 Task: Look for space in Jingzhou, China from 3rd August, 2023 to 17th August, 2023 for 3 adults, 1 child in price range Rs.3000 to Rs.15000. Place can be entire place with 3 bedrooms having 4 beds and 2 bathrooms. Property type can be house, flat, guest house. Booking option can be shelf check-in. Required host language is Chinese (Simplified).
Action: Mouse moved to (622, 183)
Screenshot: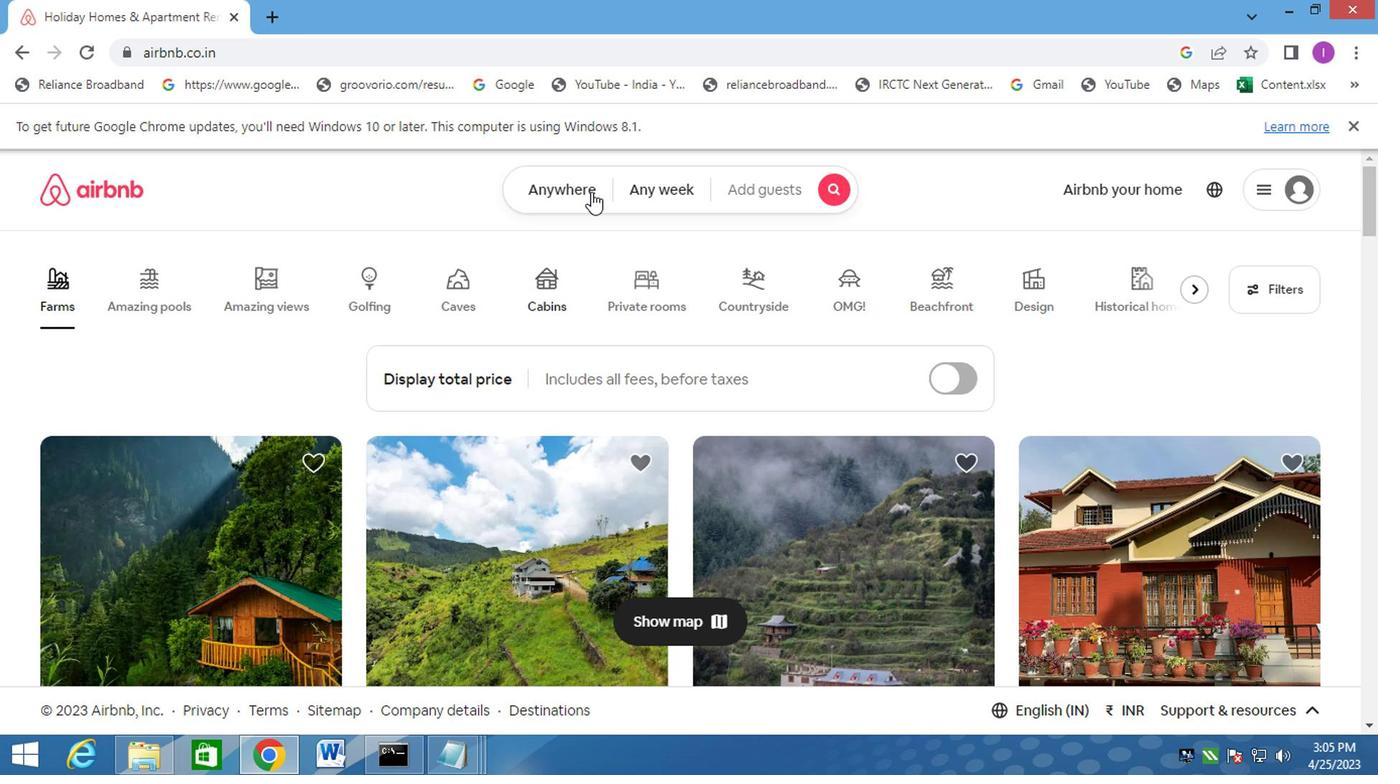 
Action: Mouse pressed left at (622, 183)
Screenshot: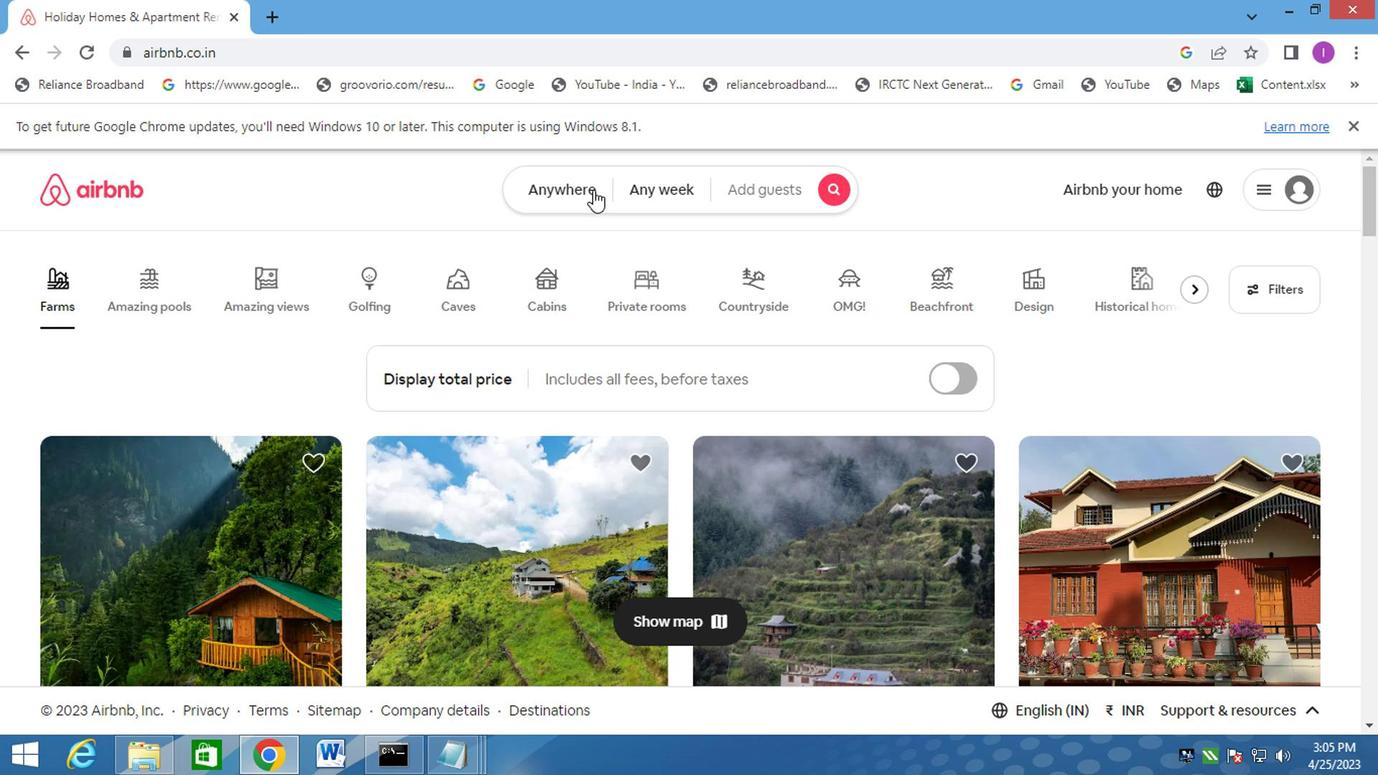 
Action: Mouse moved to (381, 241)
Screenshot: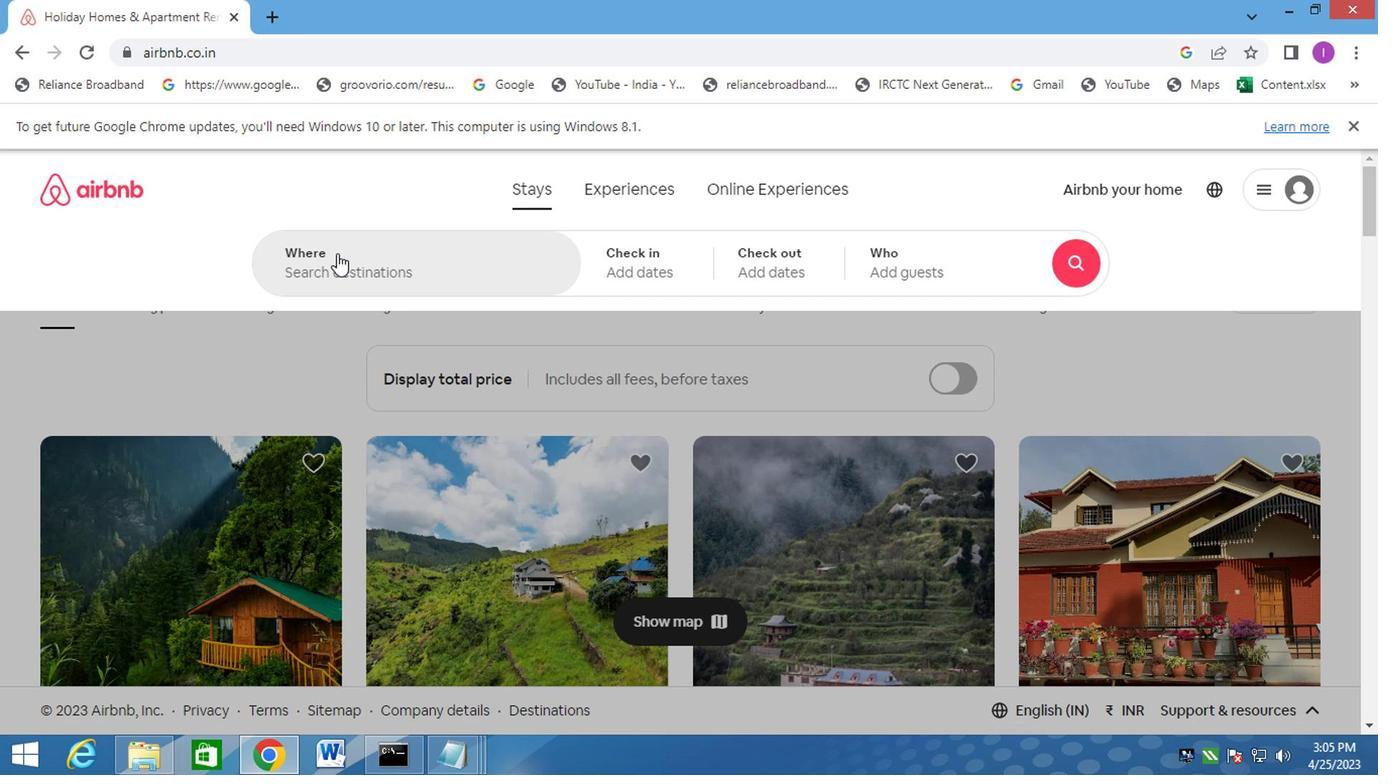 
Action: Mouse pressed left at (381, 241)
Screenshot: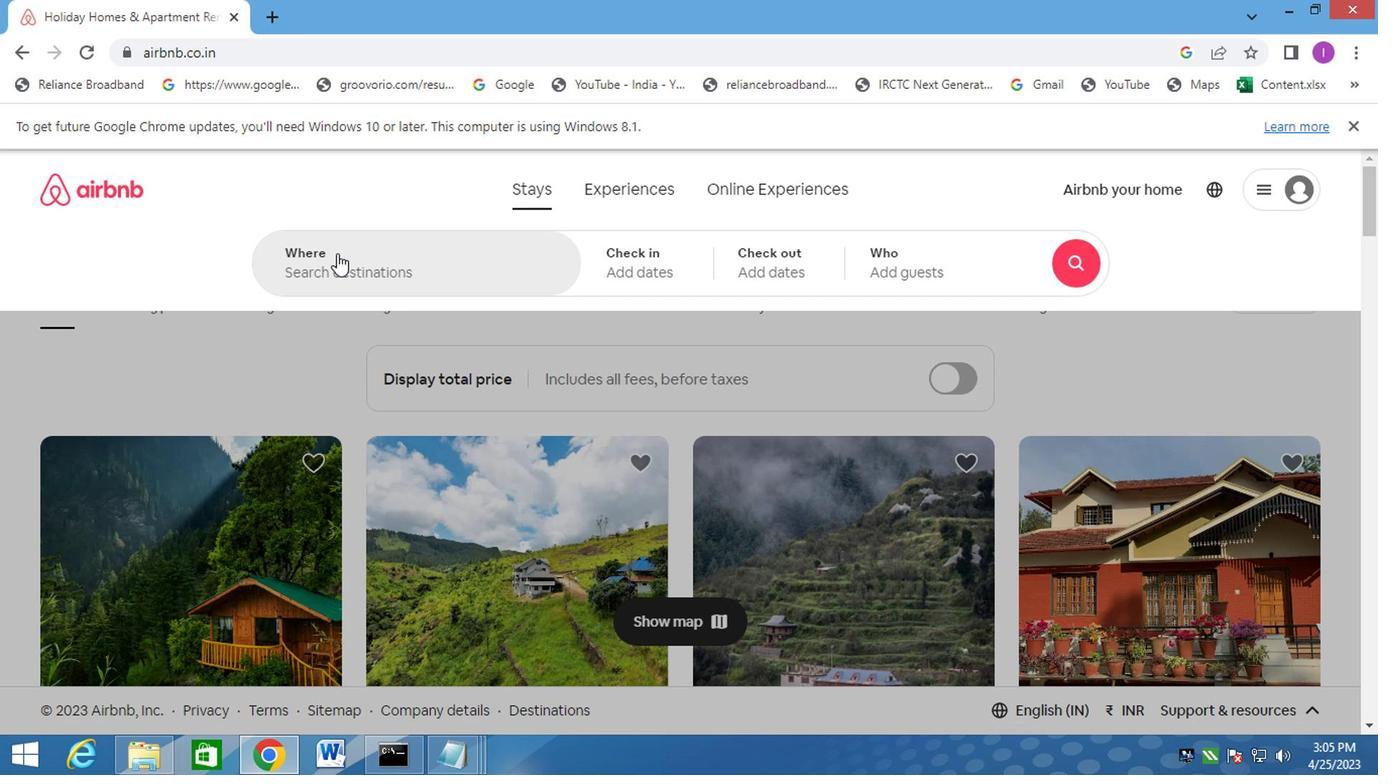 
Action: Mouse moved to (531, 344)
Screenshot: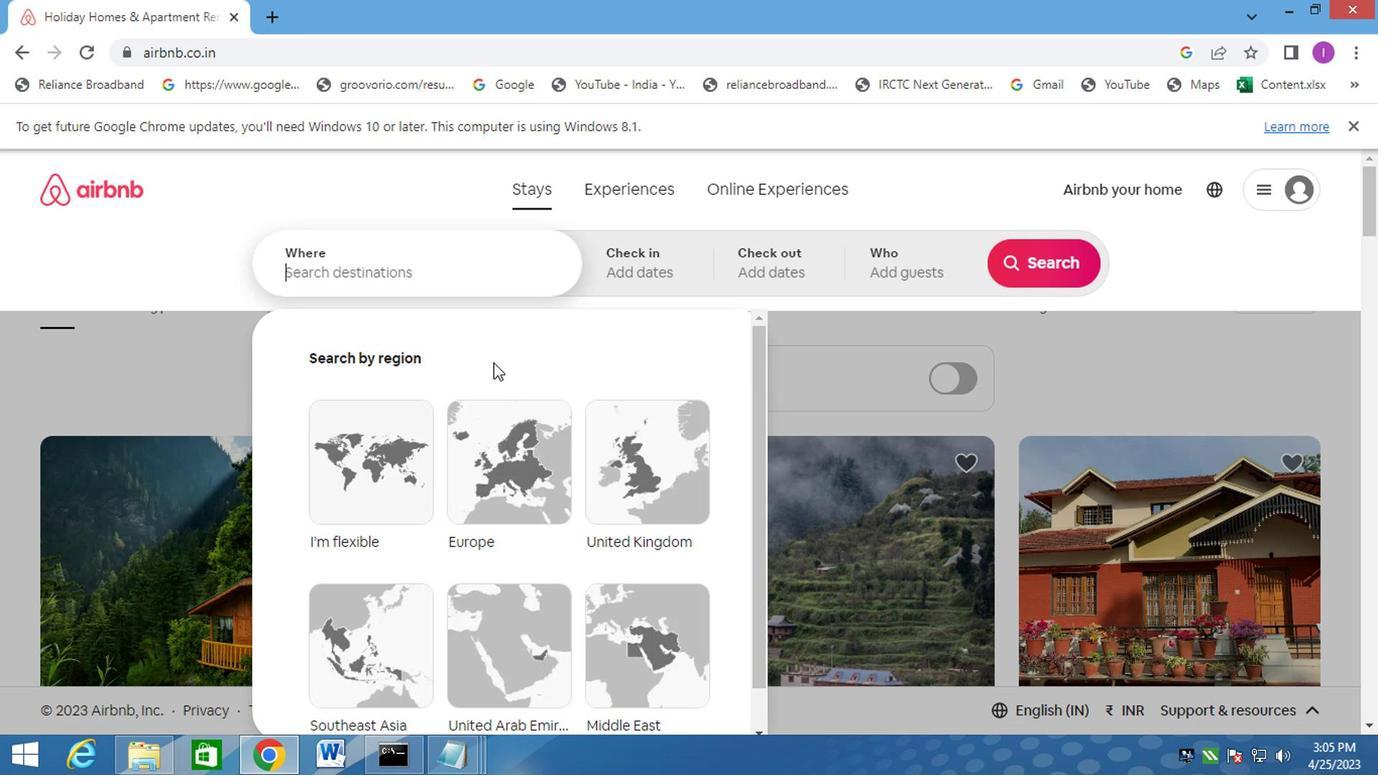 
Action: Key pressed j<Key.shift>INGZHOU,CHINA
Screenshot: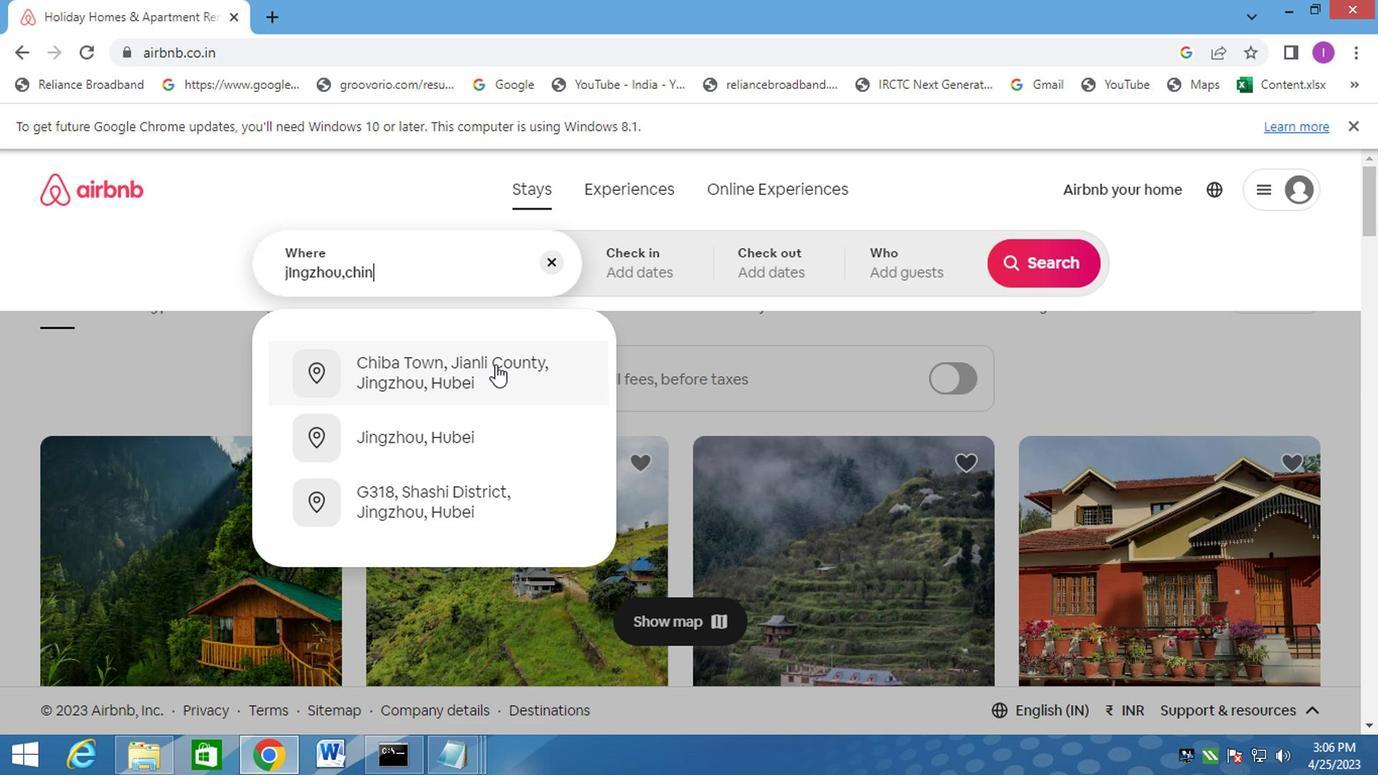 
Action: Mouse moved to (683, 231)
Screenshot: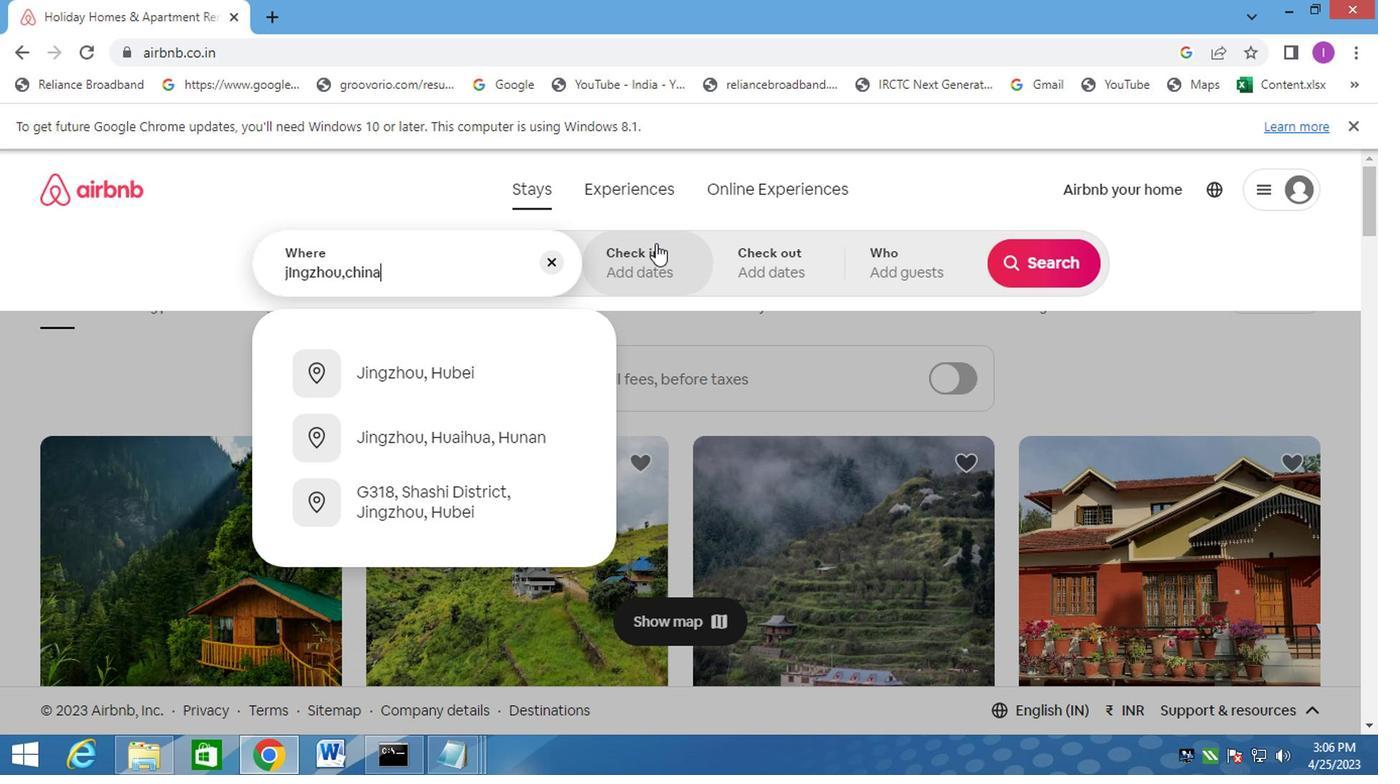 
Action: Mouse pressed left at (683, 231)
Screenshot: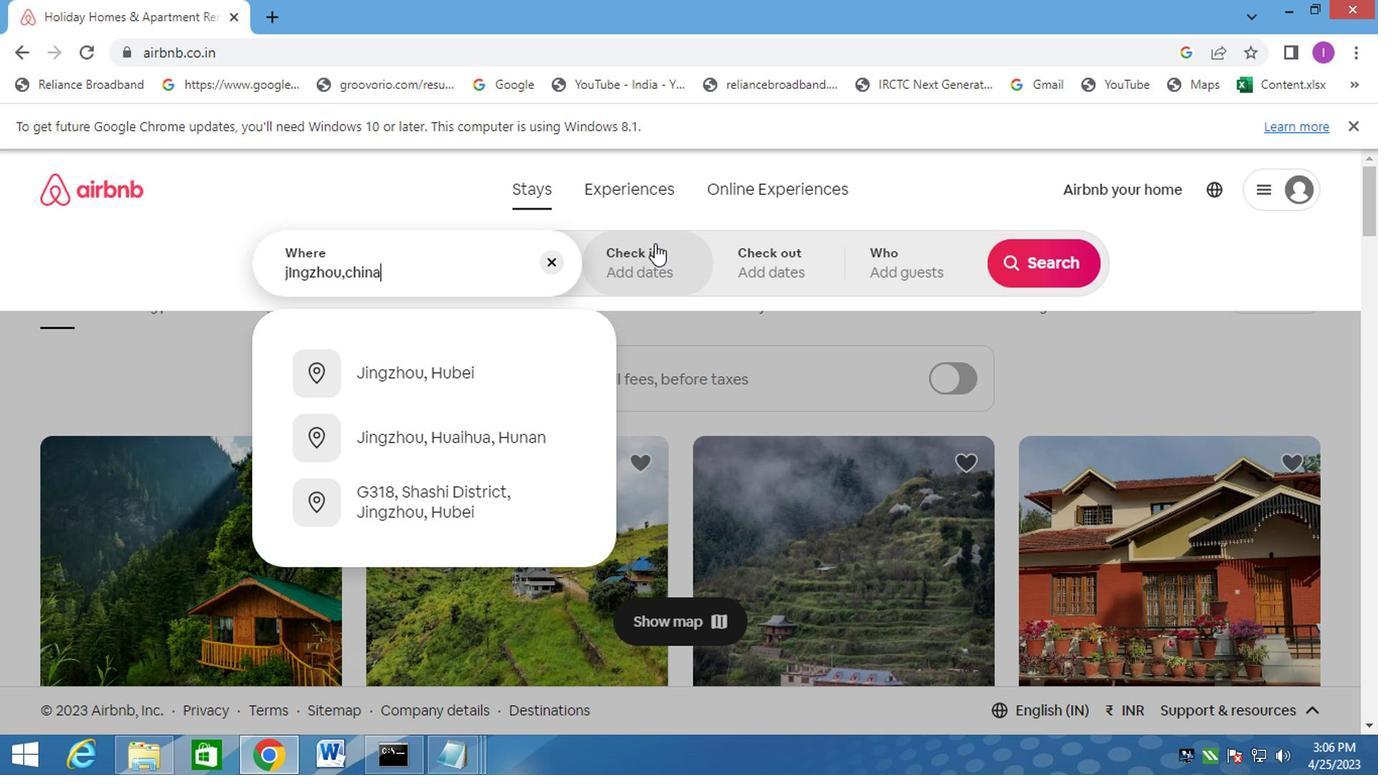 
Action: Mouse moved to (1043, 404)
Screenshot: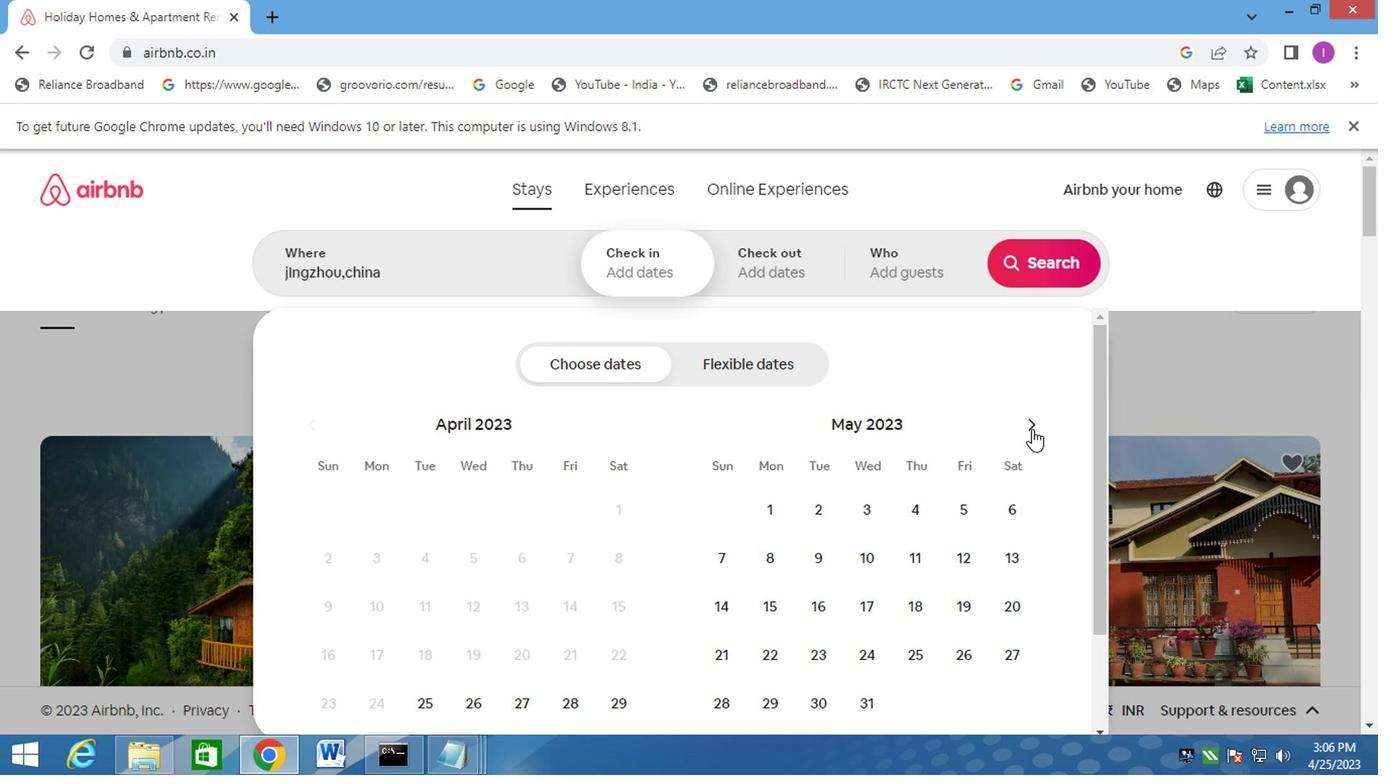 
Action: Mouse pressed left at (1043, 404)
Screenshot: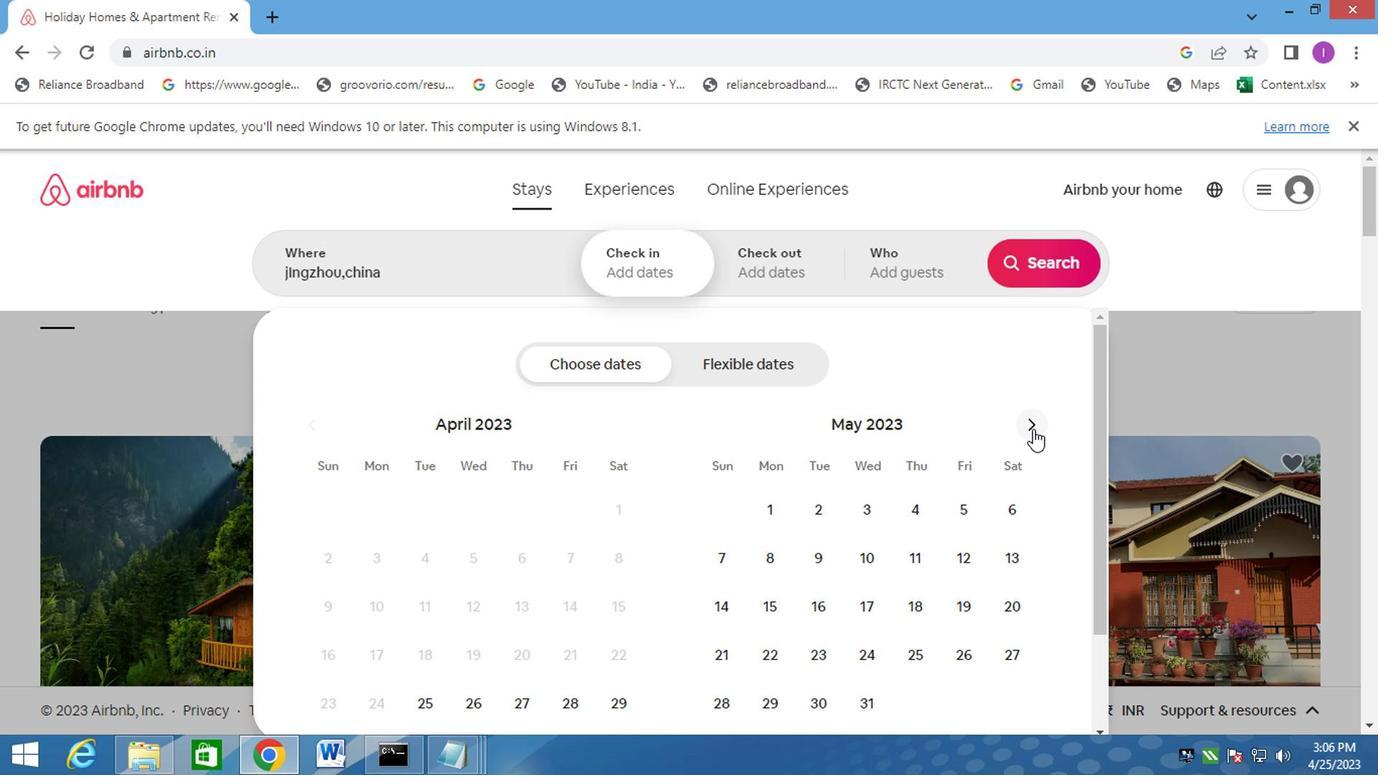 
Action: Mouse pressed left at (1043, 404)
Screenshot: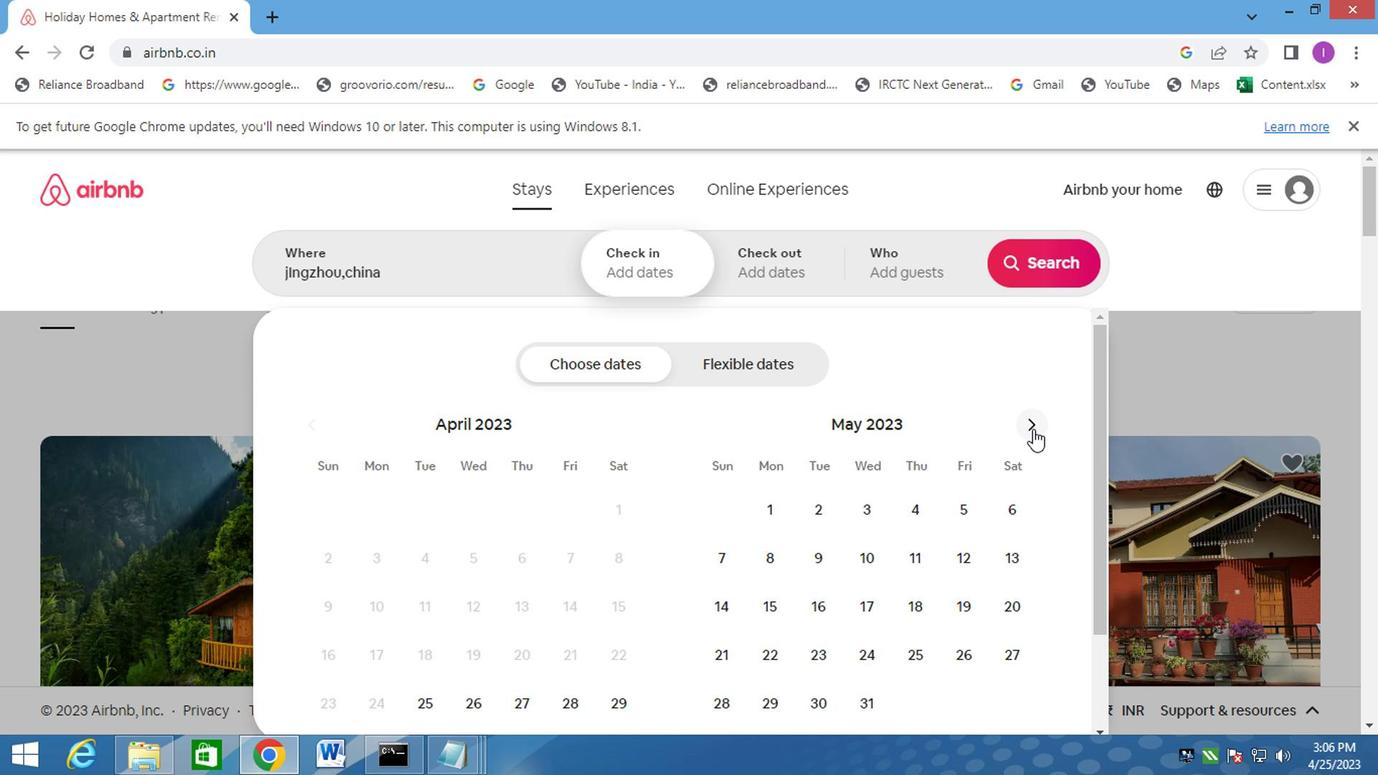 
Action: Mouse pressed left at (1043, 404)
Screenshot: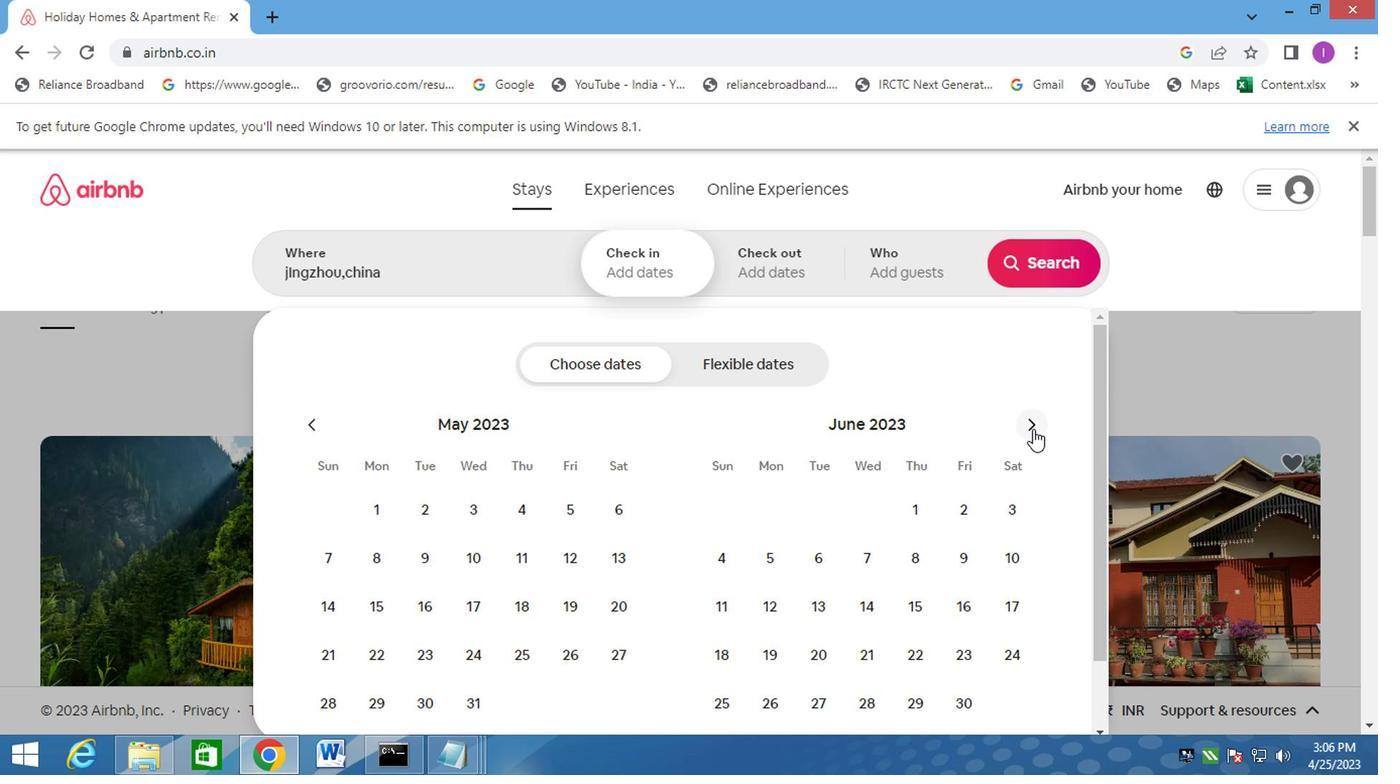 
Action: Mouse moved to (1036, 405)
Screenshot: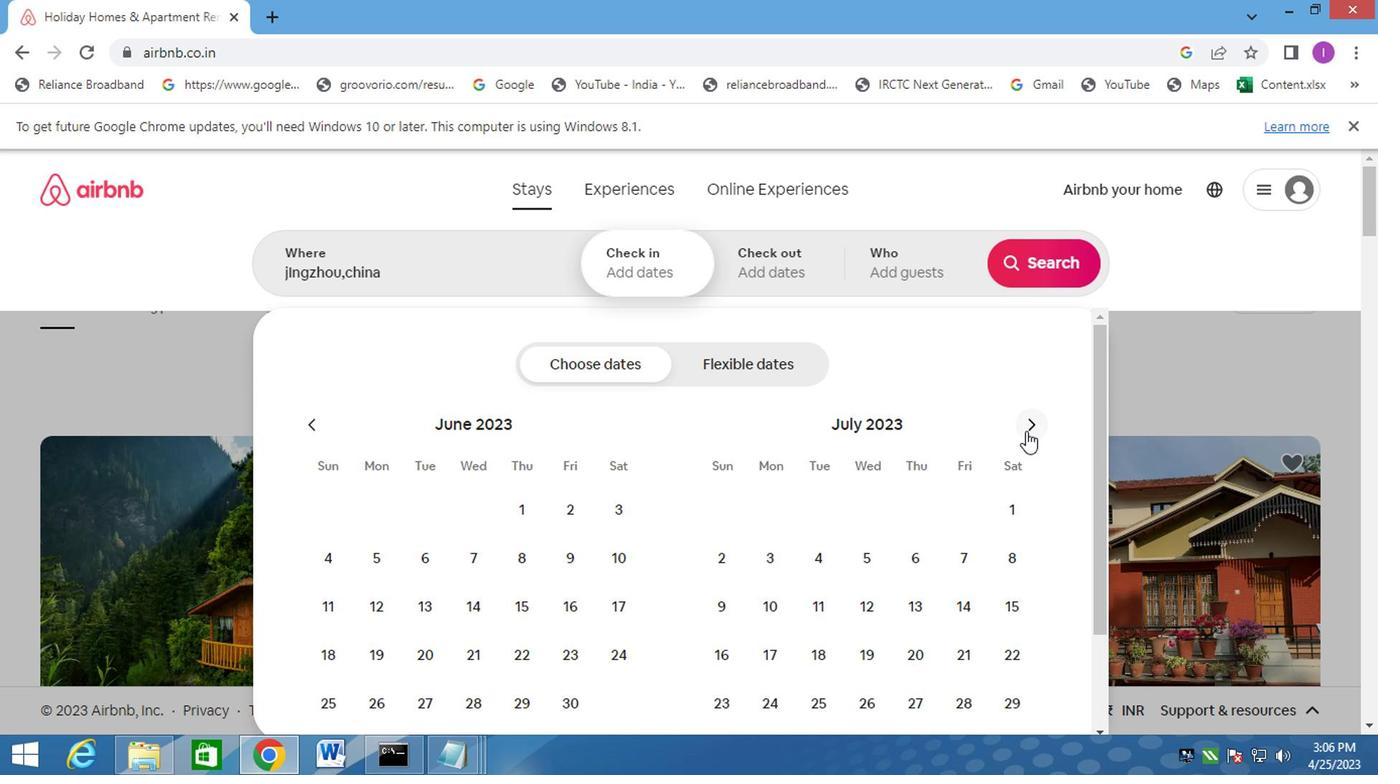 
Action: Mouse pressed left at (1036, 405)
Screenshot: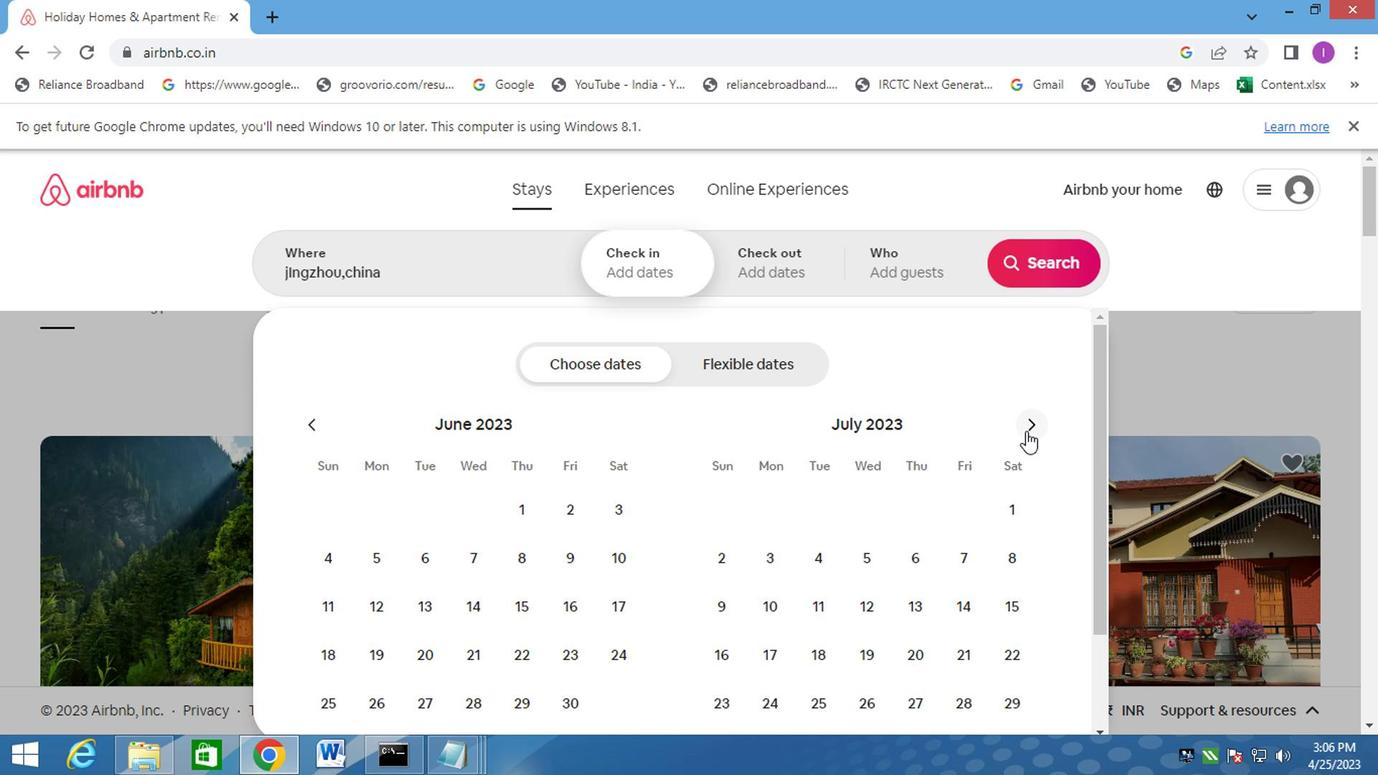 
Action: Mouse moved to (935, 472)
Screenshot: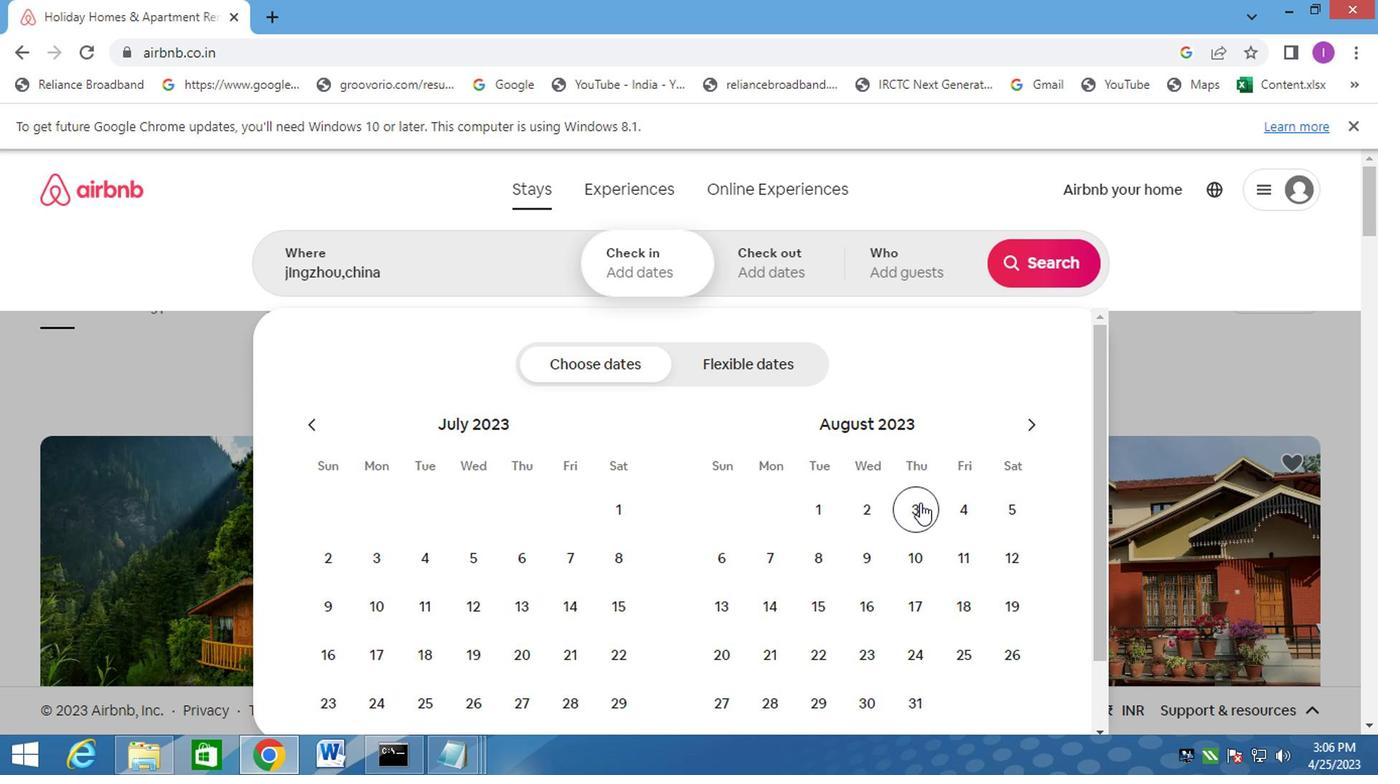 
Action: Mouse pressed left at (935, 472)
Screenshot: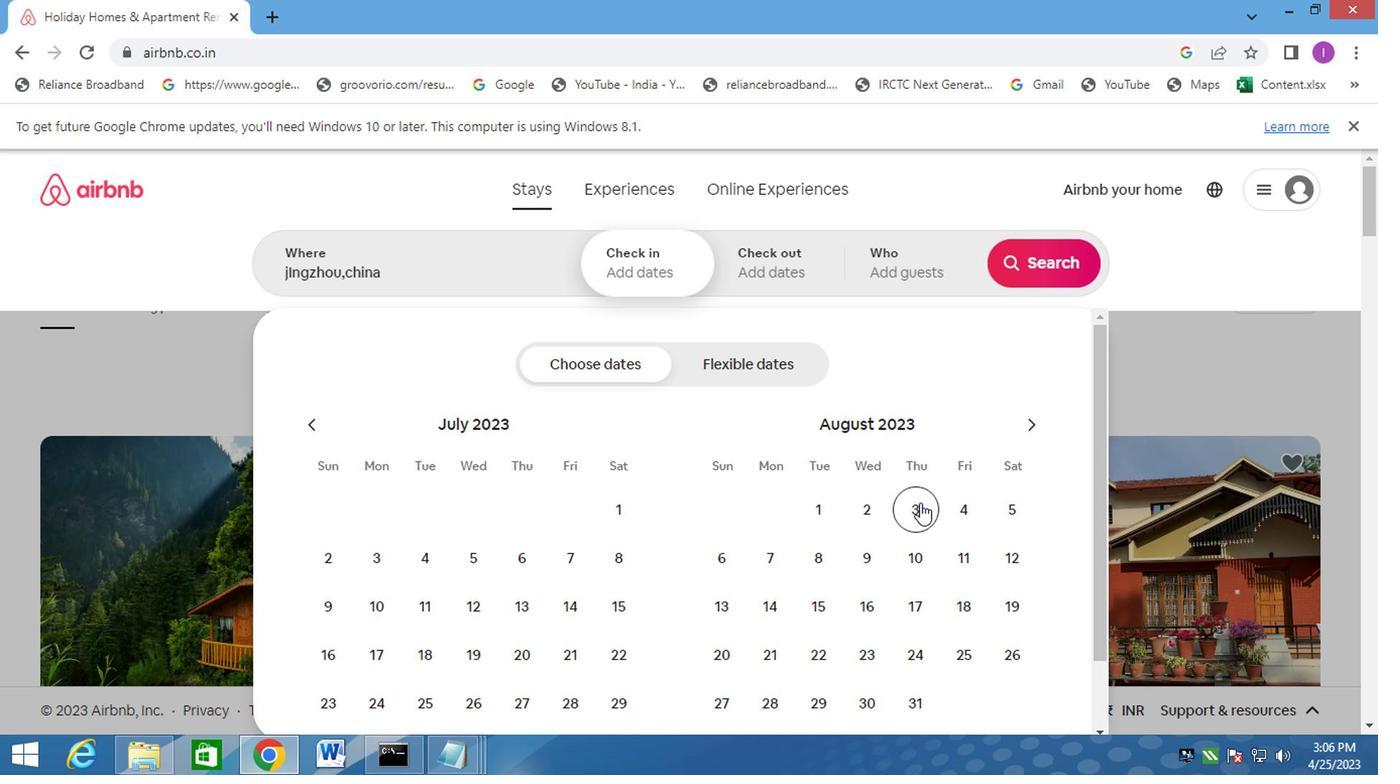 
Action: Mouse moved to (930, 560)
Screenshot: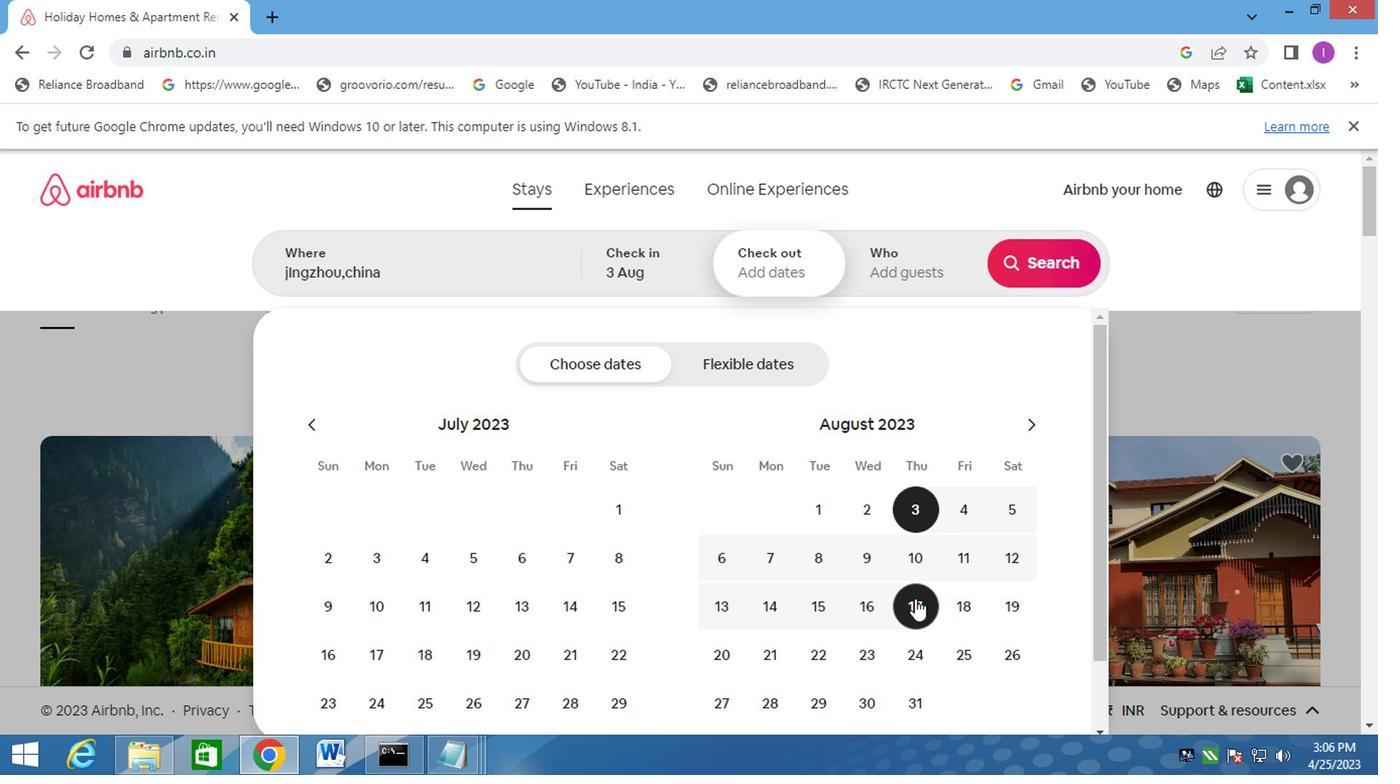 
Action: Mouse pressed left at (930, 560)
Screenshot: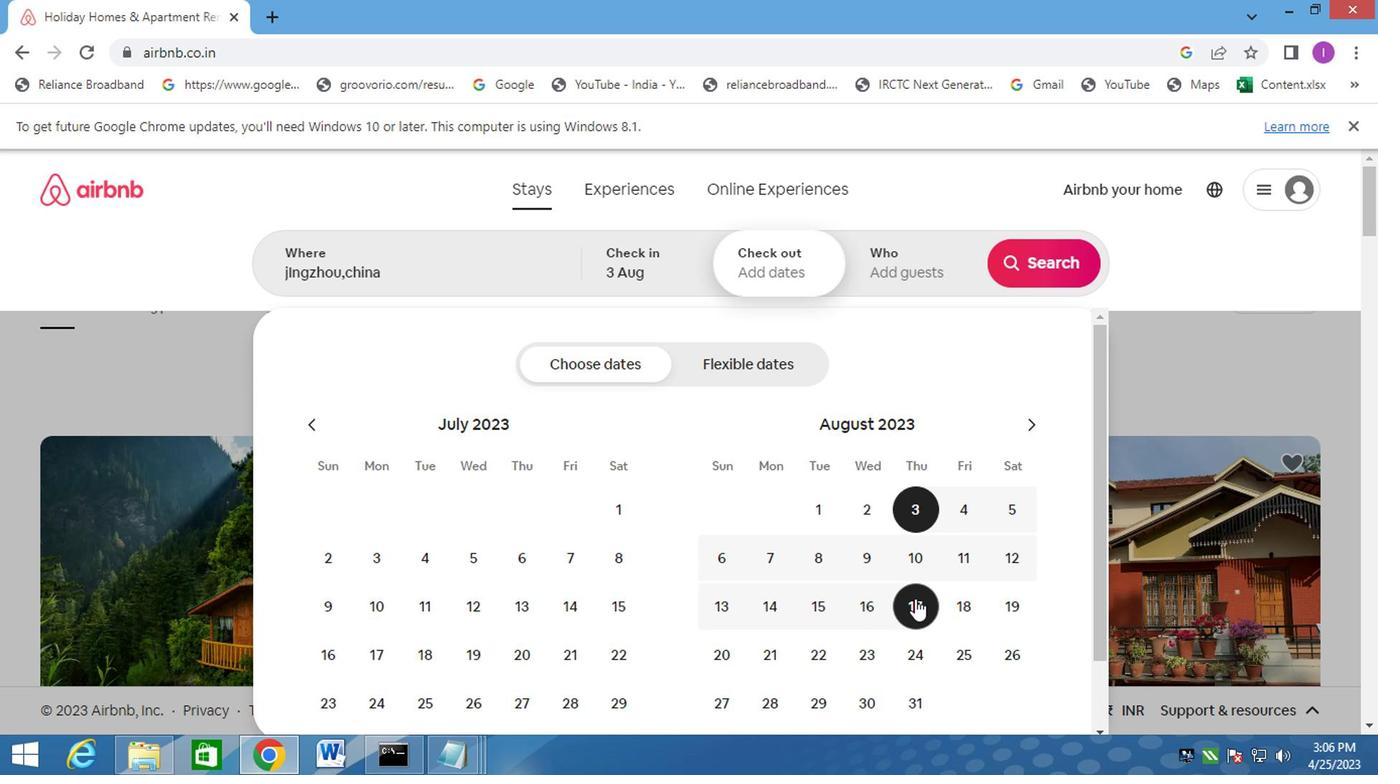 
Action: Mouse moved to (963, 257)
Screenshot: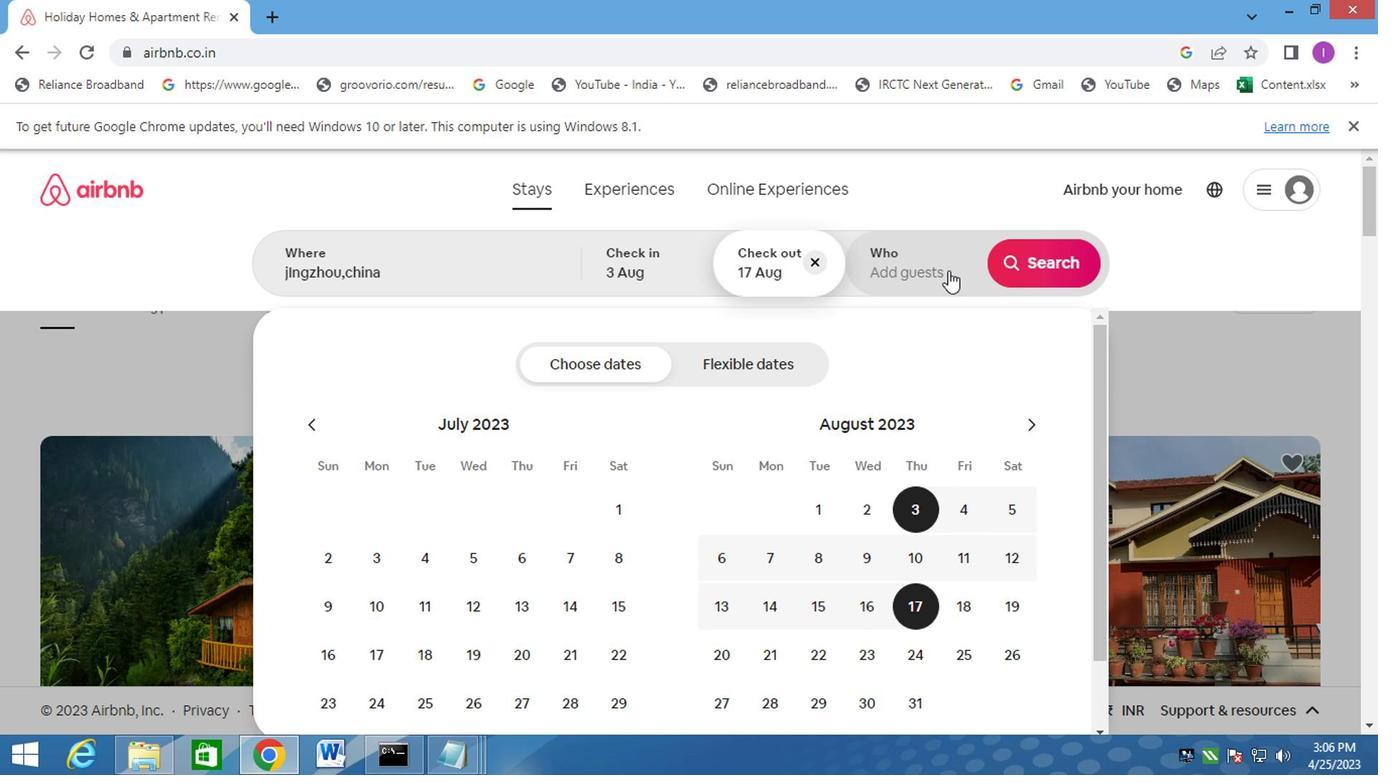 
Action: Mouse pressed left at (963, 257)
Screenshot: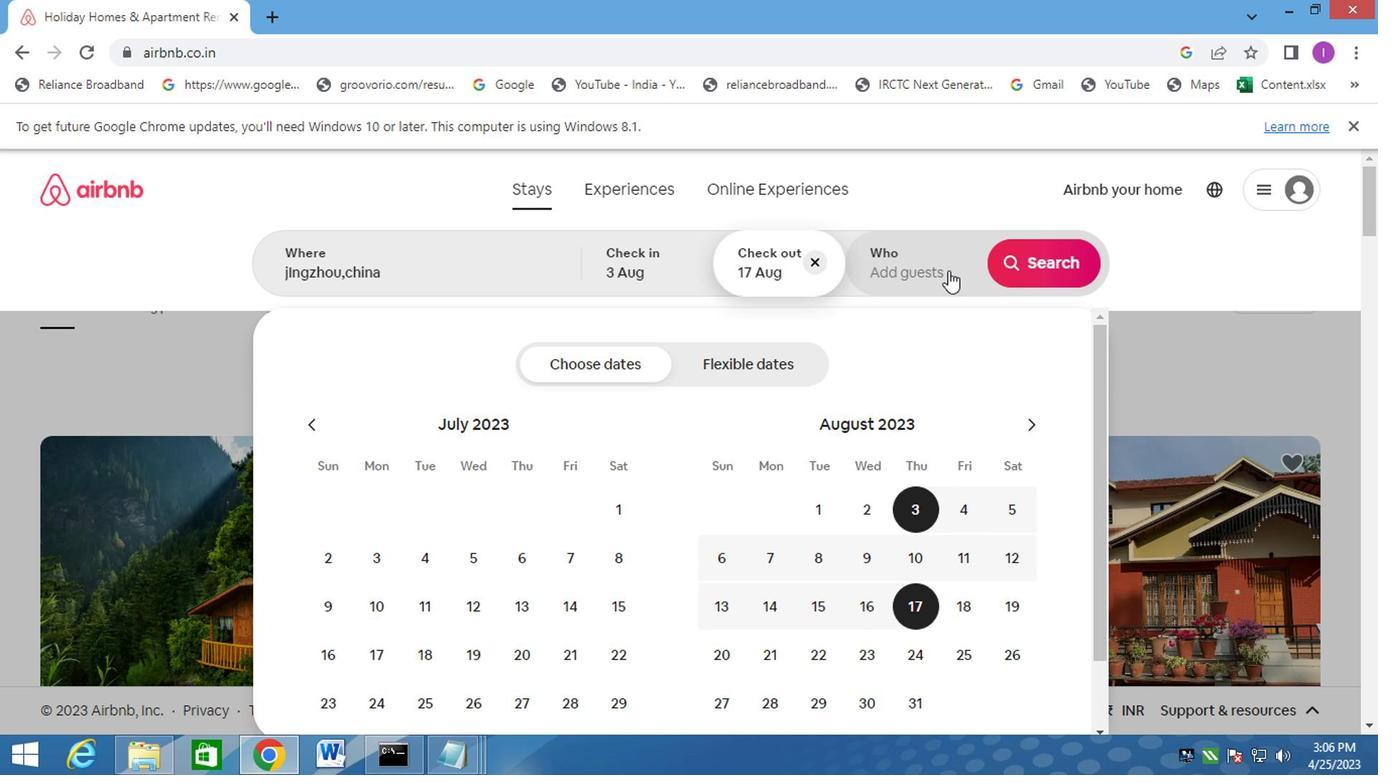 
Action: Mouse moved to (1055, 356)
Screenshot: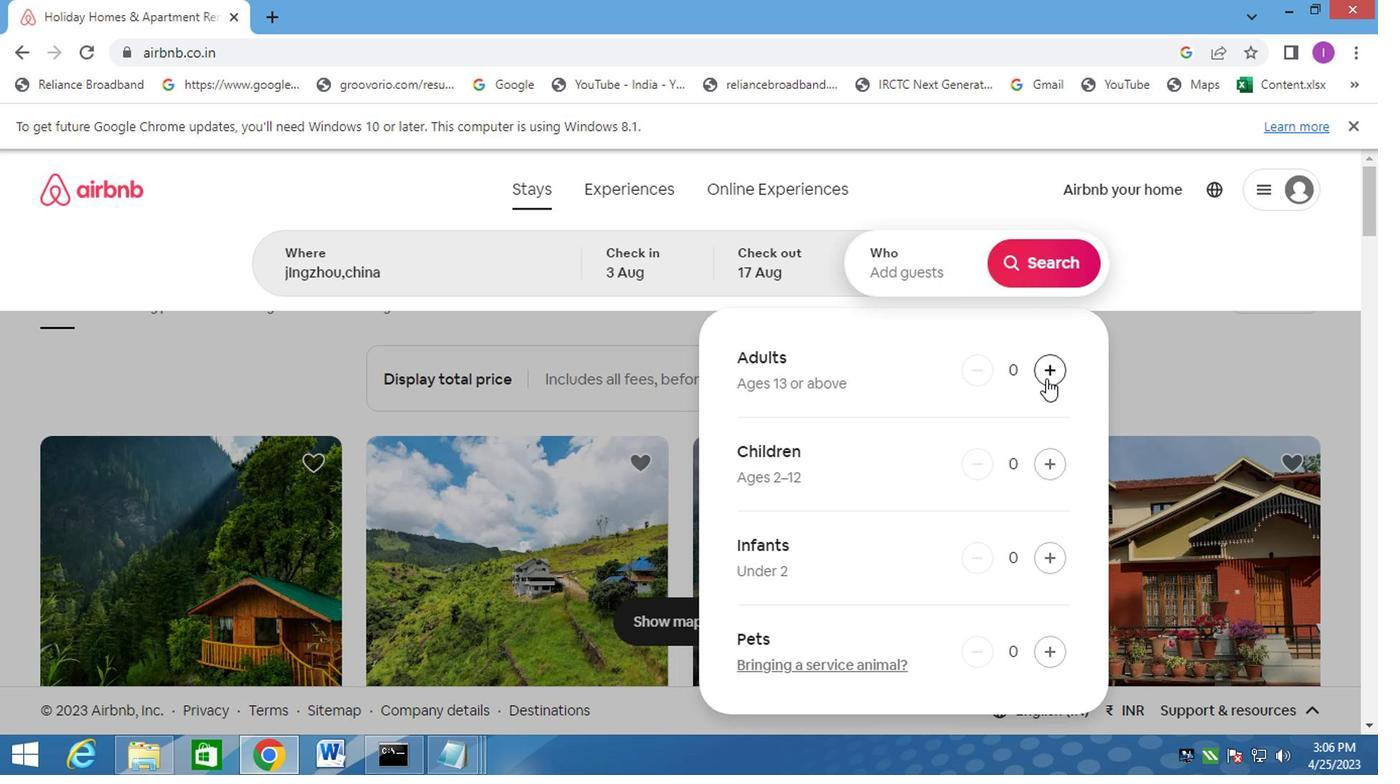 
Action: Mouse pressed left at (1055, 356)
Screenshot: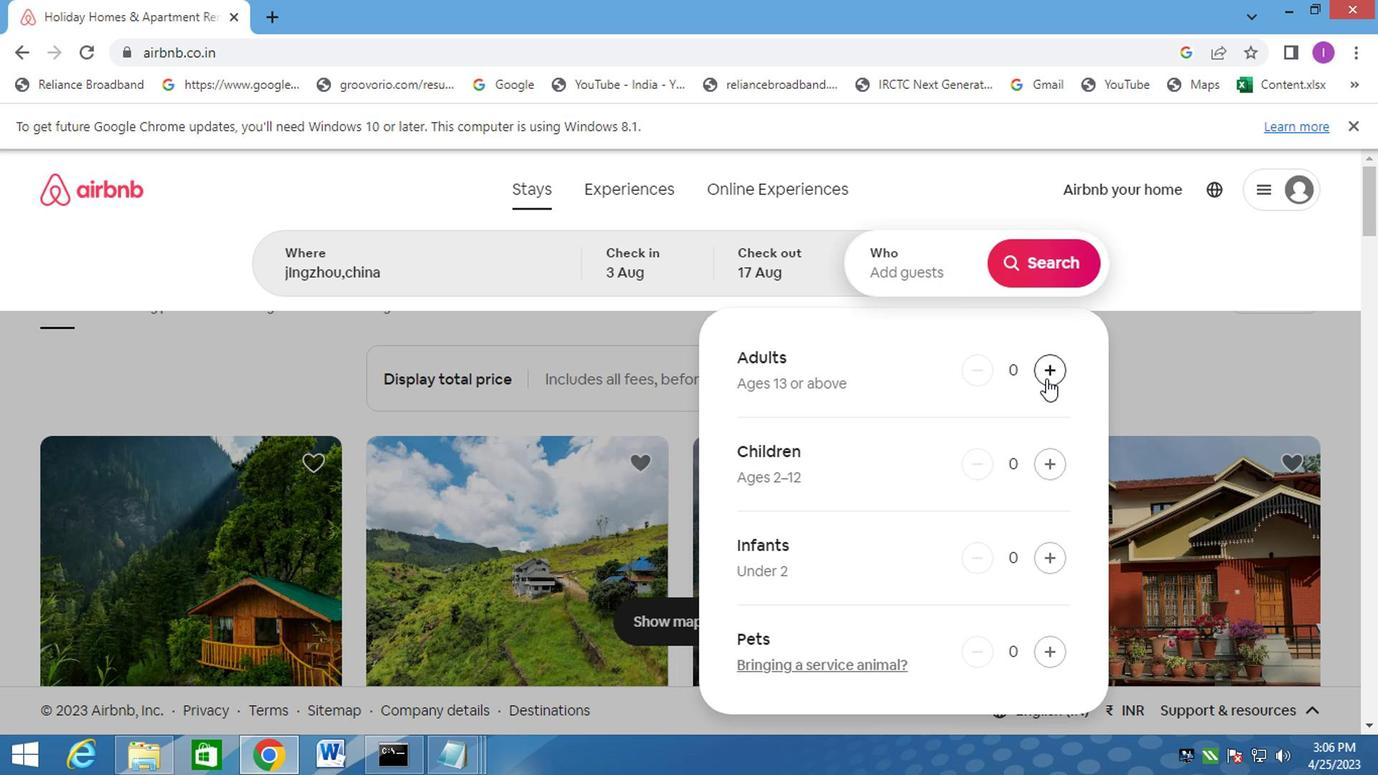 
Action: Mouse pressed left at (1055, 356)
Screenshot: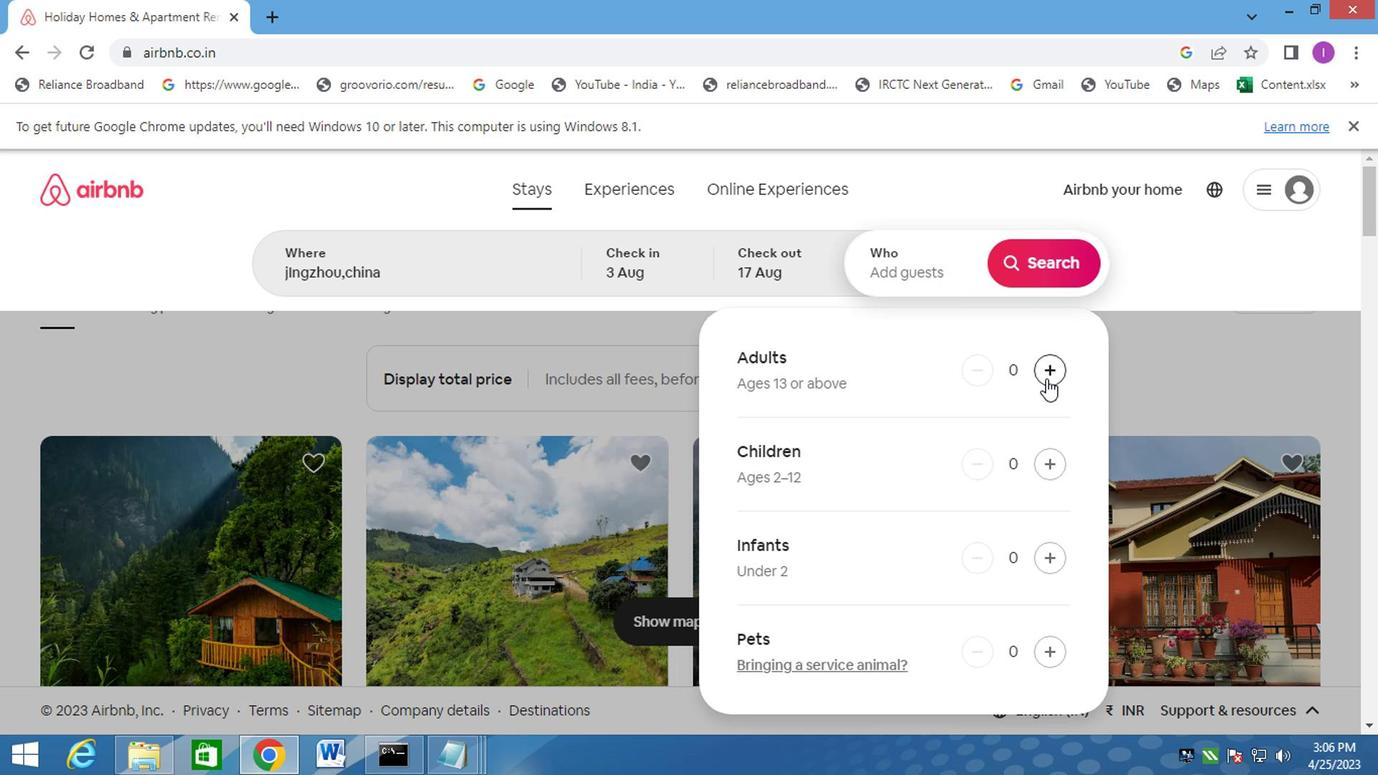 
Action: Mouse moved to (1057, 356)
Screenshot: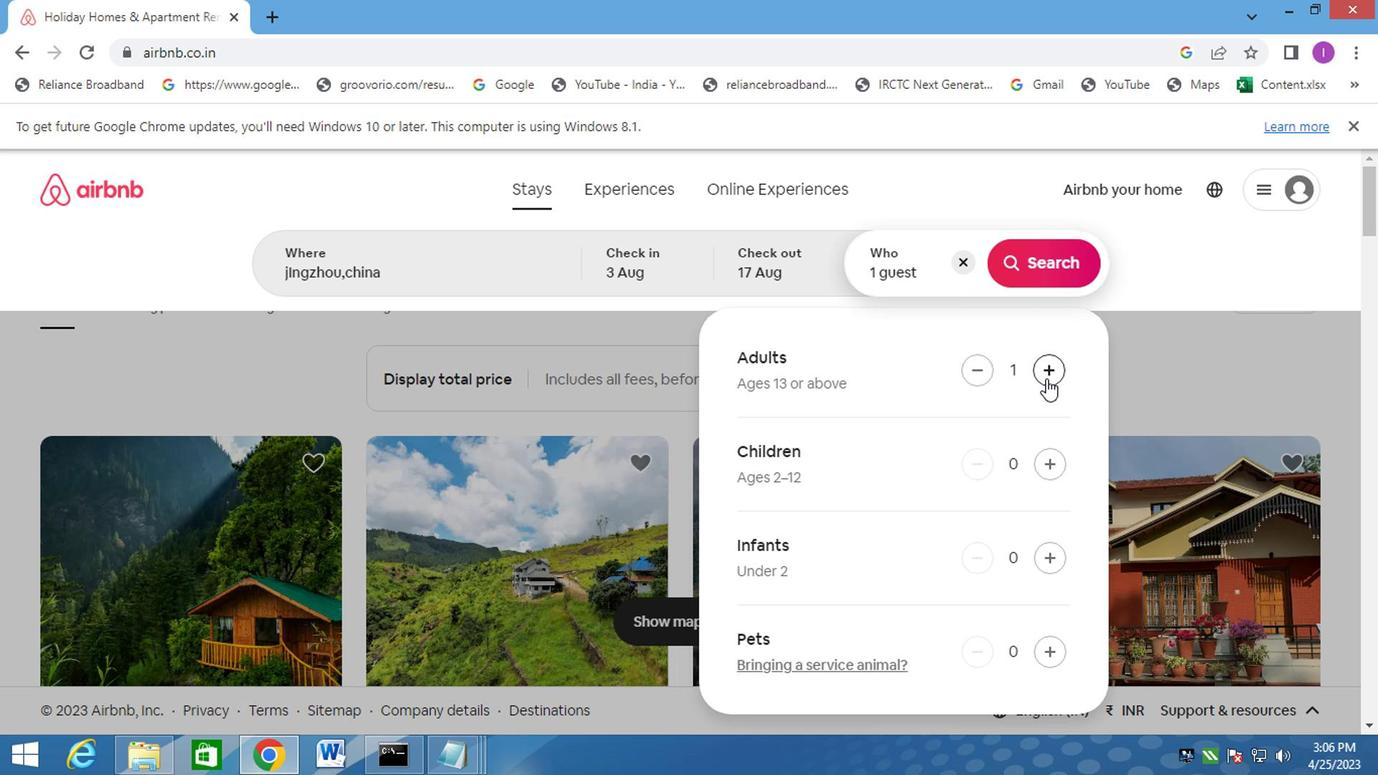 
Action: Mouse pressed left at (1057, 356)
Screenshot: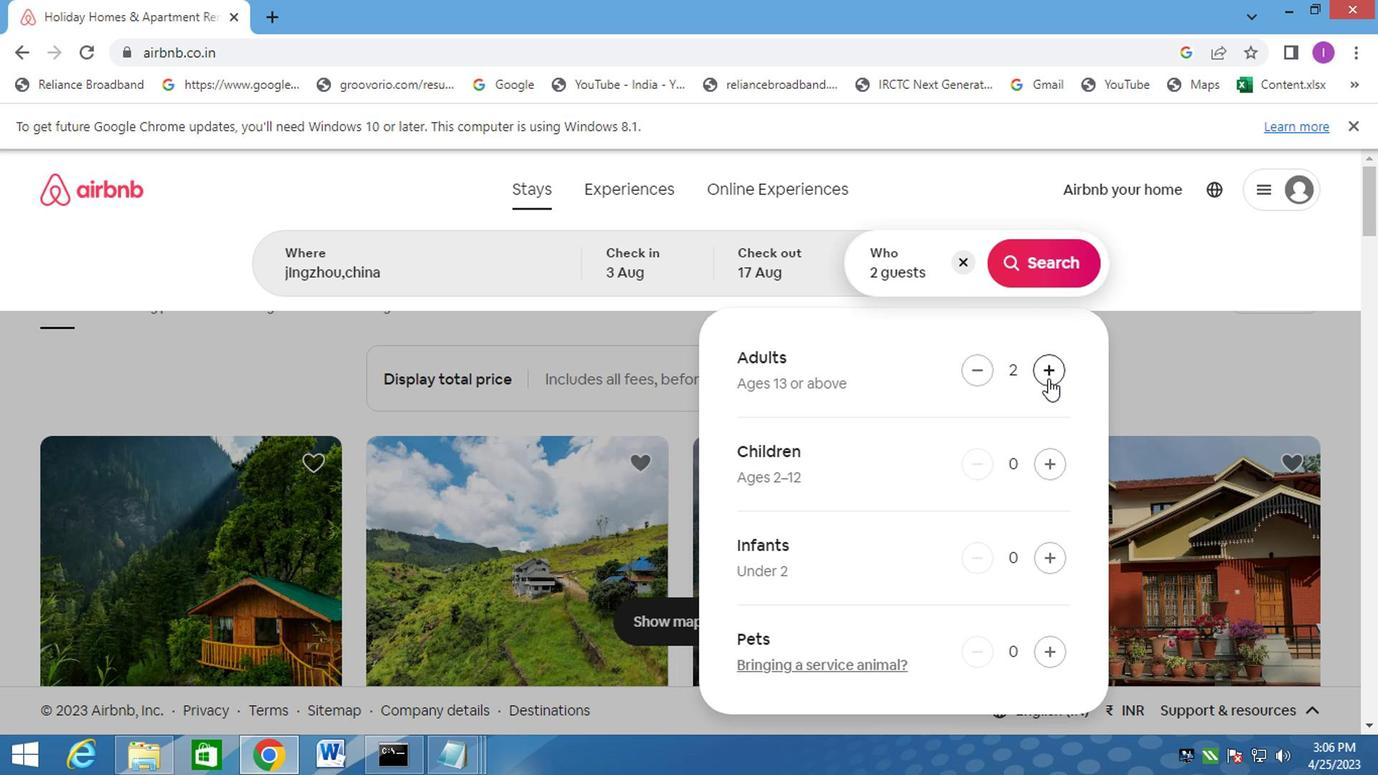 
Action: Mouse moved to (1058, 434)
Screenshot: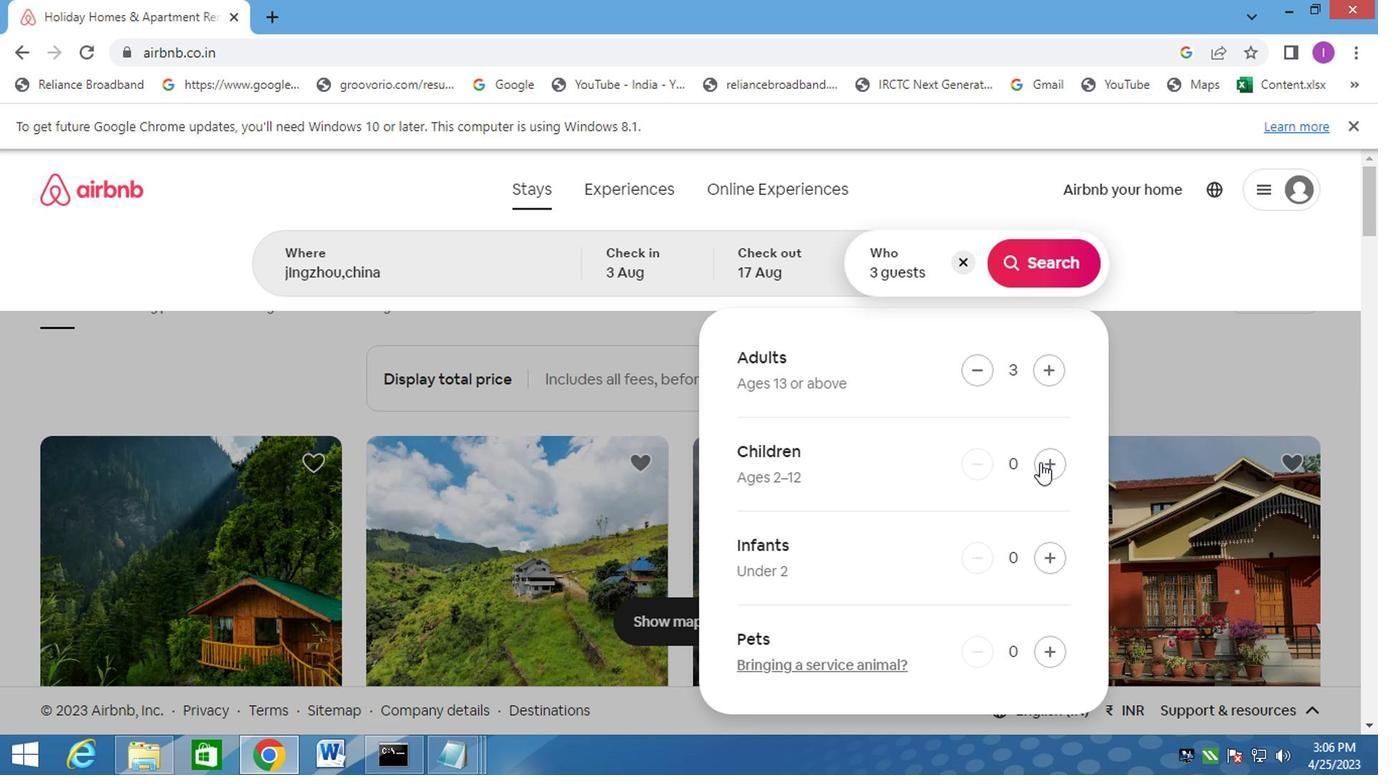 
Action: Mouse pressed left at (1058, 434)
Screenshot: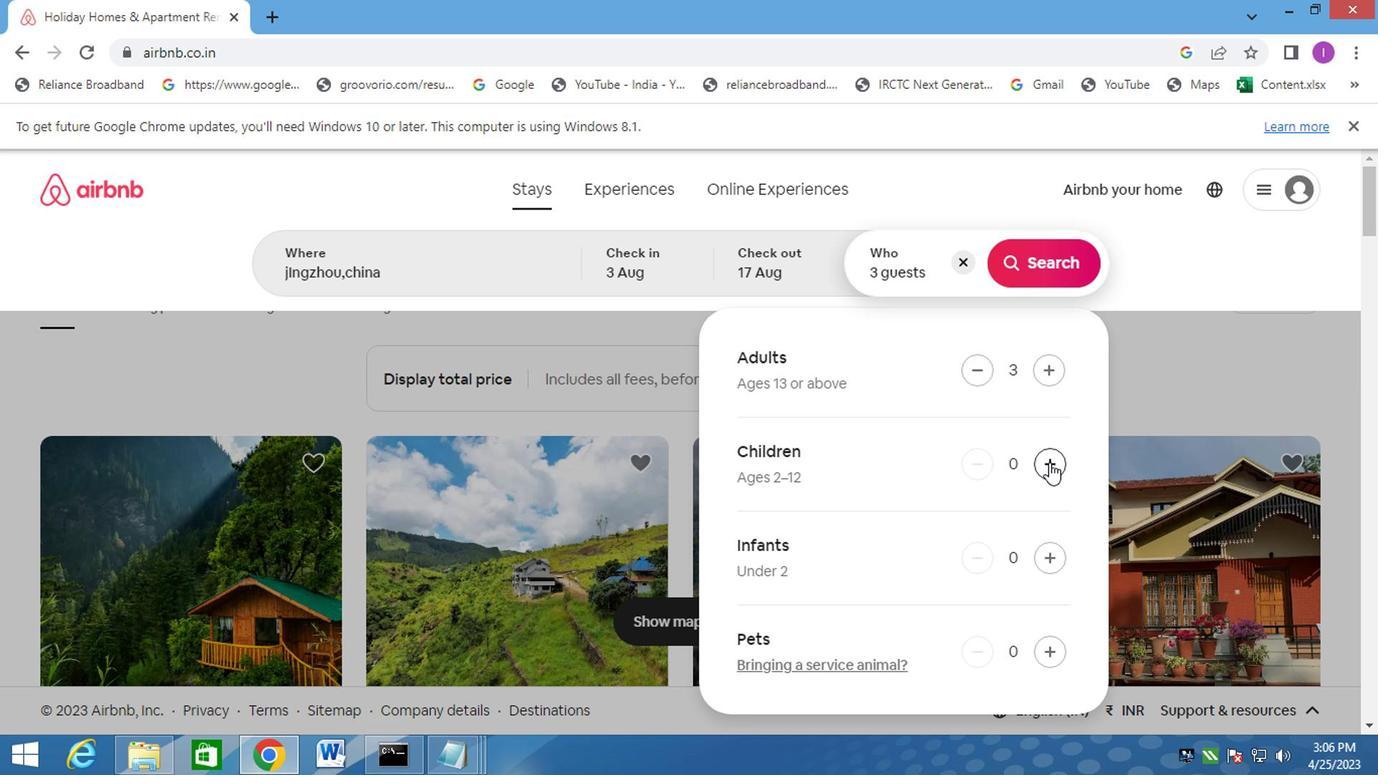 
Action: Mouse moved to (1091, 244)
Screenshot: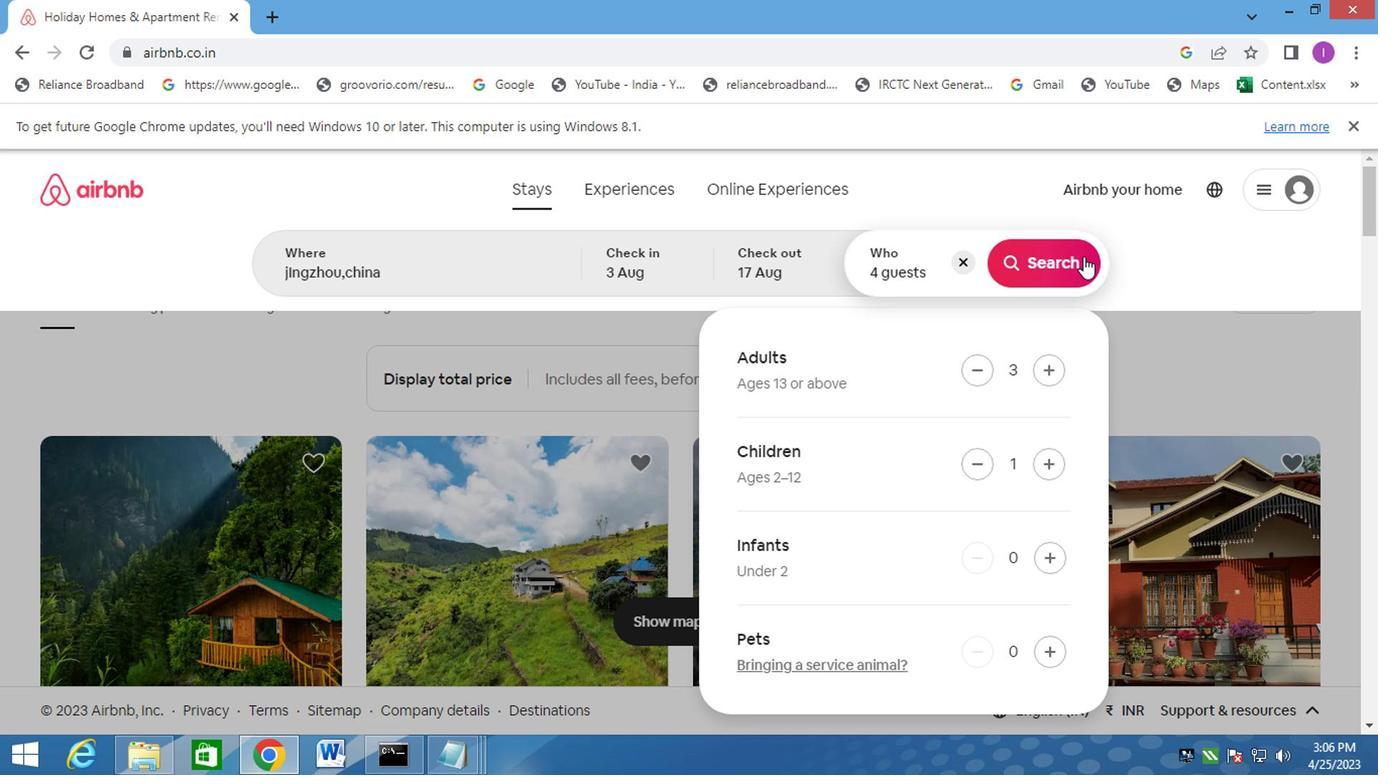 
Action: Mouse pressed left at (1091, 244)
Screenshot: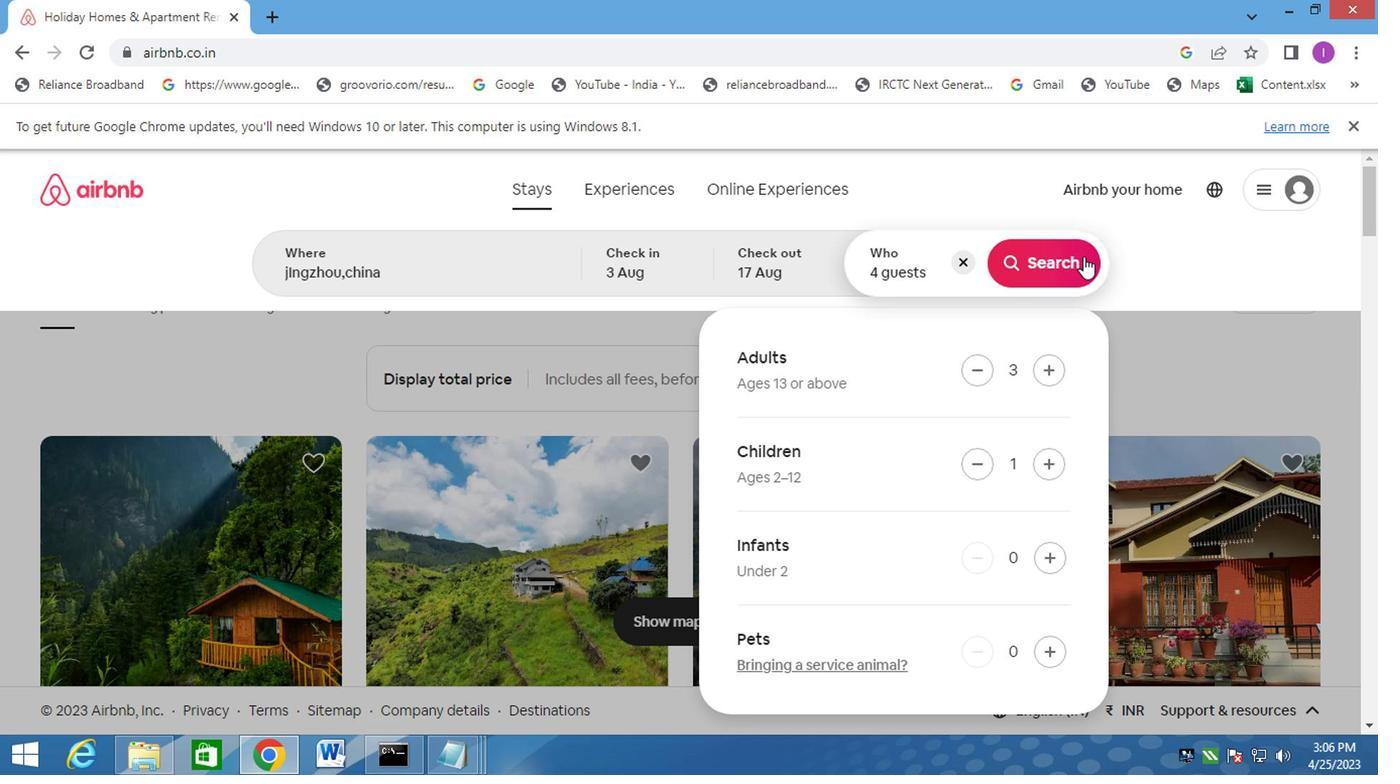 
Action: Mouse moved to (1292, 257)
Screenshot: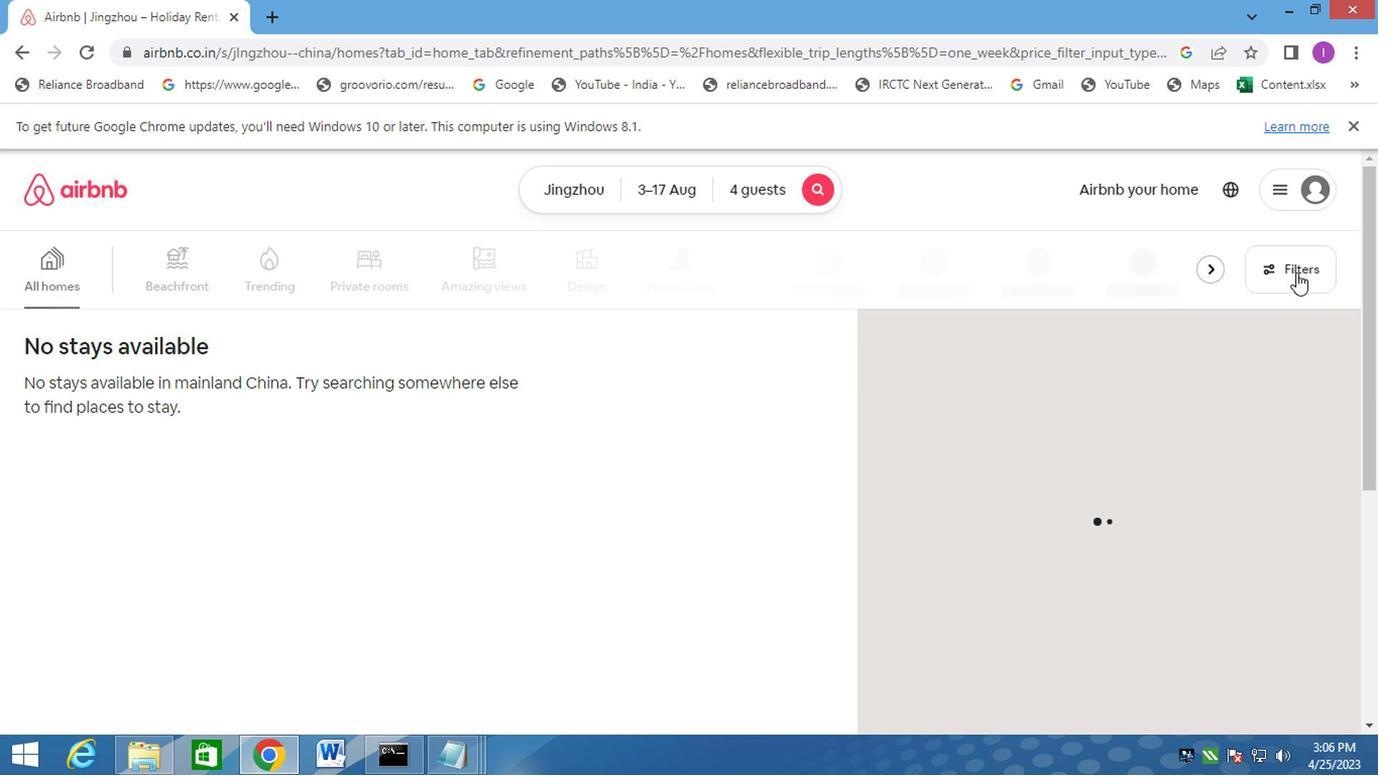 
Action: Mouse pressed left at (1292, 257)
Screenshot: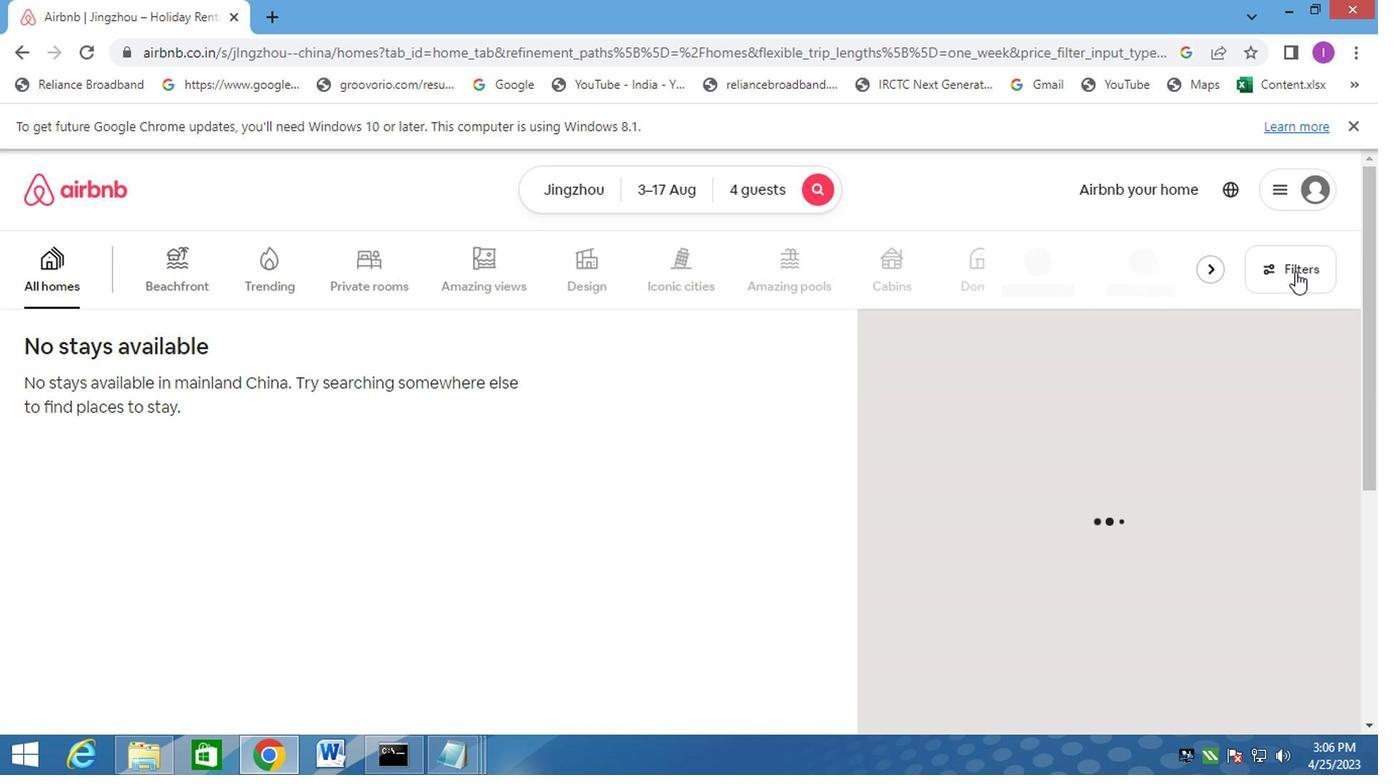 
Action: Mouse moved to (499, 368)
Screenshot: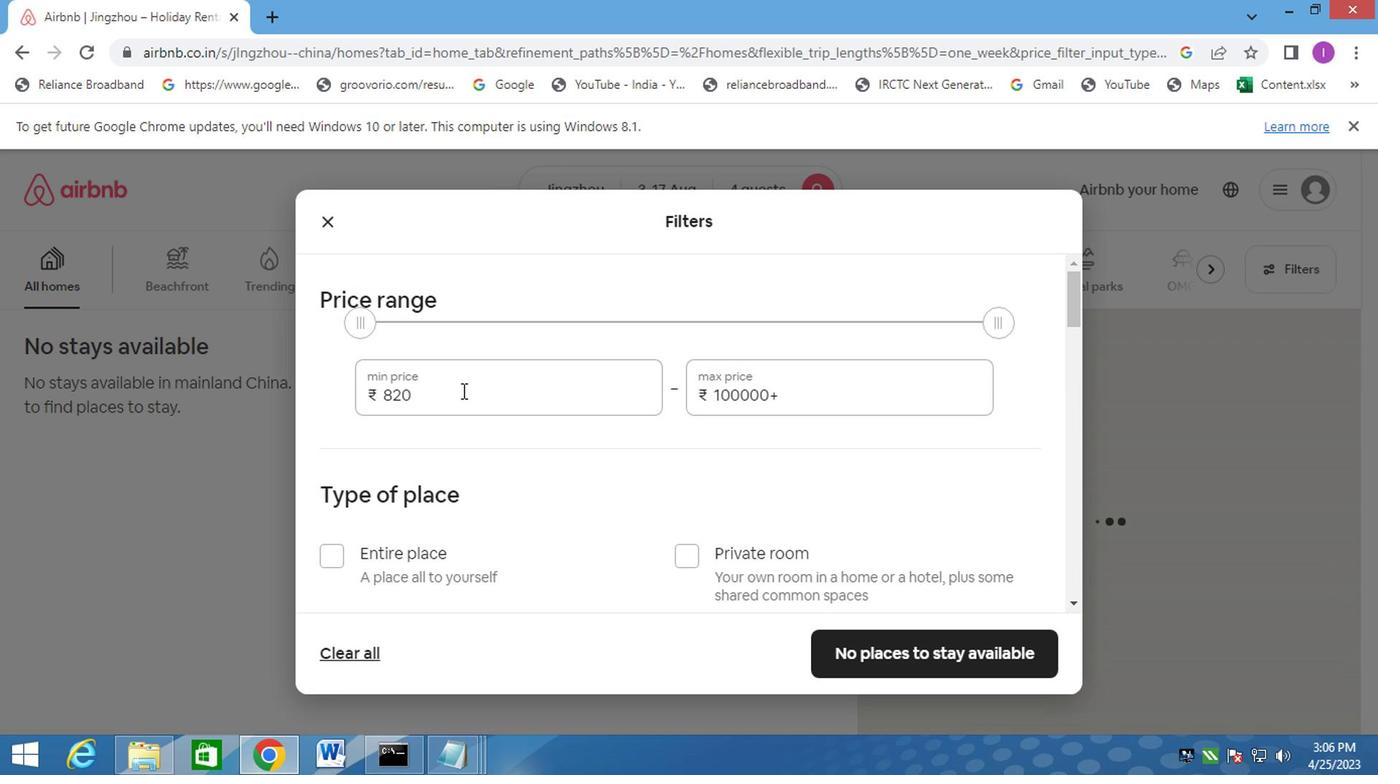 
Action: Mouse pressed left at (499, 368)
Screenshot: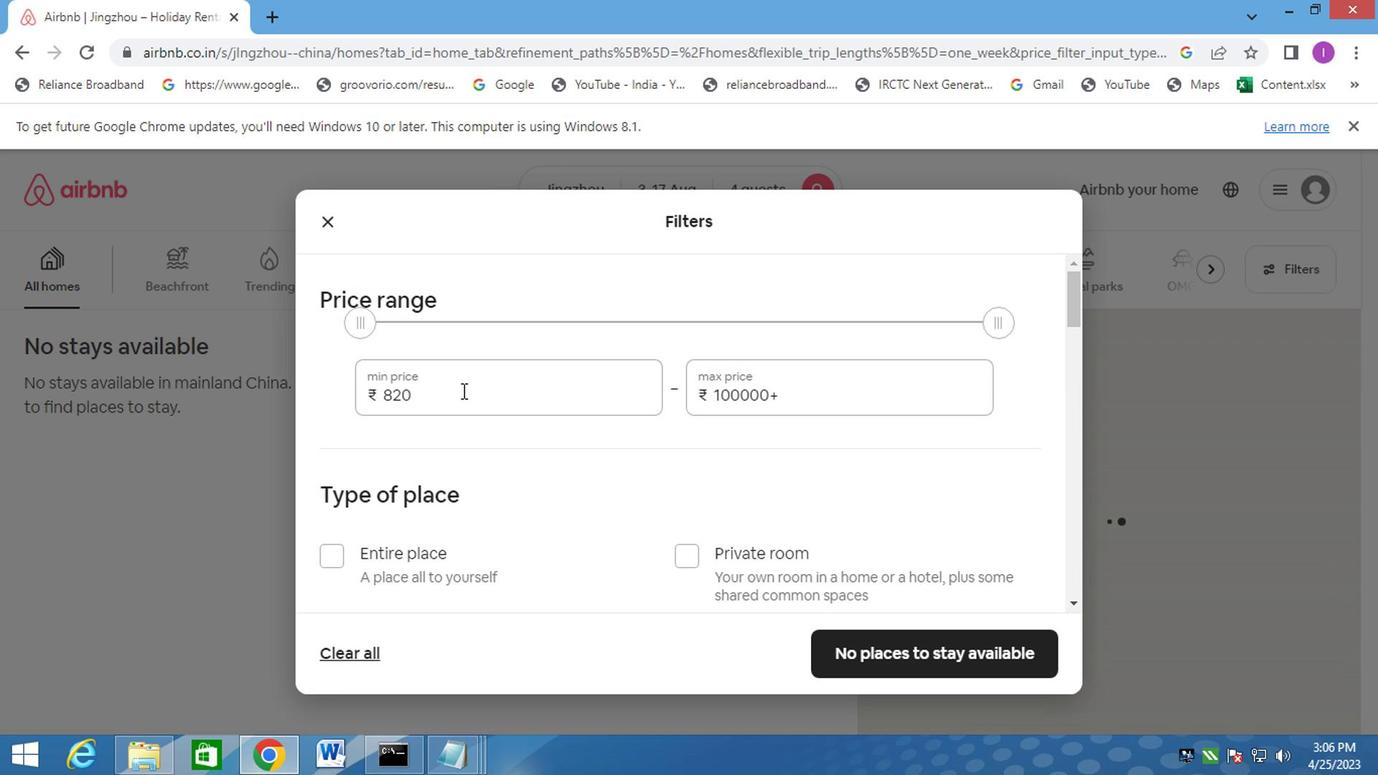 
Action: Mouse moved to (609, 394)
Screenshot: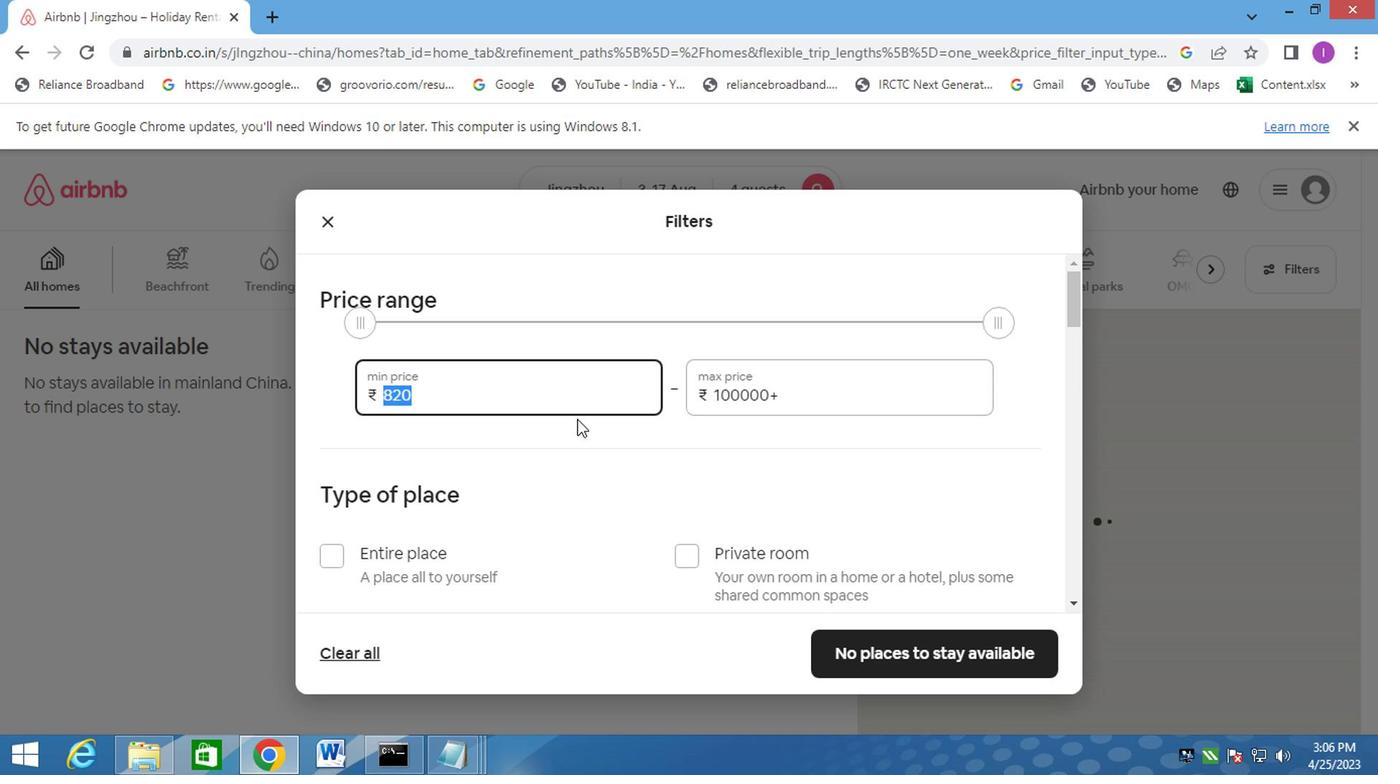 
Action: Key pressed 3000
Screenshot: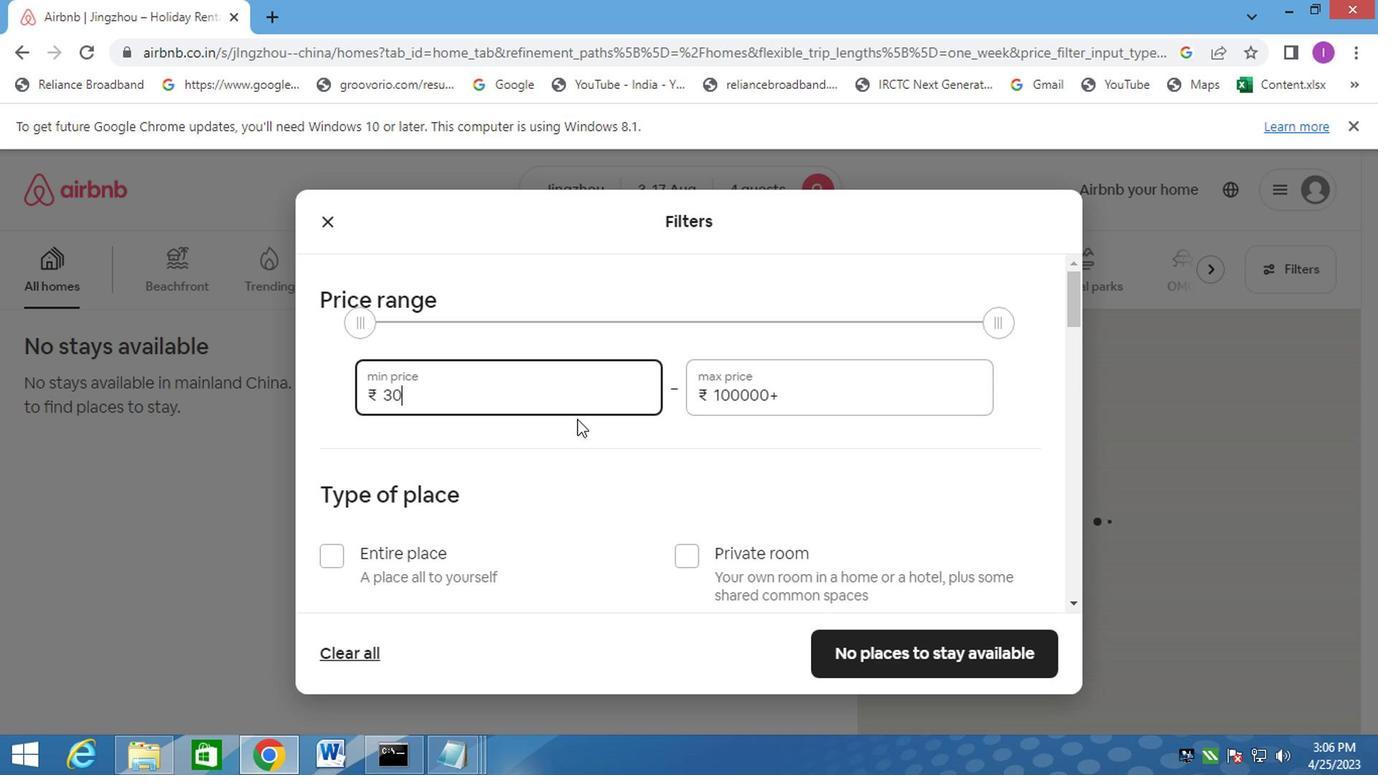 
Action: Mouse moved to (826, 375)
Screenshot: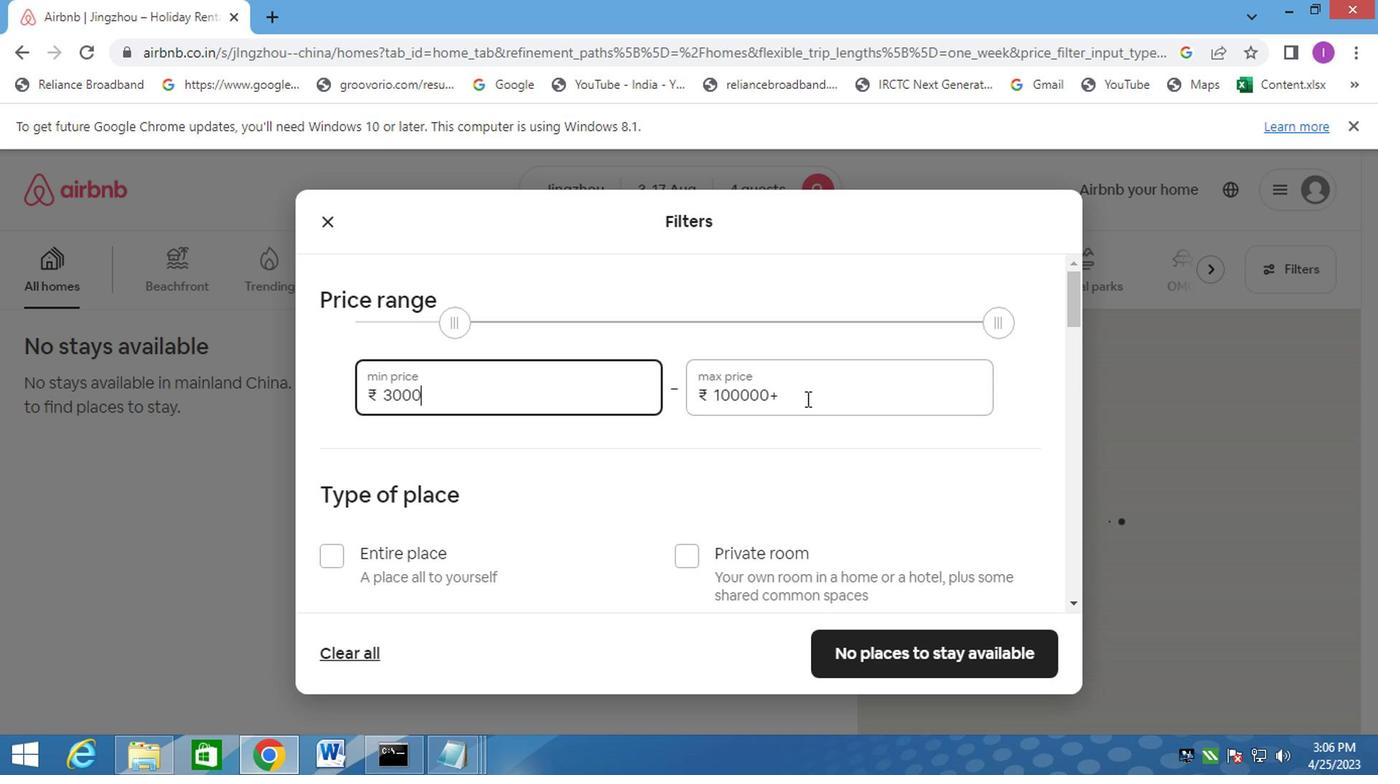 
Action: Mouse pressed left at (826, 375)
Screenshot: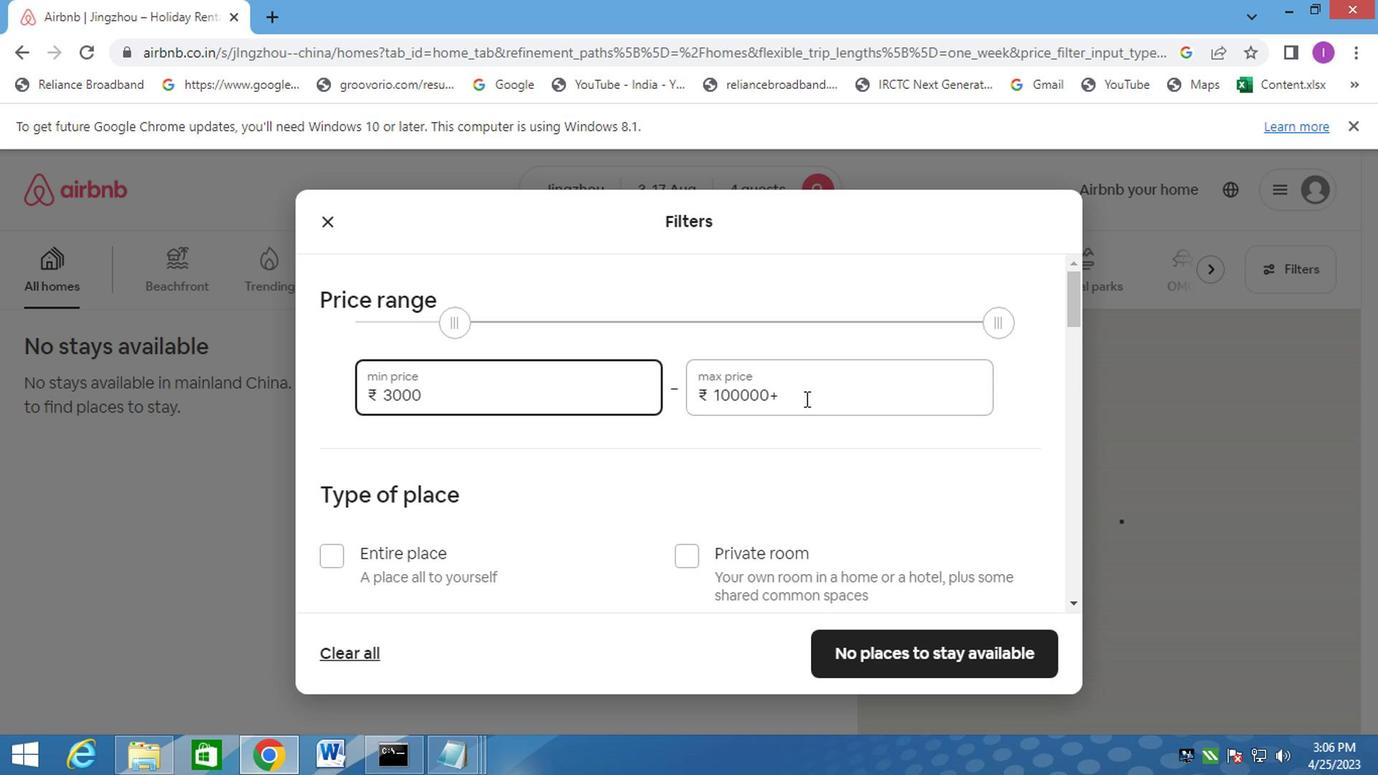 
Action: Mouse moved to (746, 387)
Screenshot: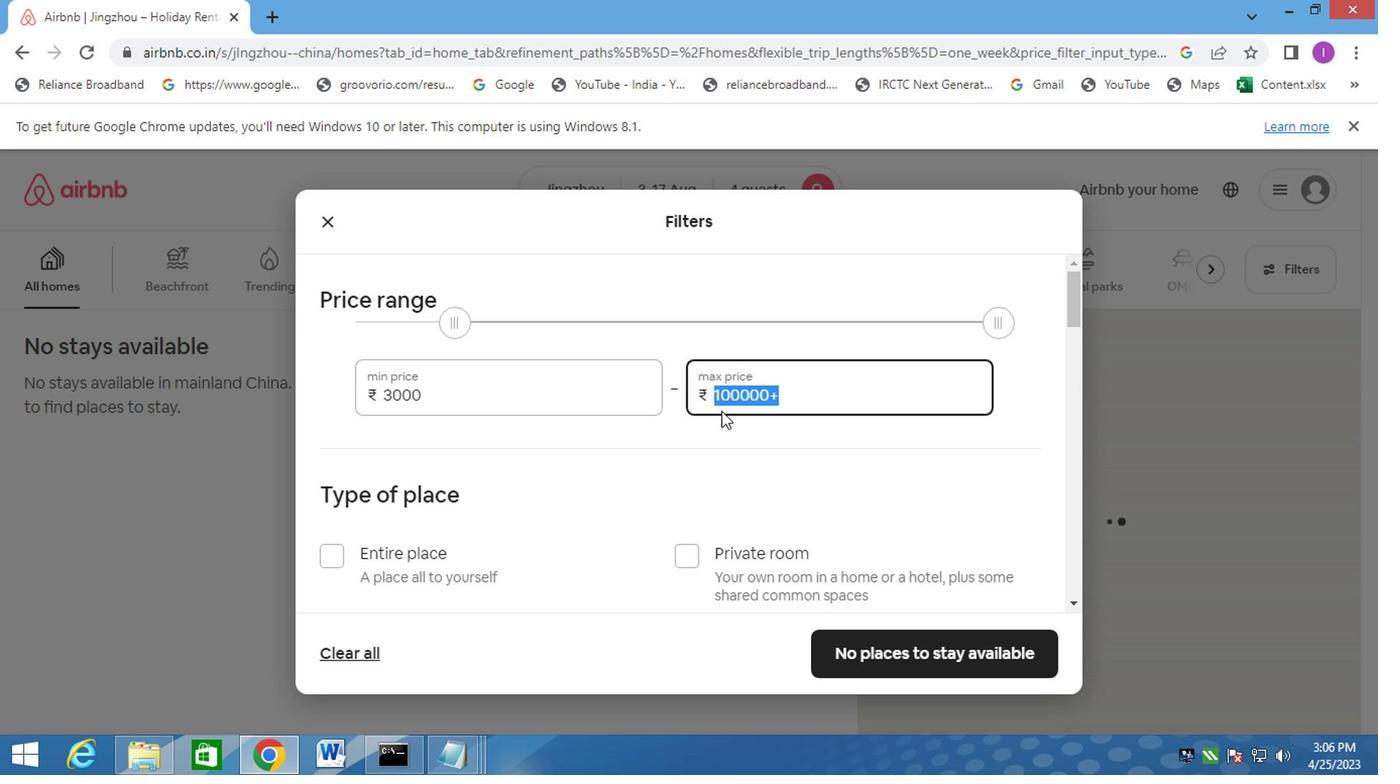 
Action: Key pressed 15000
Screenshot: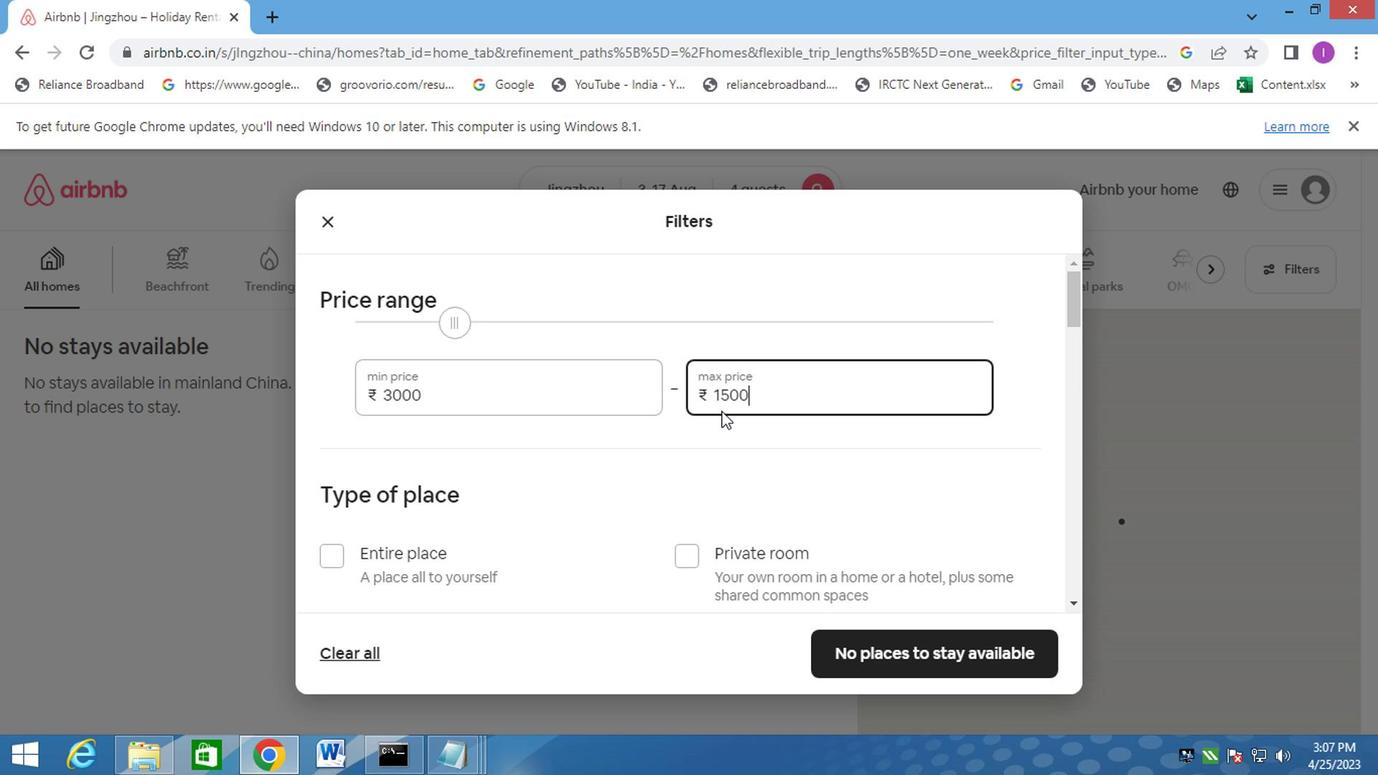 
Action: Mouse moved to (366, 522)
Screenshot: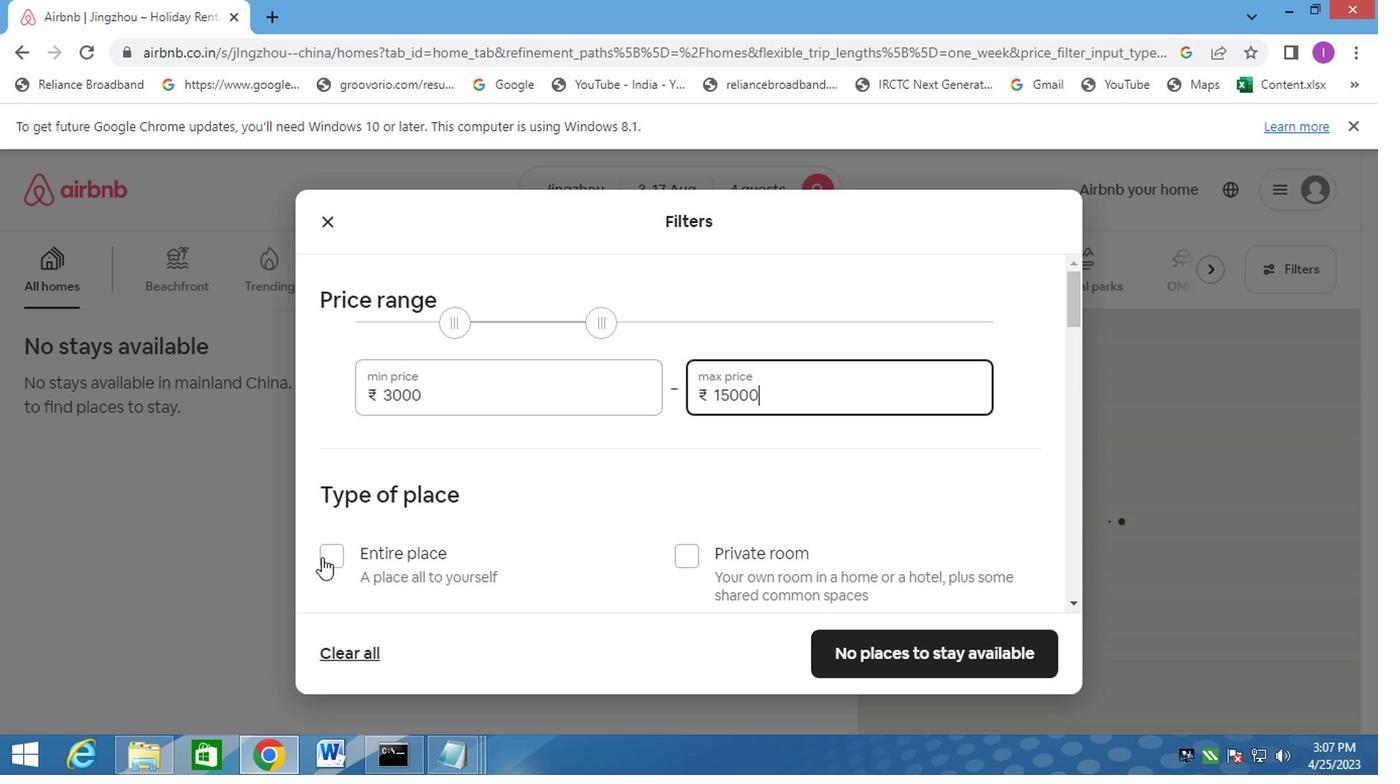 
Action: Mouse pressed left at (366, 522)
Screenshot: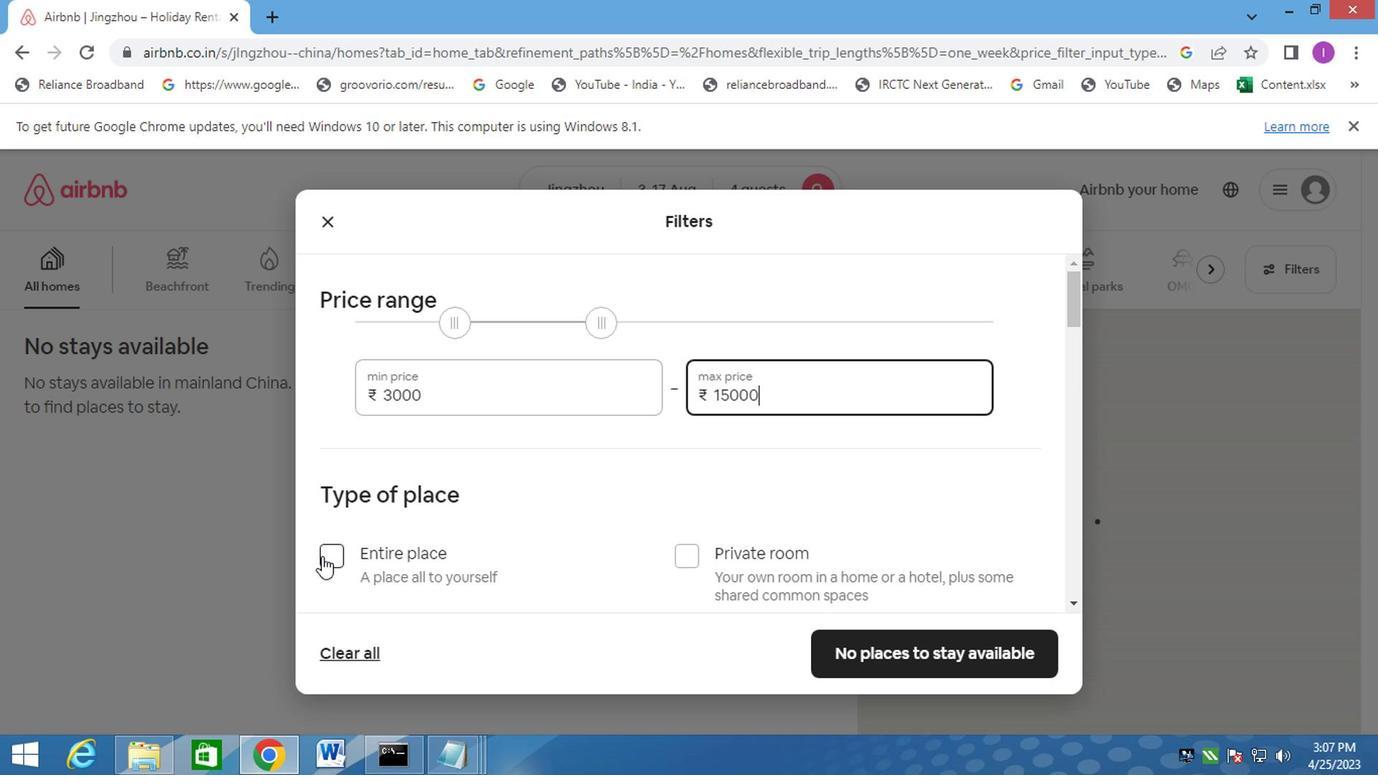
Action: Mouse moved to (453, 472)
Screenshot: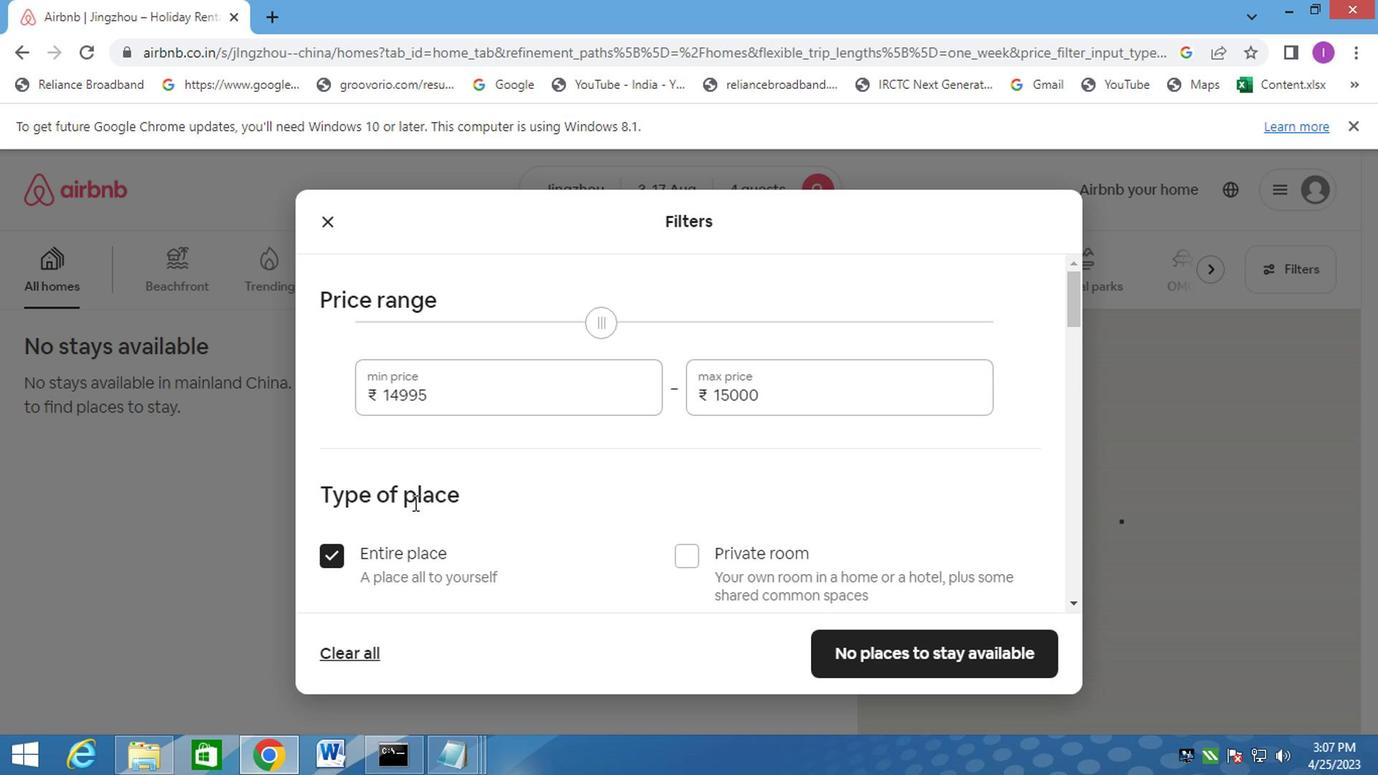 
Action: Mouse scrolled (453, 471) with delta (0, -1)
Screenshot: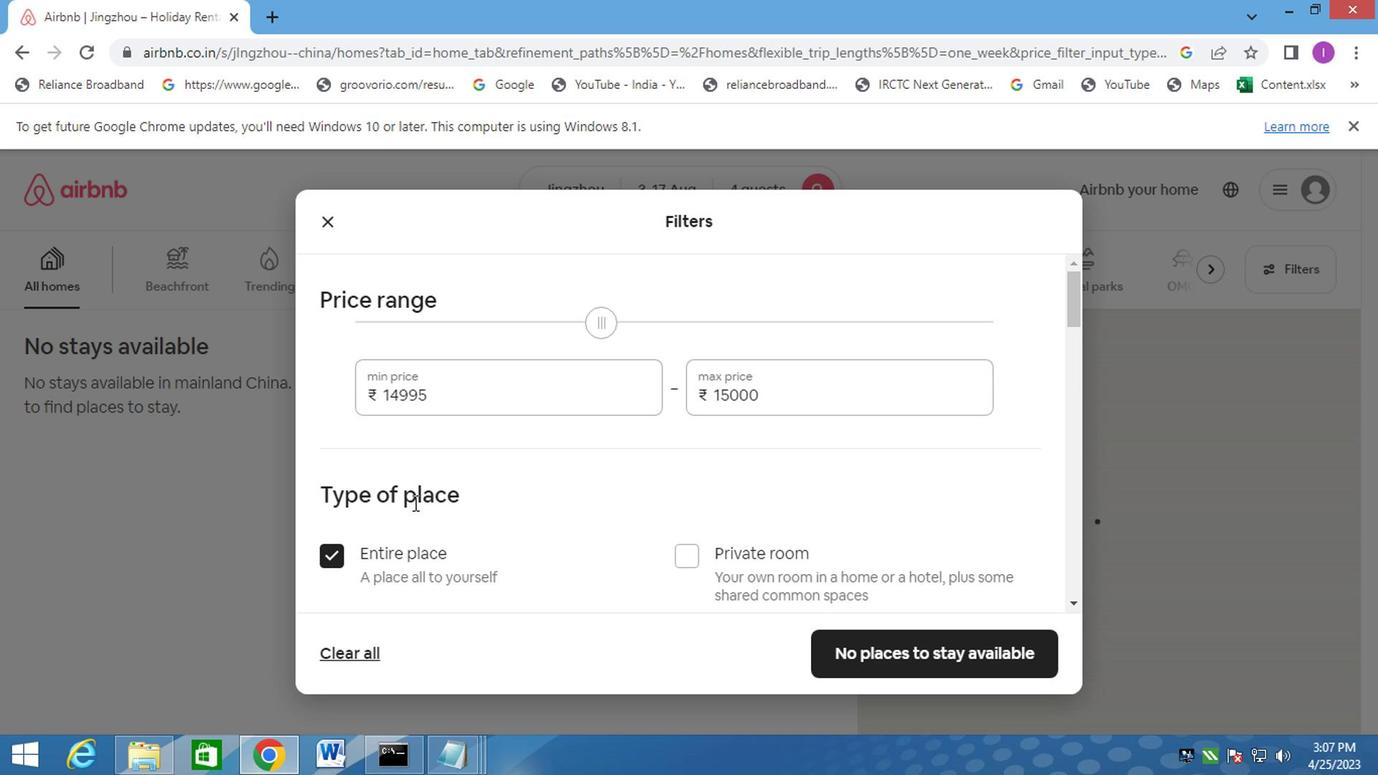 
Action: Mouse scrolled (453, 471) with delta (0, -1)
Screenshot: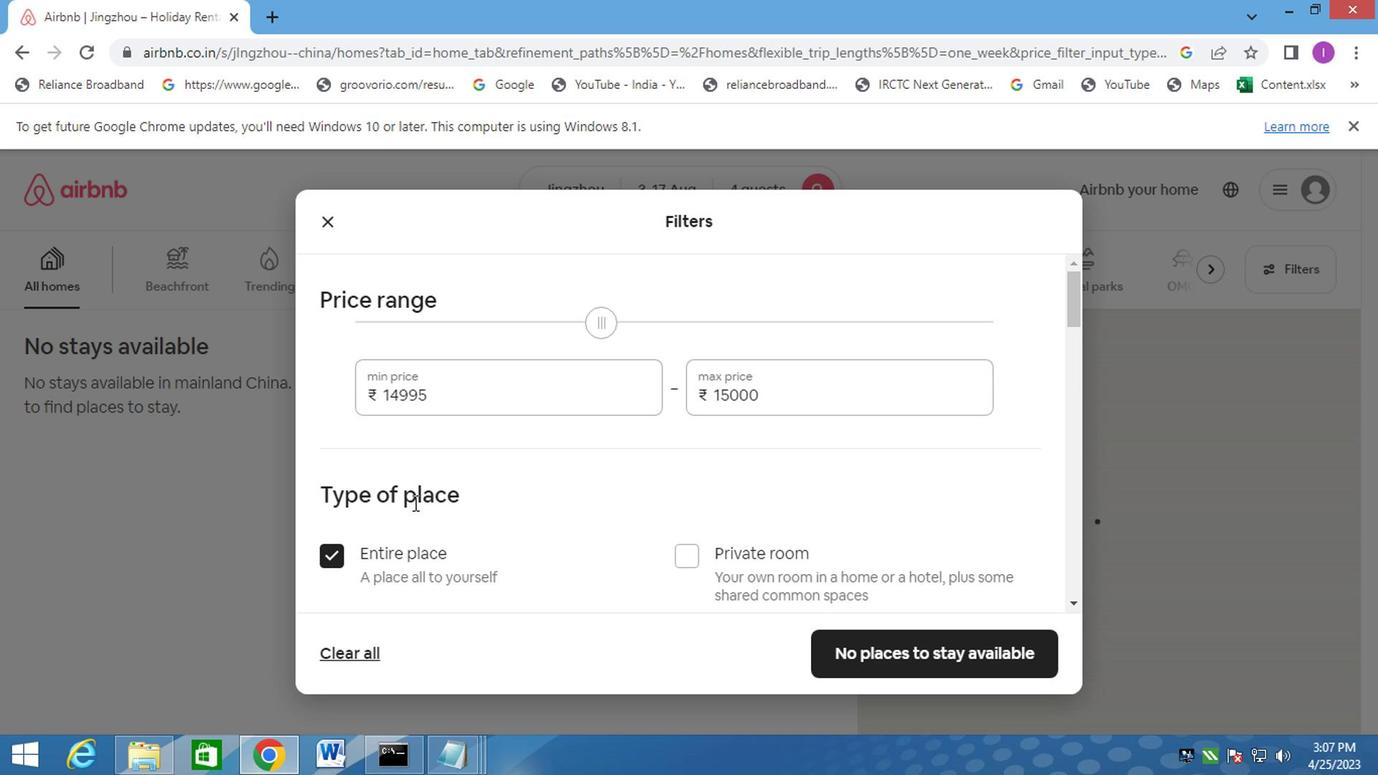 
Action: Mouse moved to (455, 472)
Screenshot: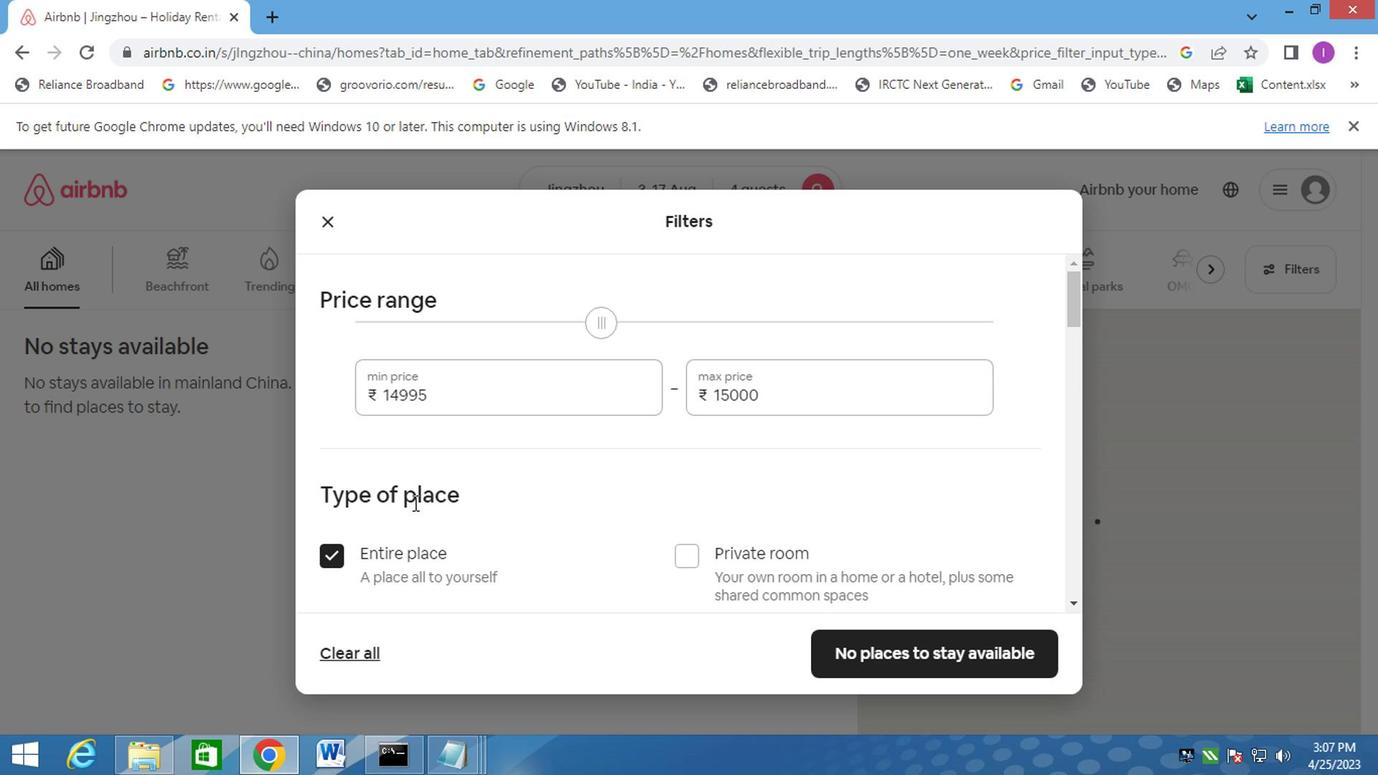 
Action: Mouse scrolled (455, 471) with delta (0, -1)
Screenshot: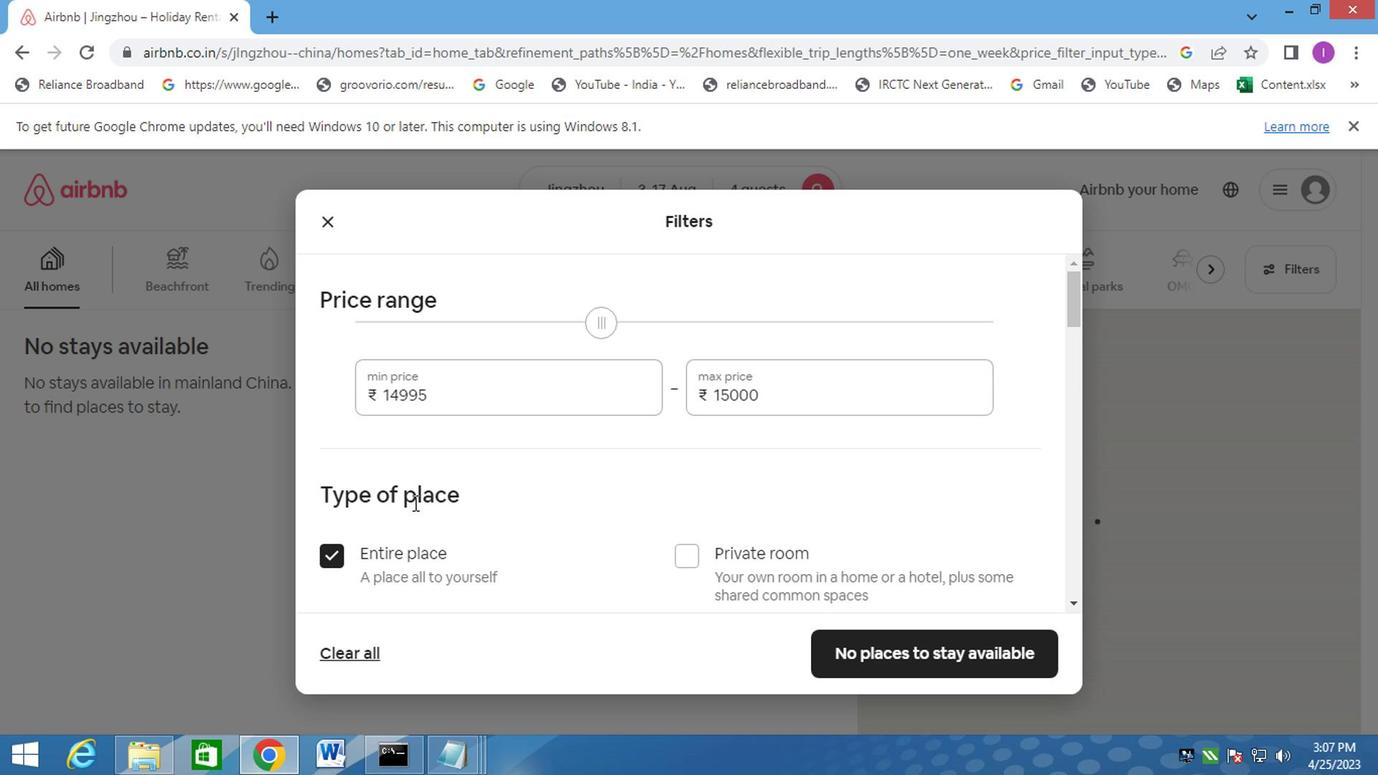 
Action: Mouse moved to (455, 472)
Screenshot: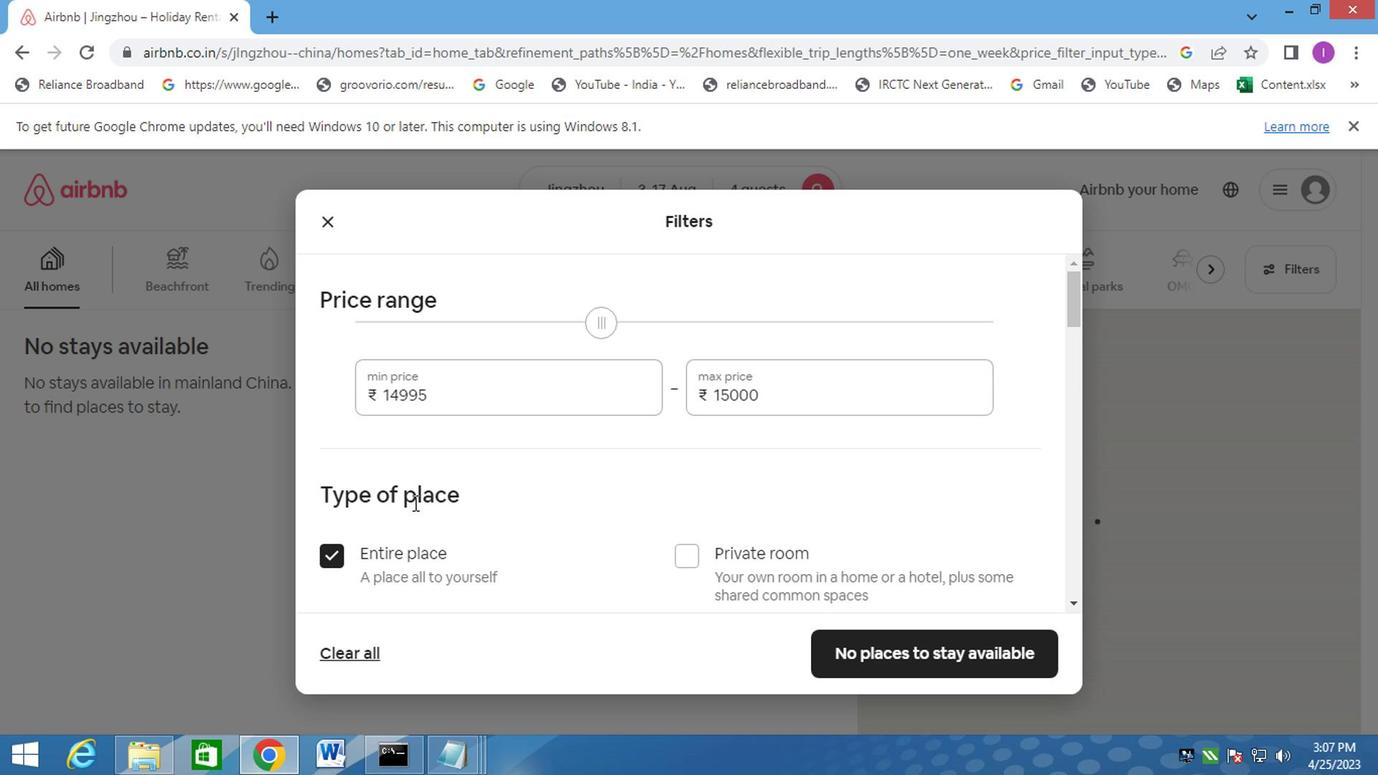
Action: Mouse scrolled (455, 471) with delta (0, -1)
Screenshot: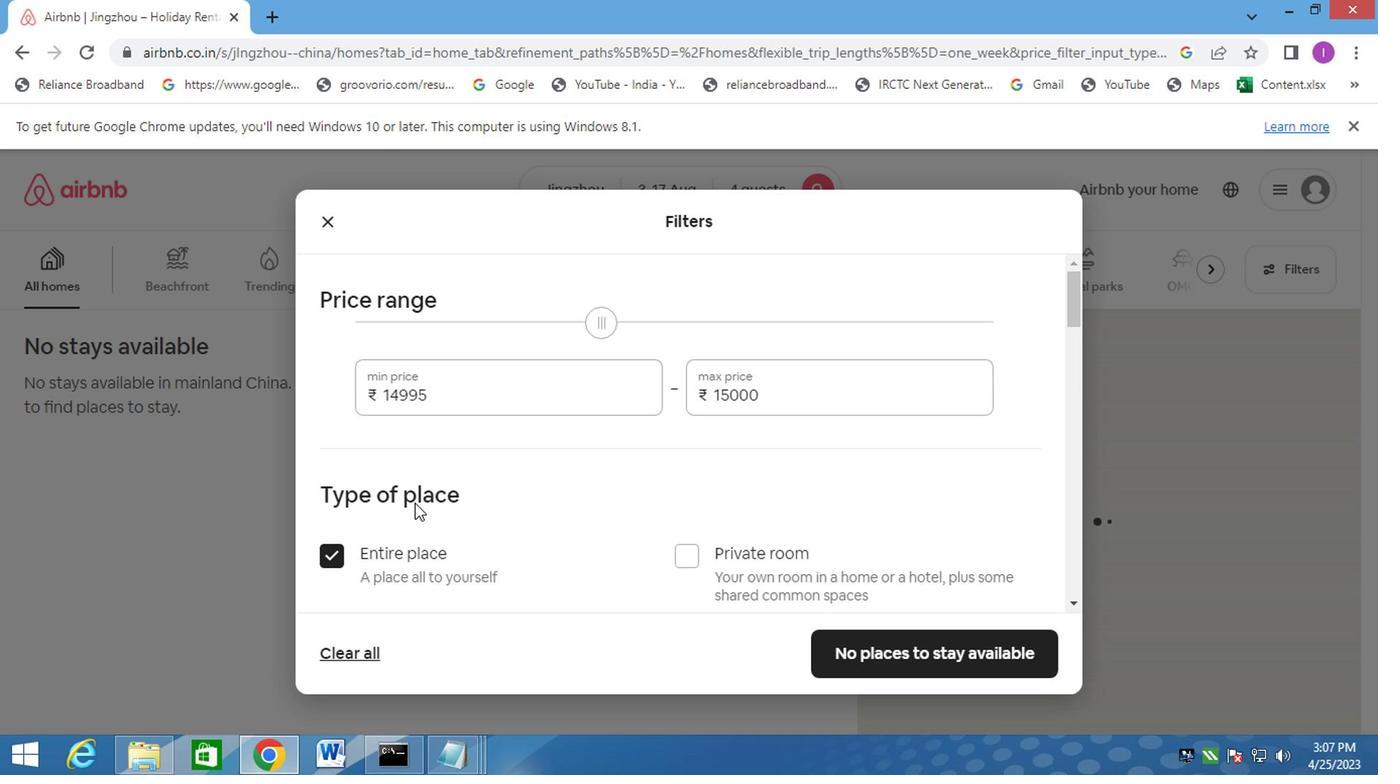 
Action: Mouse moved to (610, 443)
Screenshot: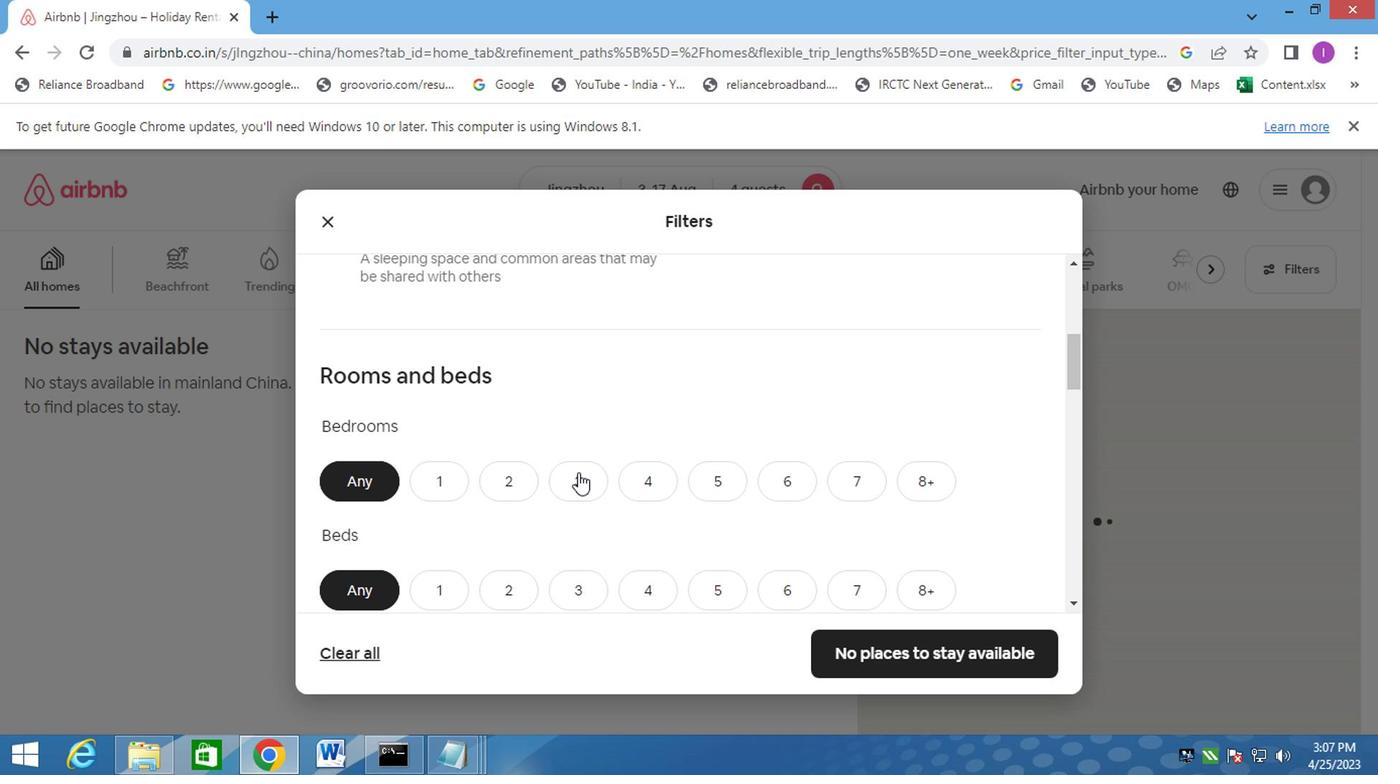 
Action: Mouse pressed left at (610, 443)
Screenshot: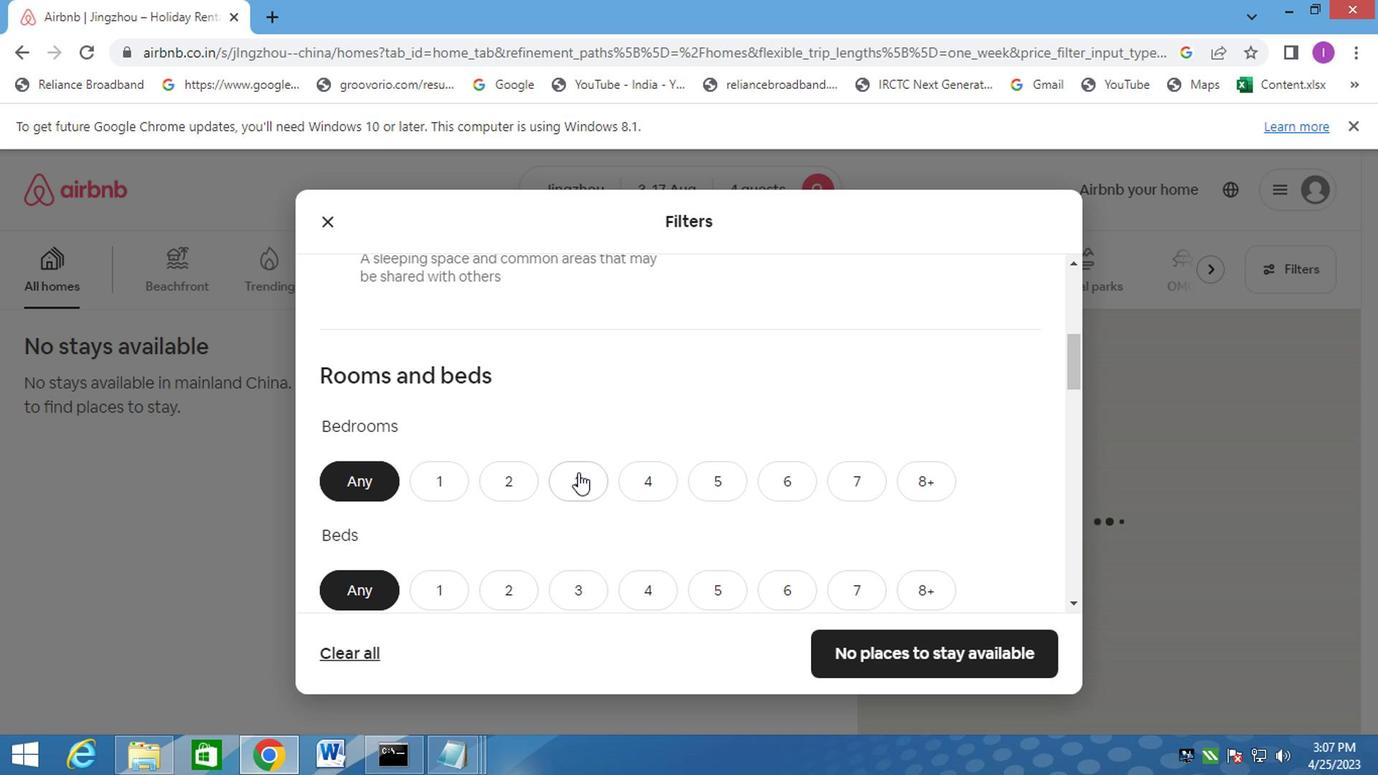 
Action: Mouse moved to (690, 545)
Screenshot: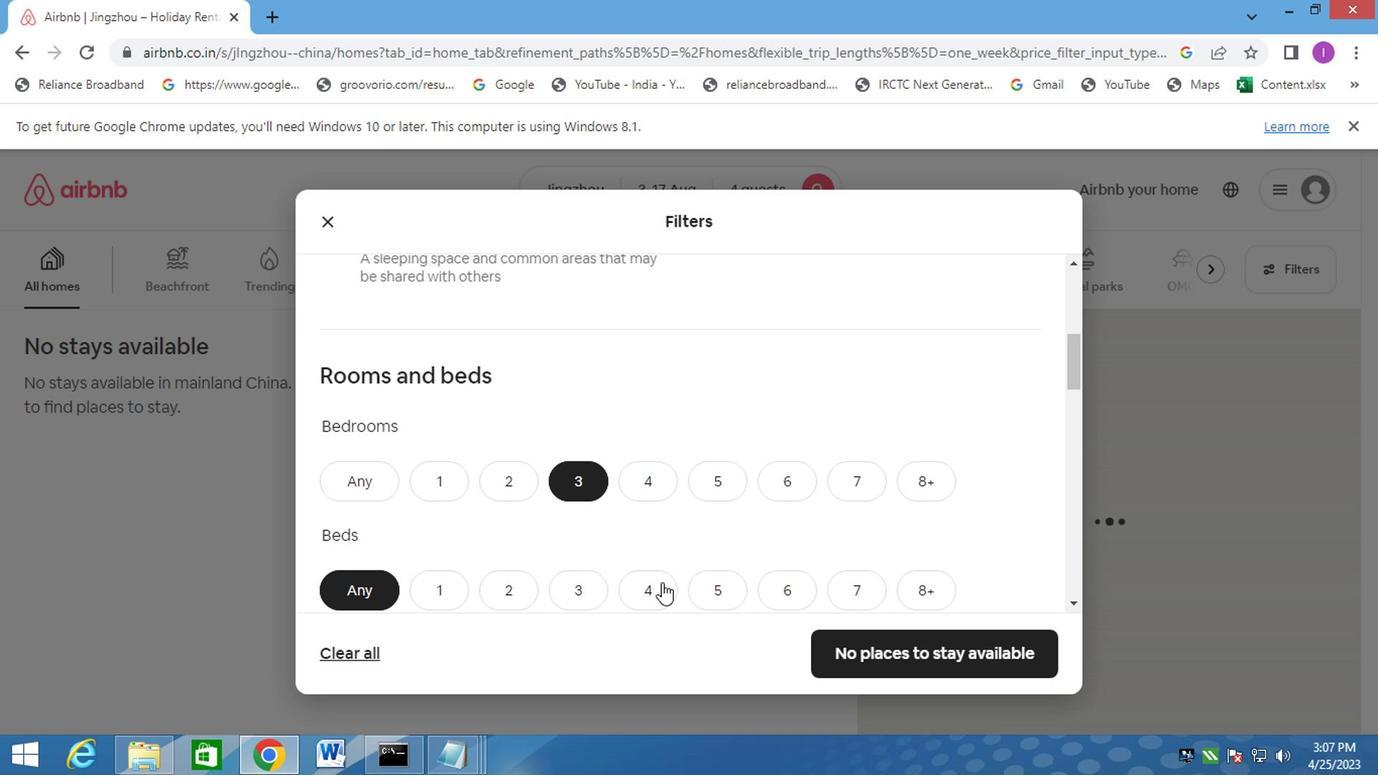 
Action: Mouse pressed left at (690, 545)
Screenshot: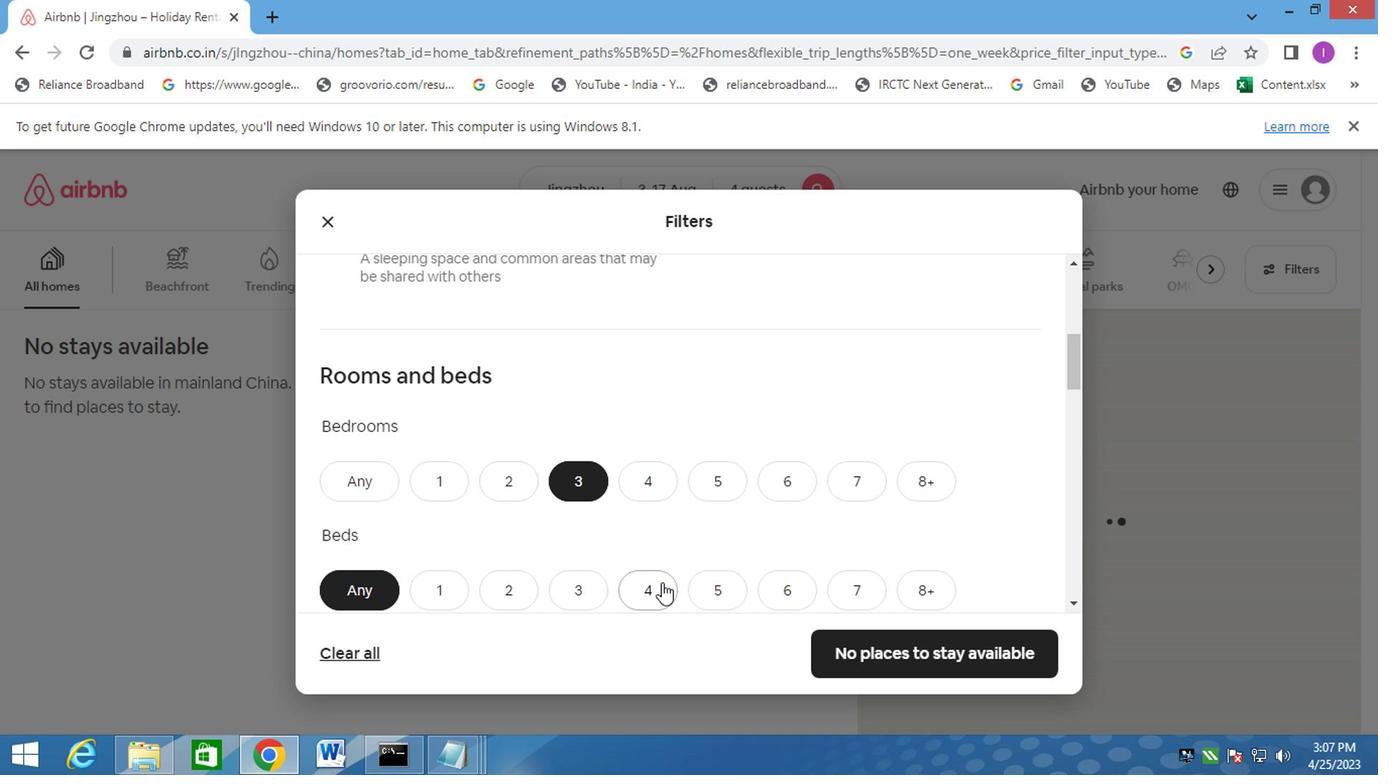 
Action: Mouse moved to (702, 545)
Screenshot: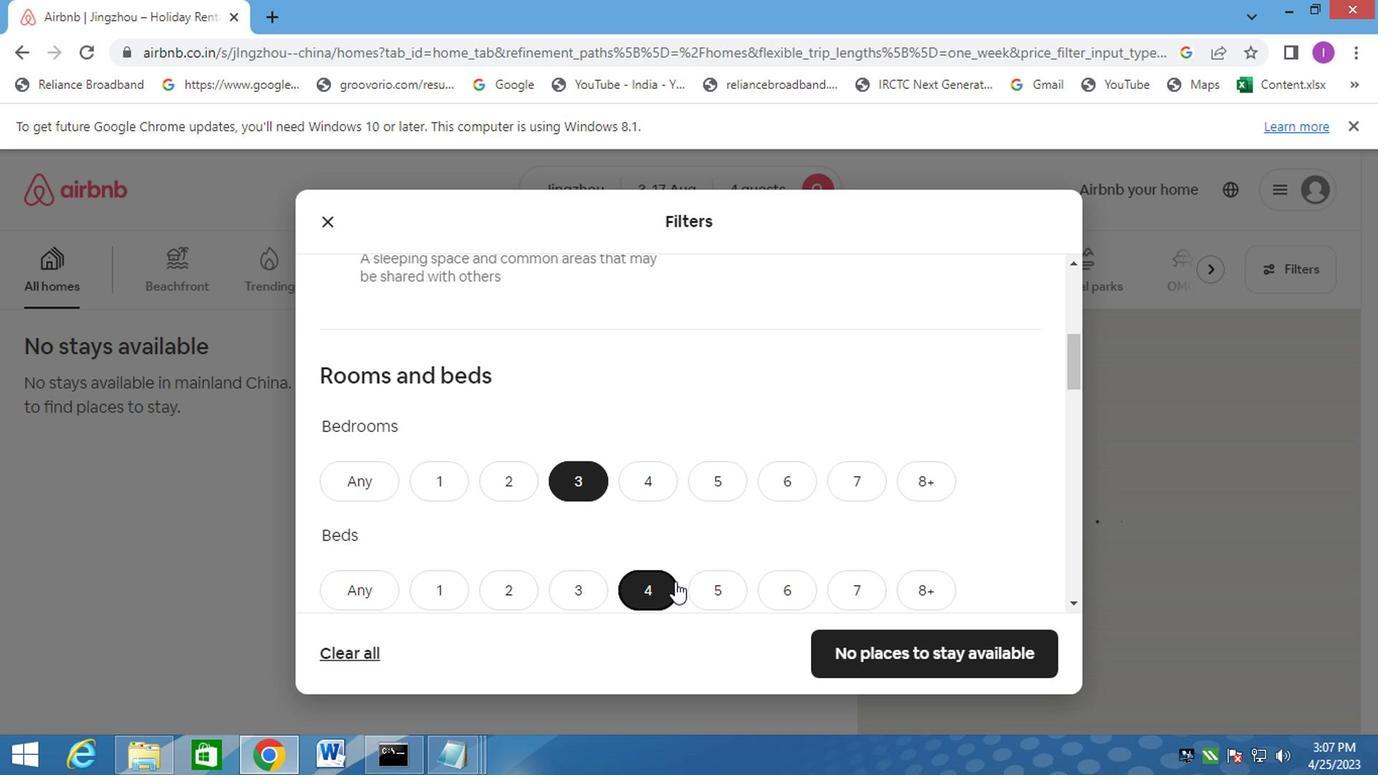
Action: Mouse scrolled (702, 544) with delta (0, 0)
Screenshot: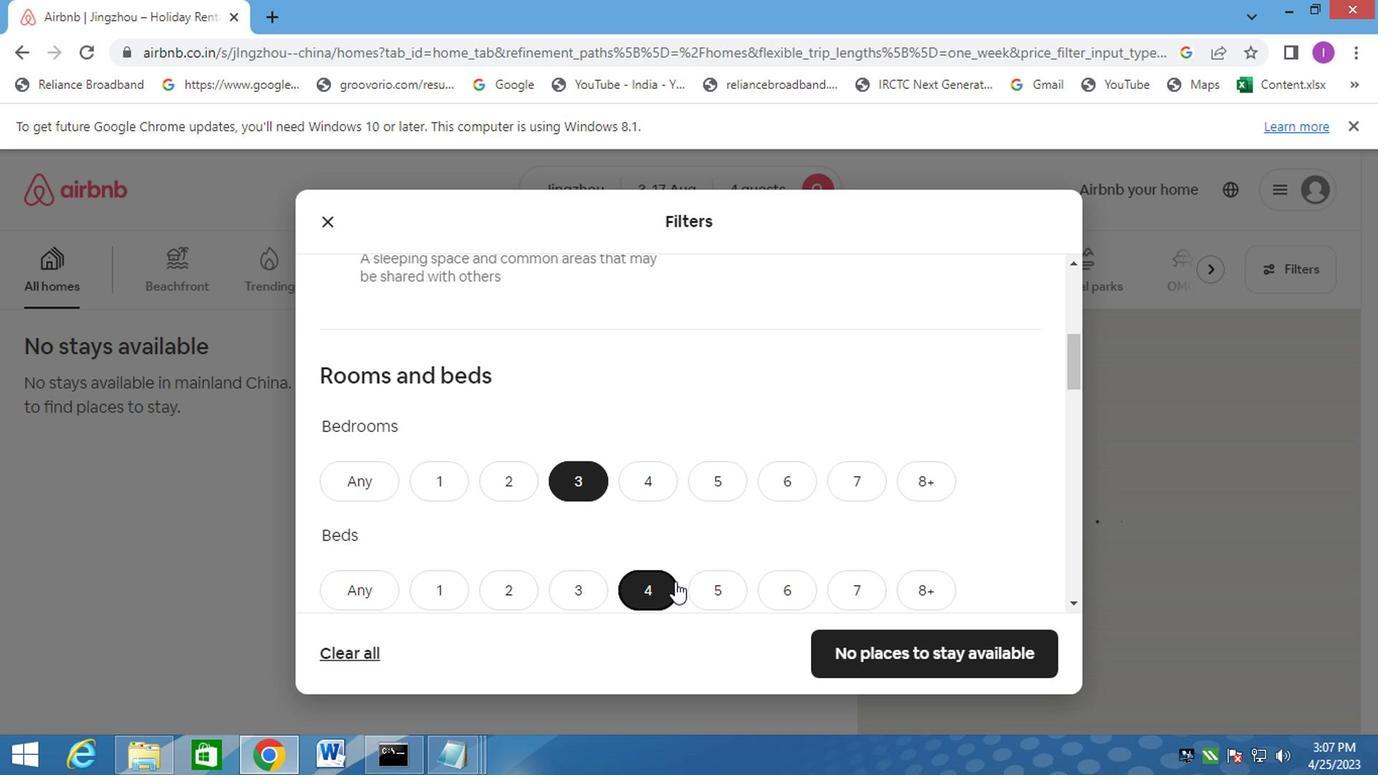 
Action: Mouse moved to (705, 547)
Screenshot: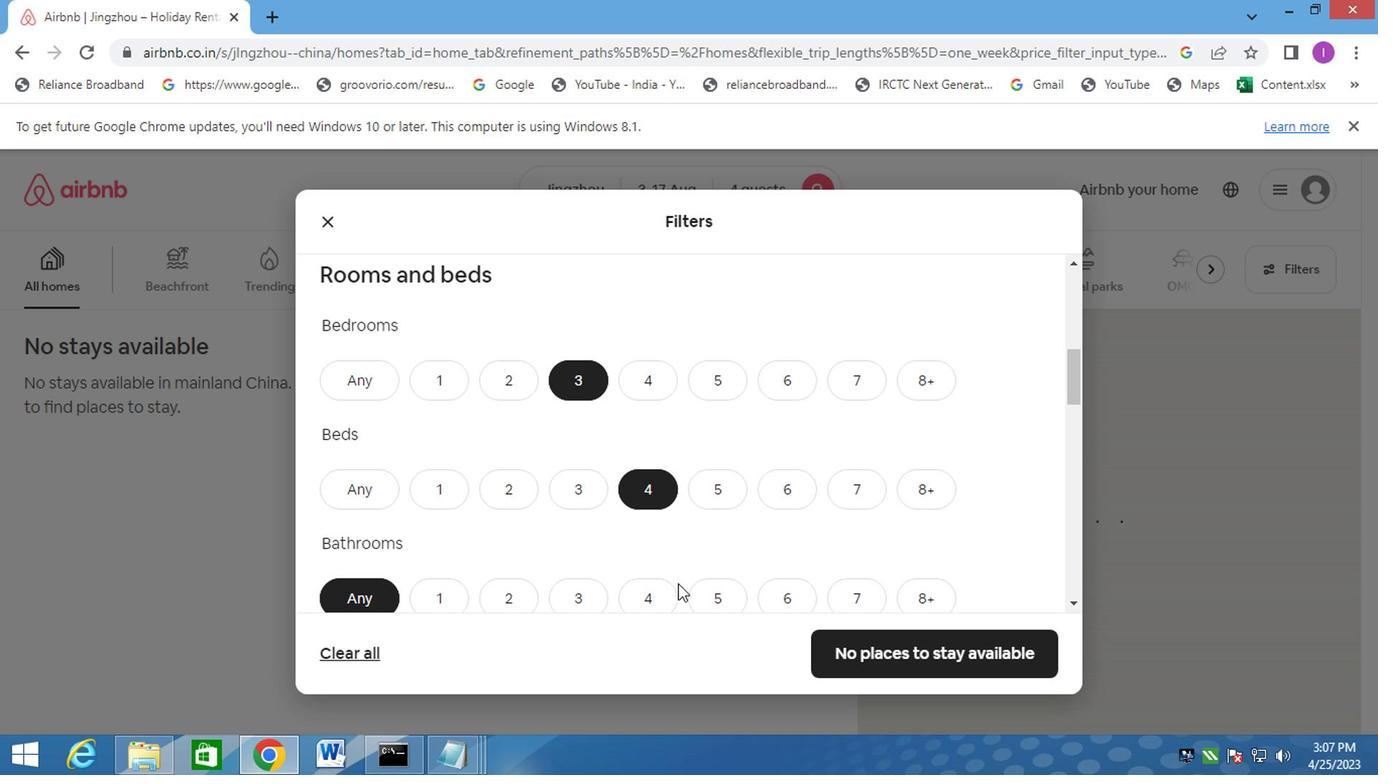 
Action: Mouse scrolled (705, 545) with delta (0, -1)
Screenshot: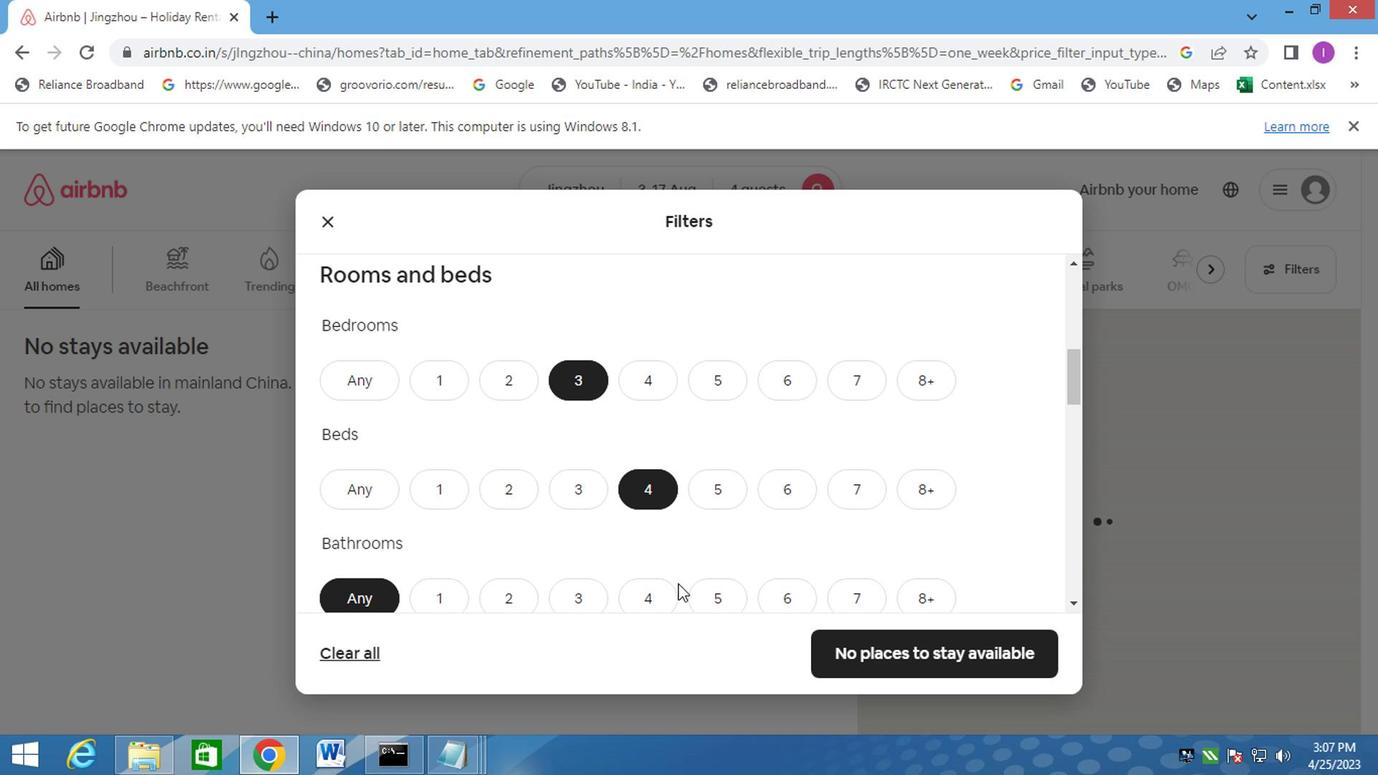 
Action: Mouse moved to (553, 472)
Screenshot: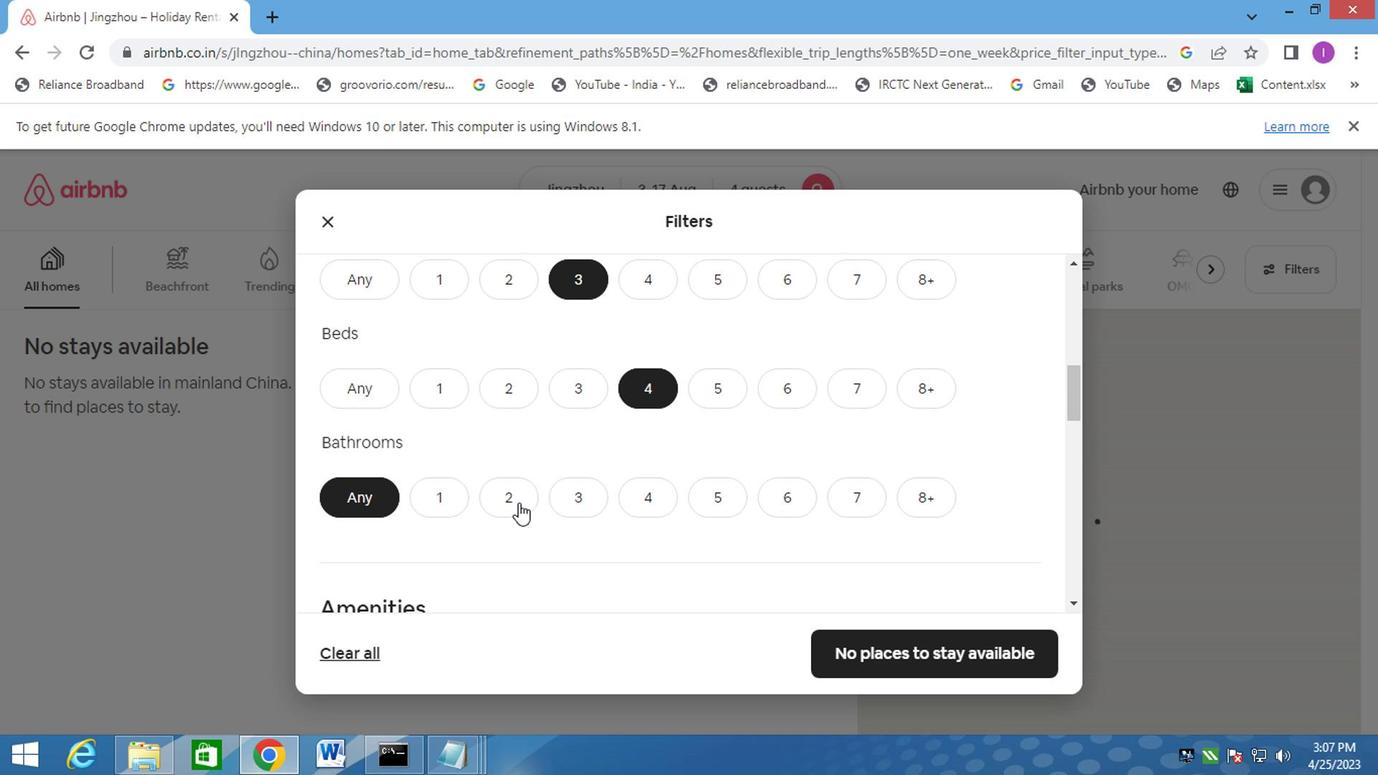 
Action: Mouse pressed left at (553, 472)
Screenshot: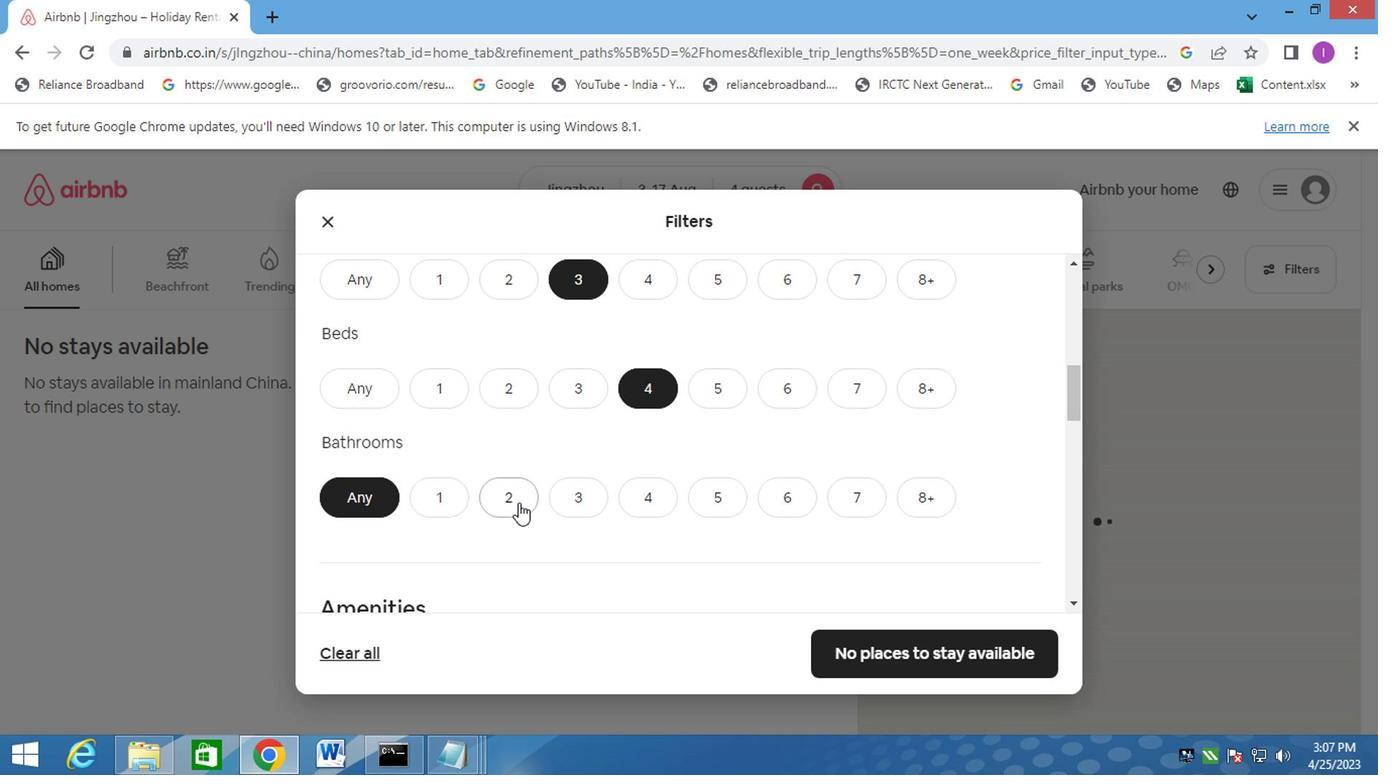 
Action: Mouse moved to (607, 467)
Screenshot: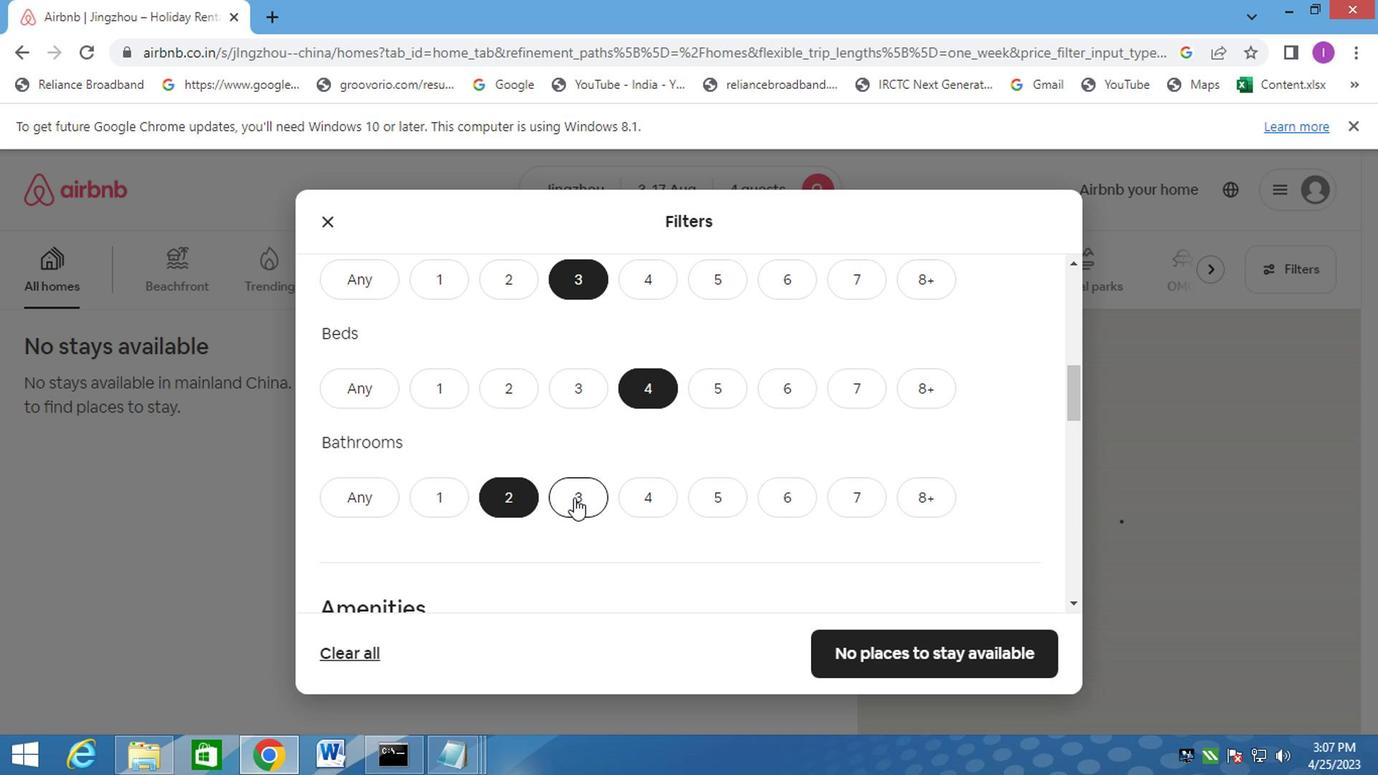 
Action: Mouse scrolled (607, 466) with delta (0, 0)
Screenshot: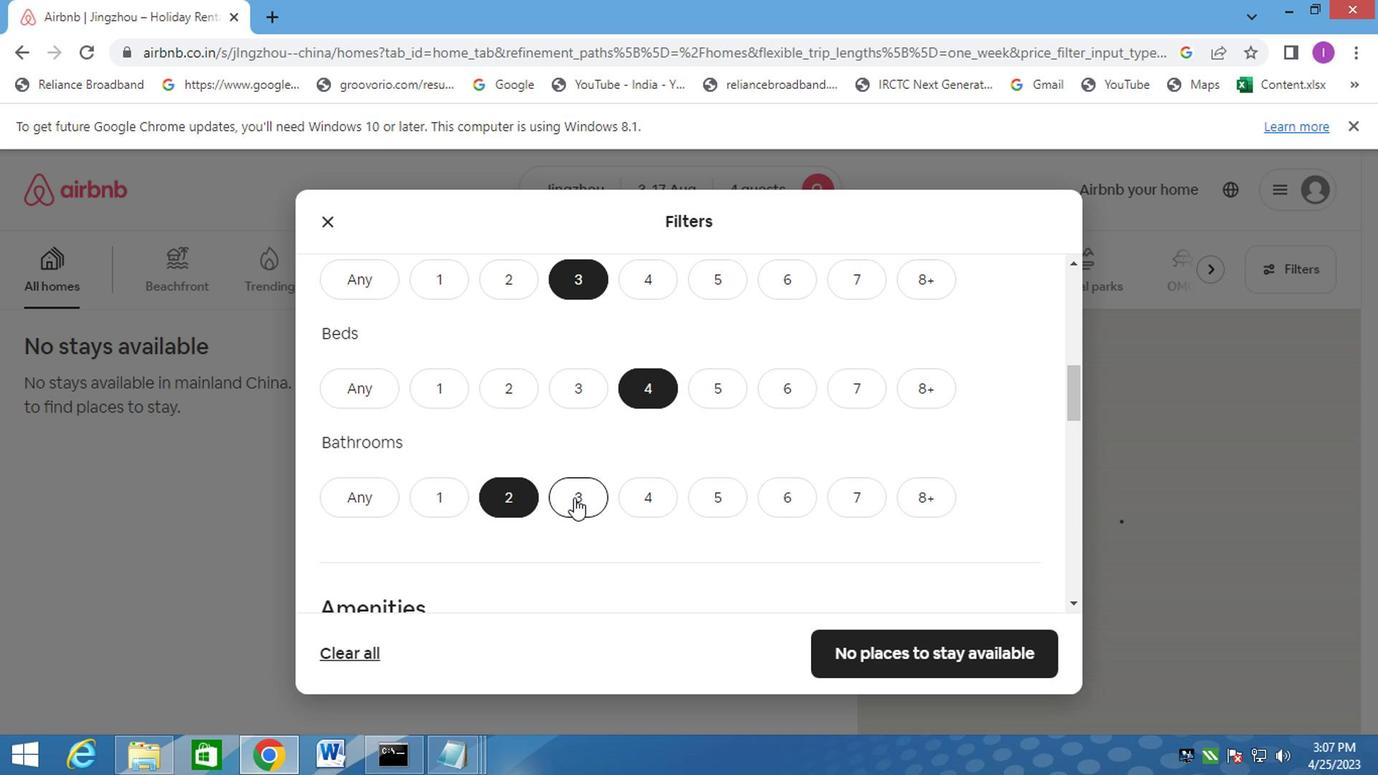 
Action: Mouse moved to (739, 516)
Screenshot: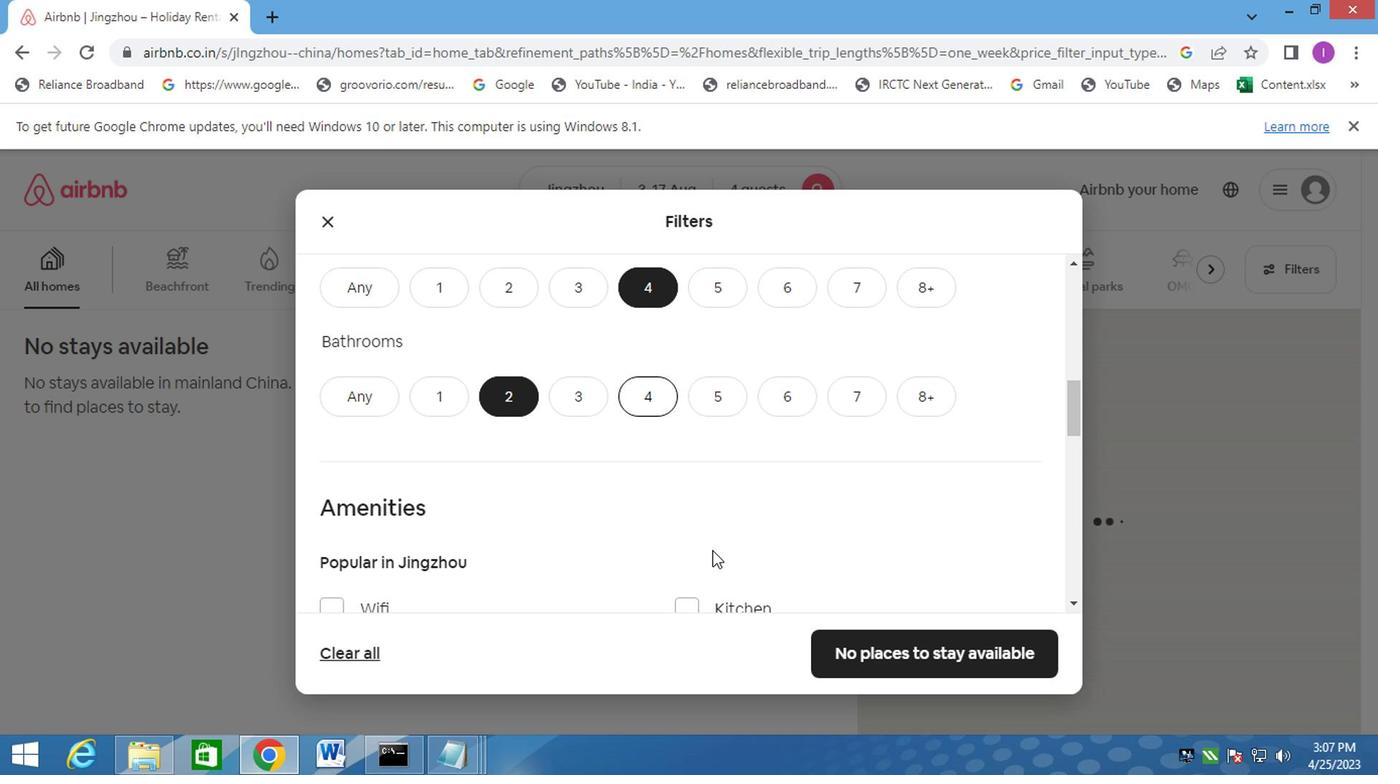 
Action: Mouse scrolled (739, 514) with delta (0, -1)
Screenshot: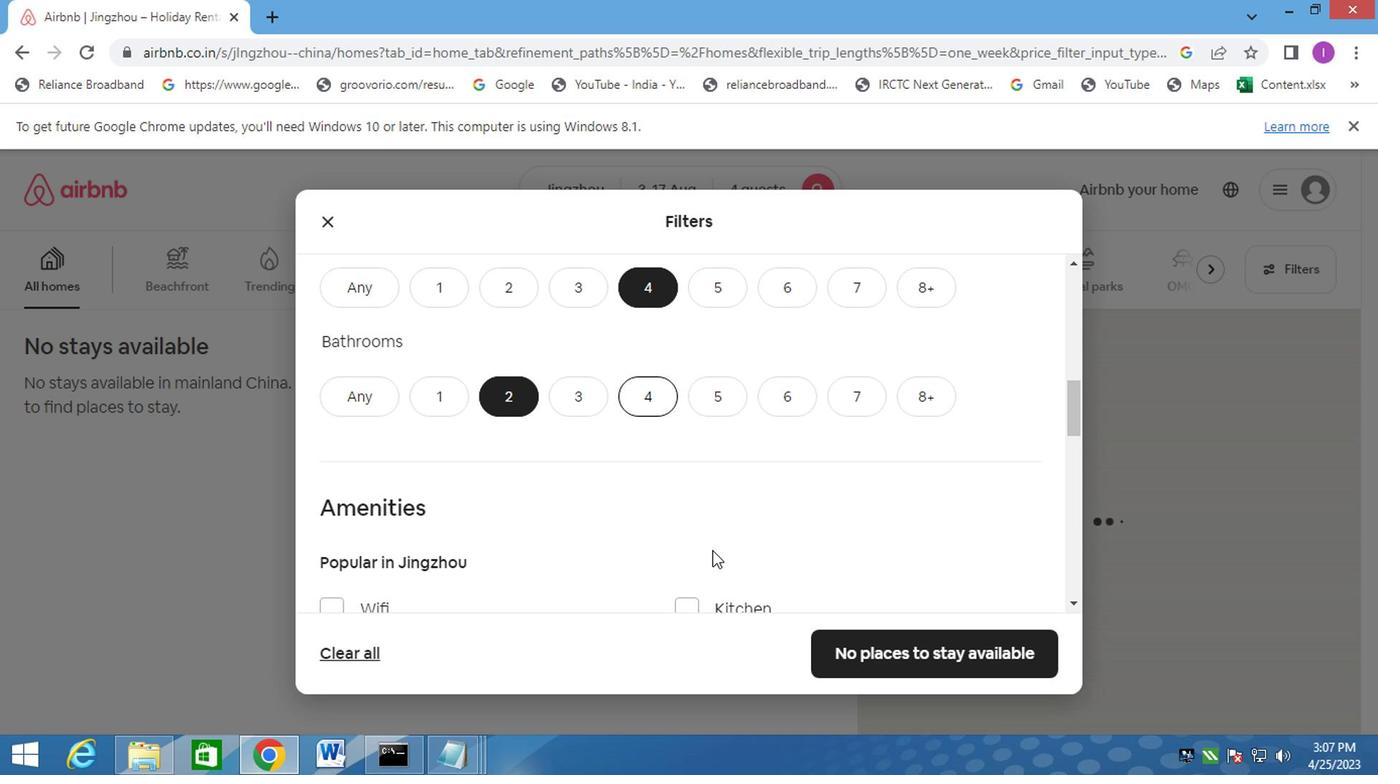 
Action: Mouse scrolled (739, 514) with delta (0, -1)
Screenshot: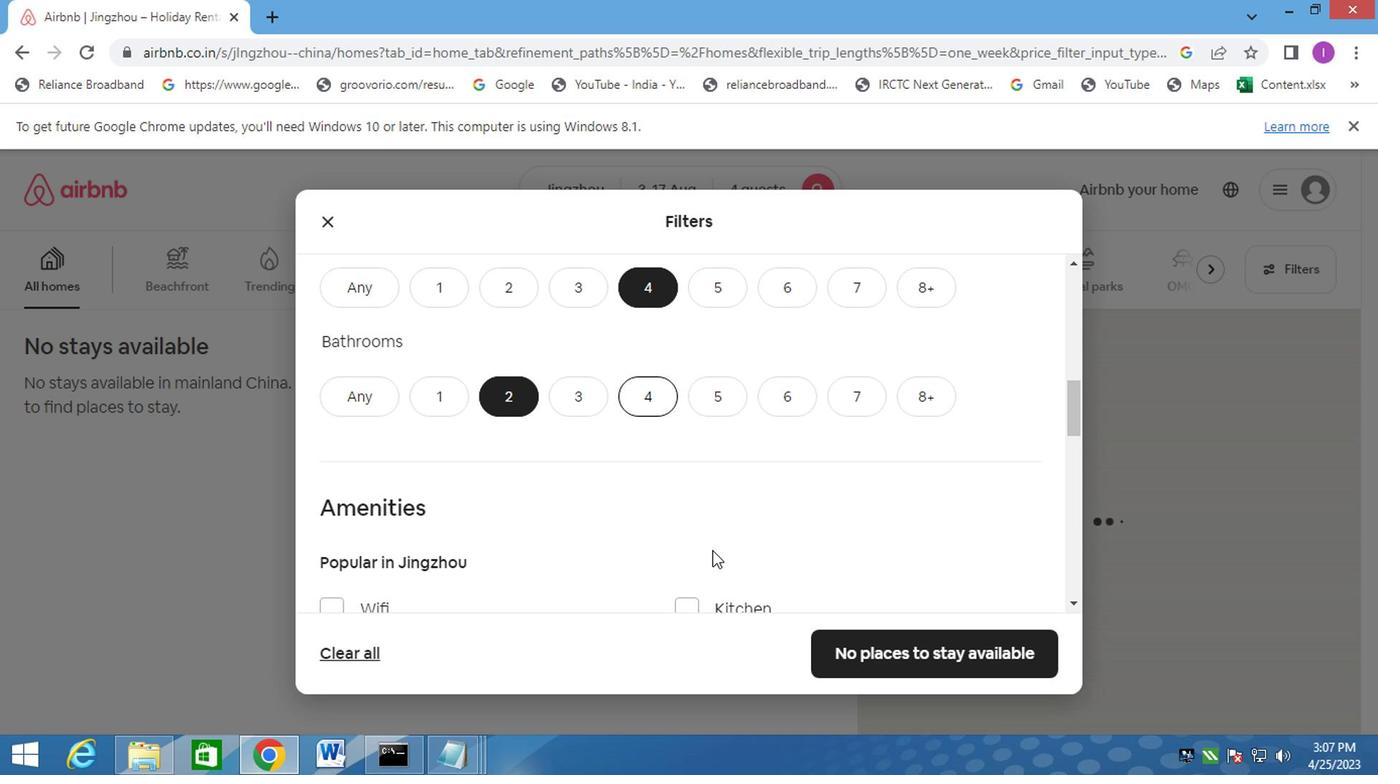 
Action: Mouse scrolled (739, 514) with delta (0, -1)
Screenshot: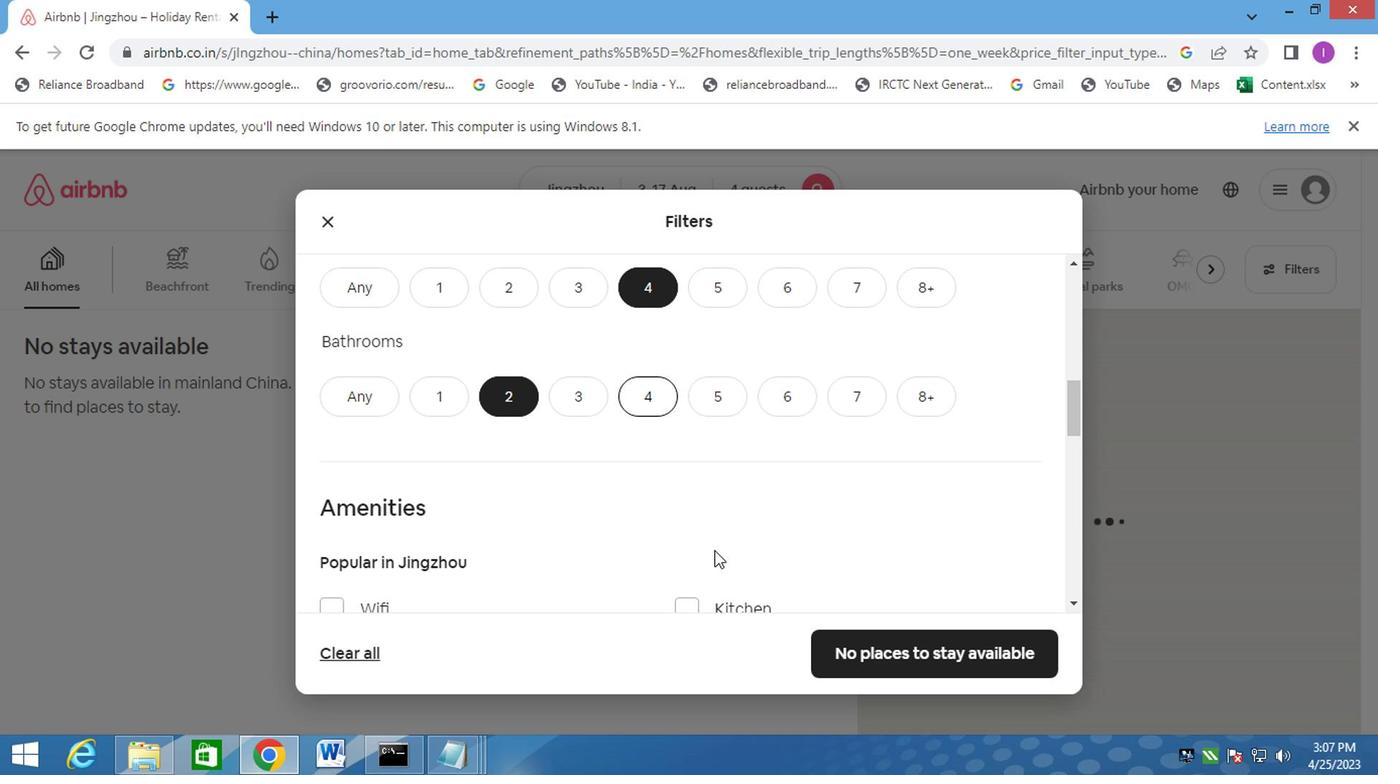 
Action: Mouse moved to (741, 516)
Screenshot: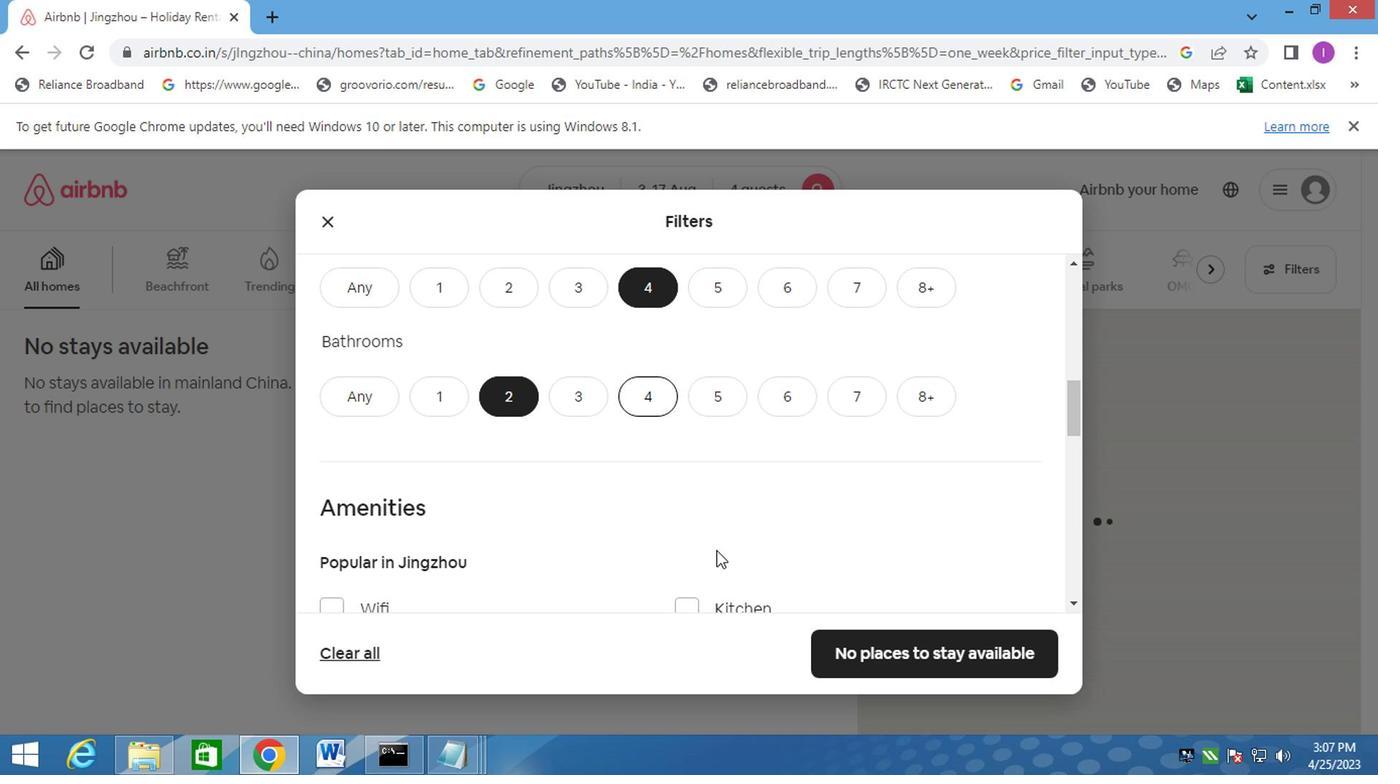 
Action: Mouse scrolled (741, 514) with delta (0, -1)
Screenshot: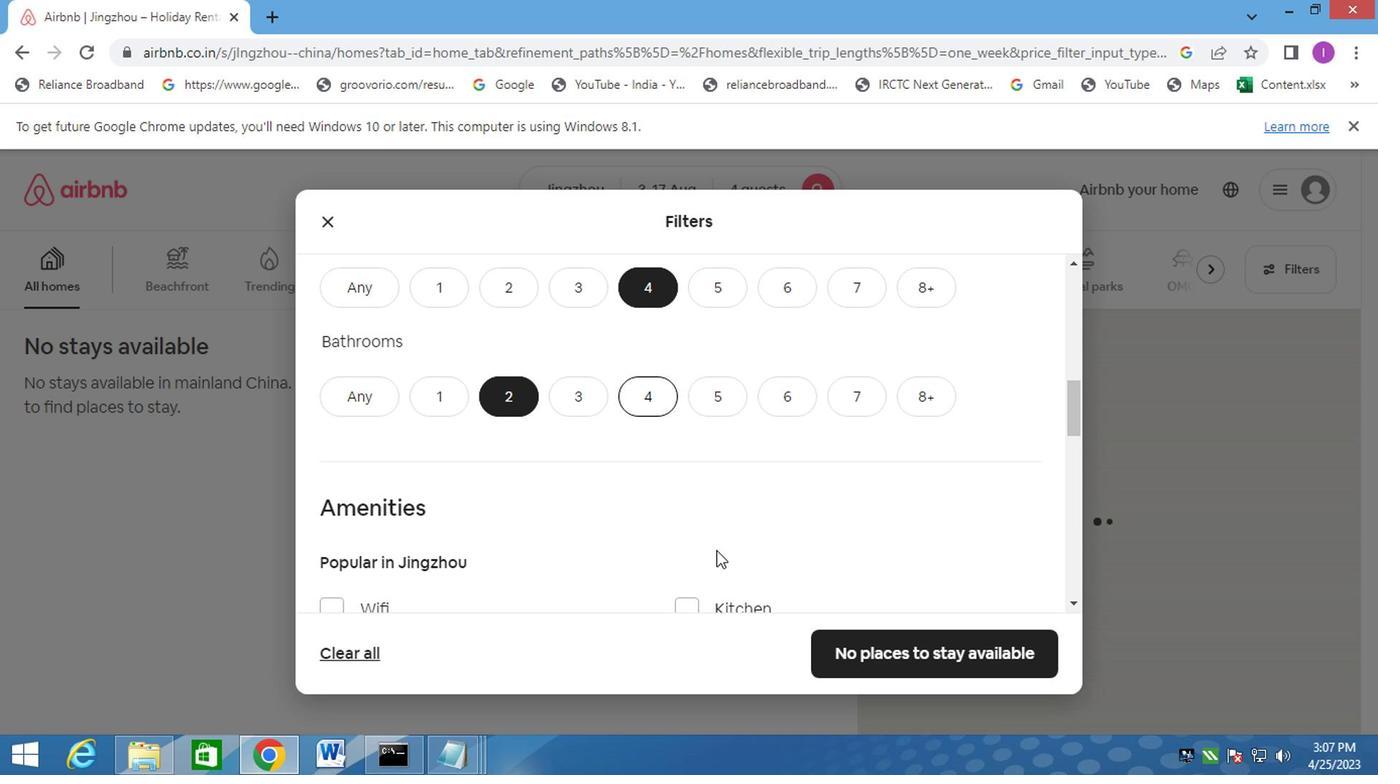 
Action: Mouse moved to (741, 516)
Screenshot: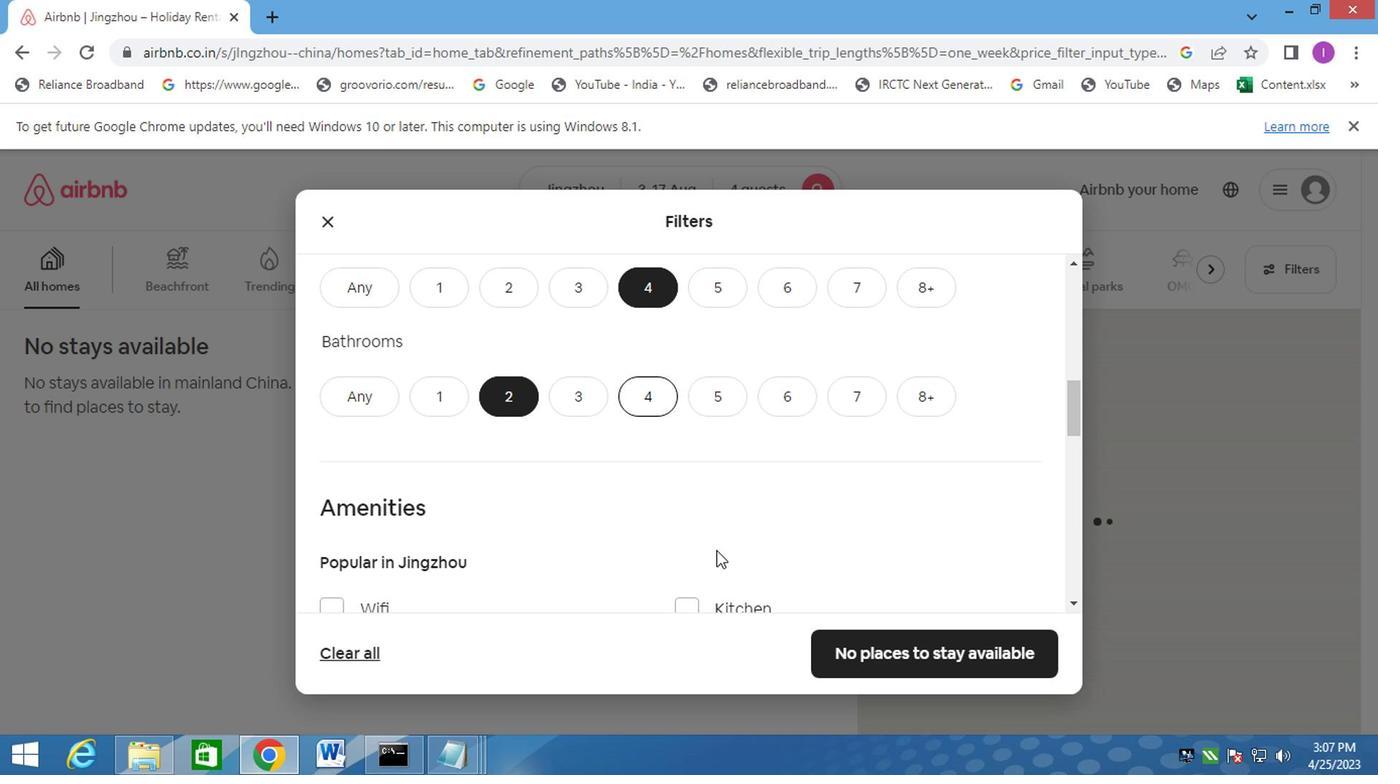 
Action: Mouse scrolled (741, 514) with delta (0, -1)
Screenshot: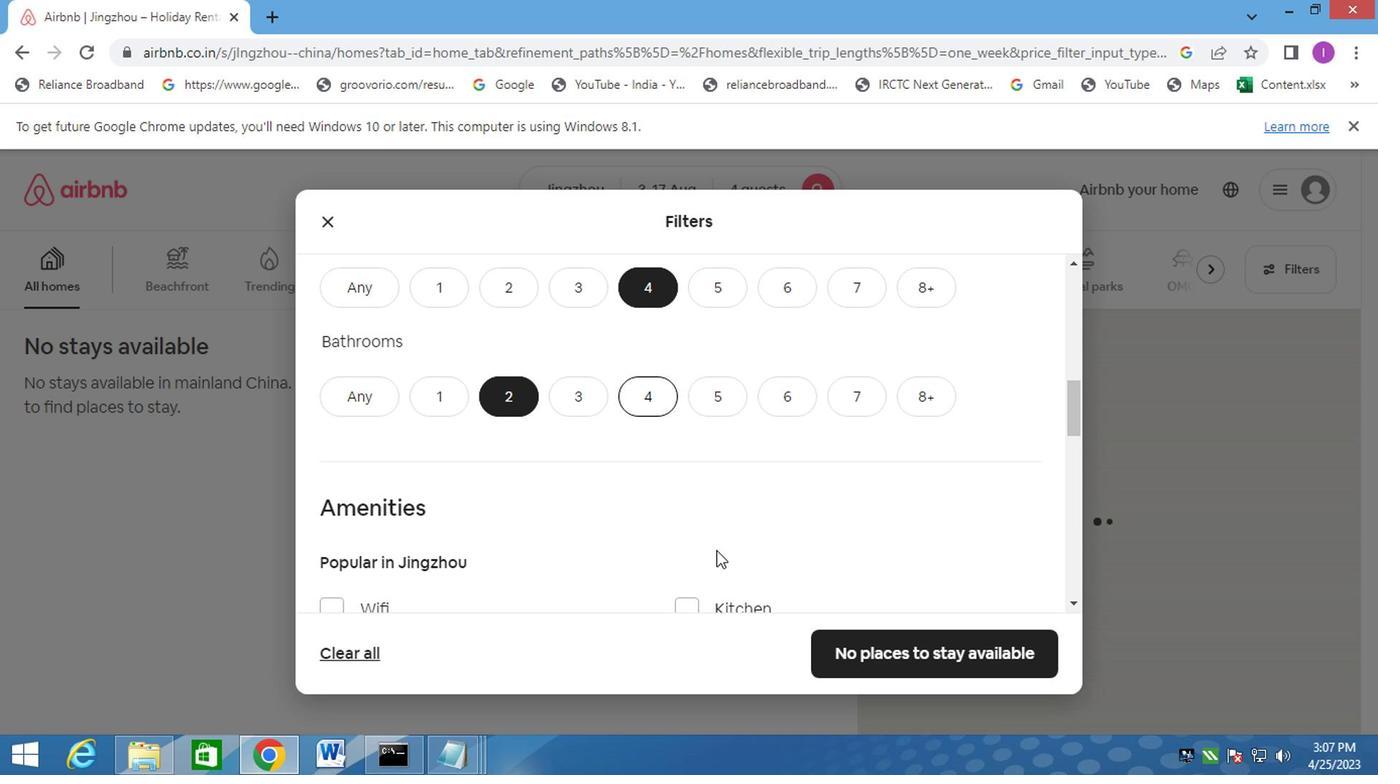 
Action: Mouse moved to (744, 516)
Screenshot: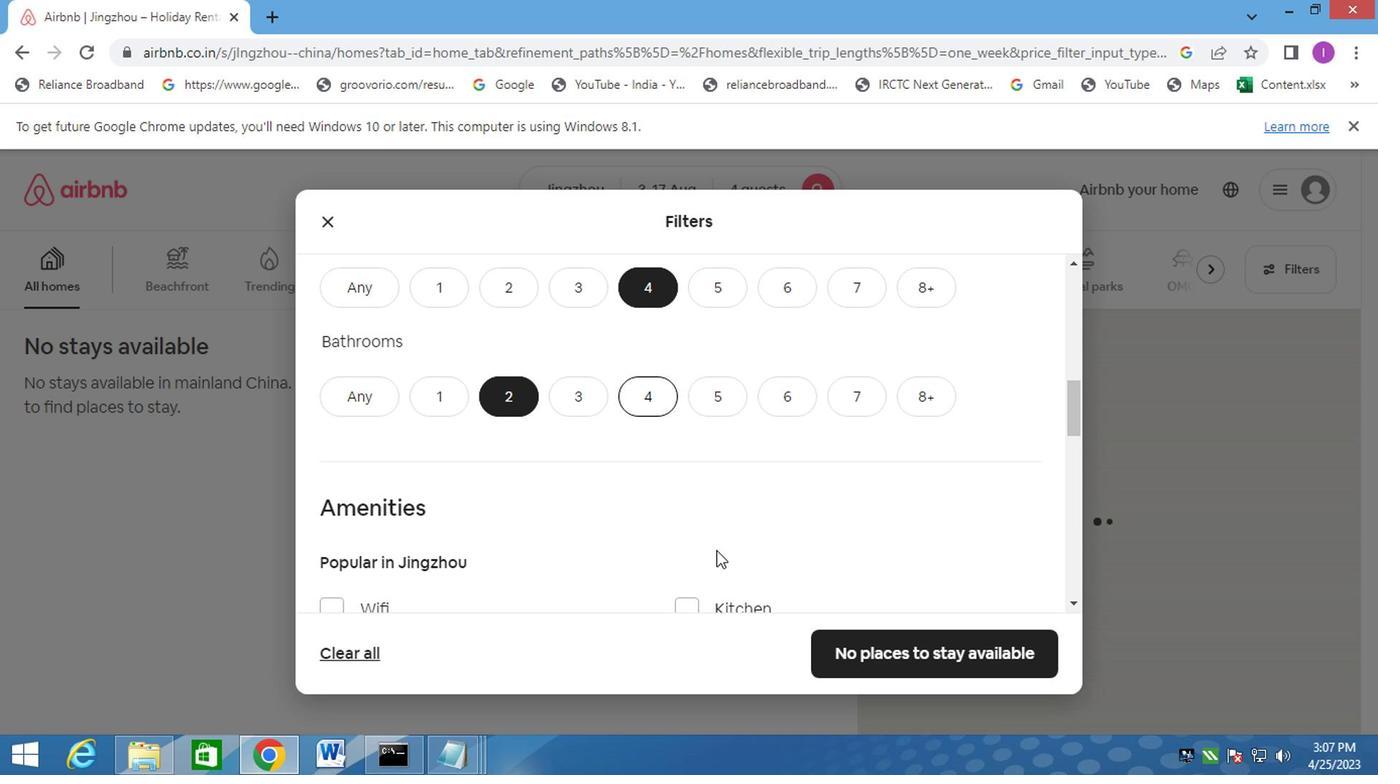 
Action: Mouse scrolled (744, 514) with delta (0, -1)
Screenshot: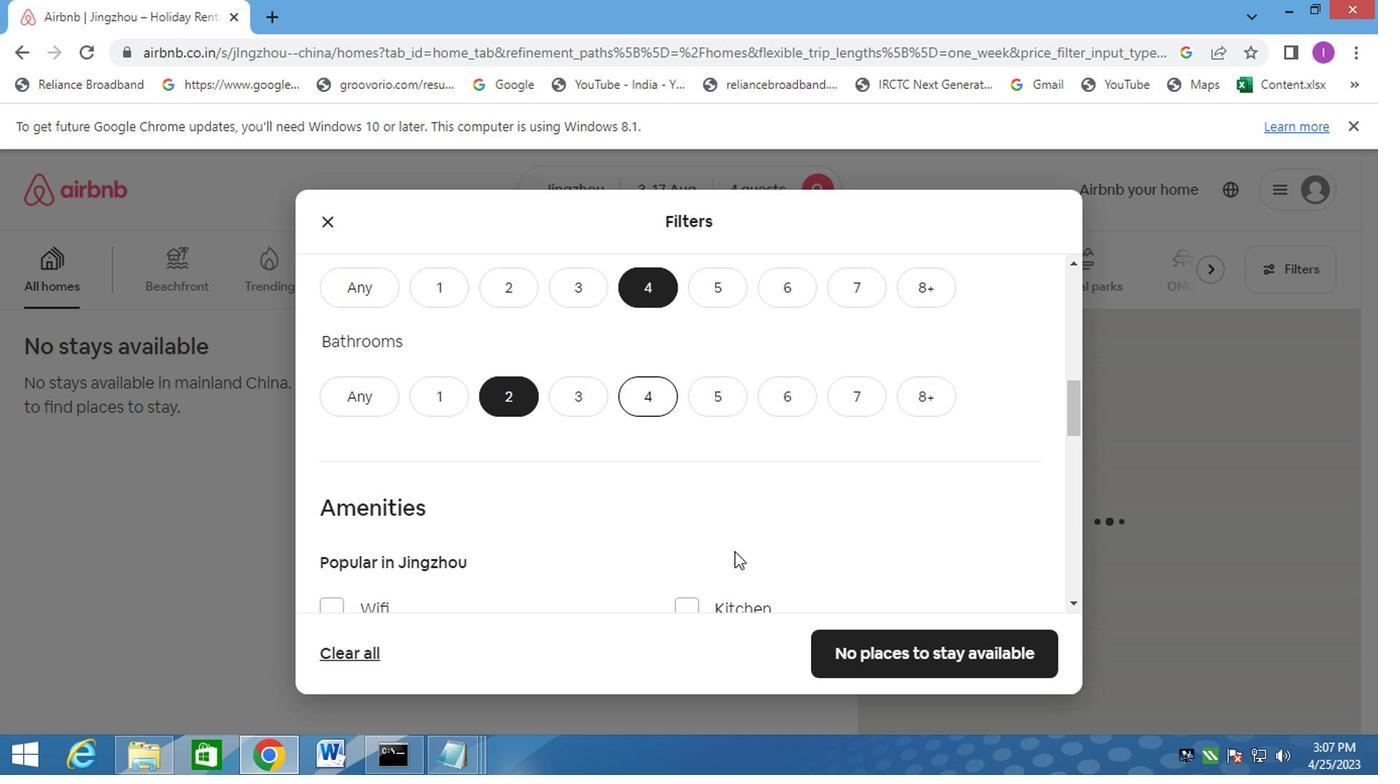 
Action: Mouse moved to (813, 496)
Screenshot: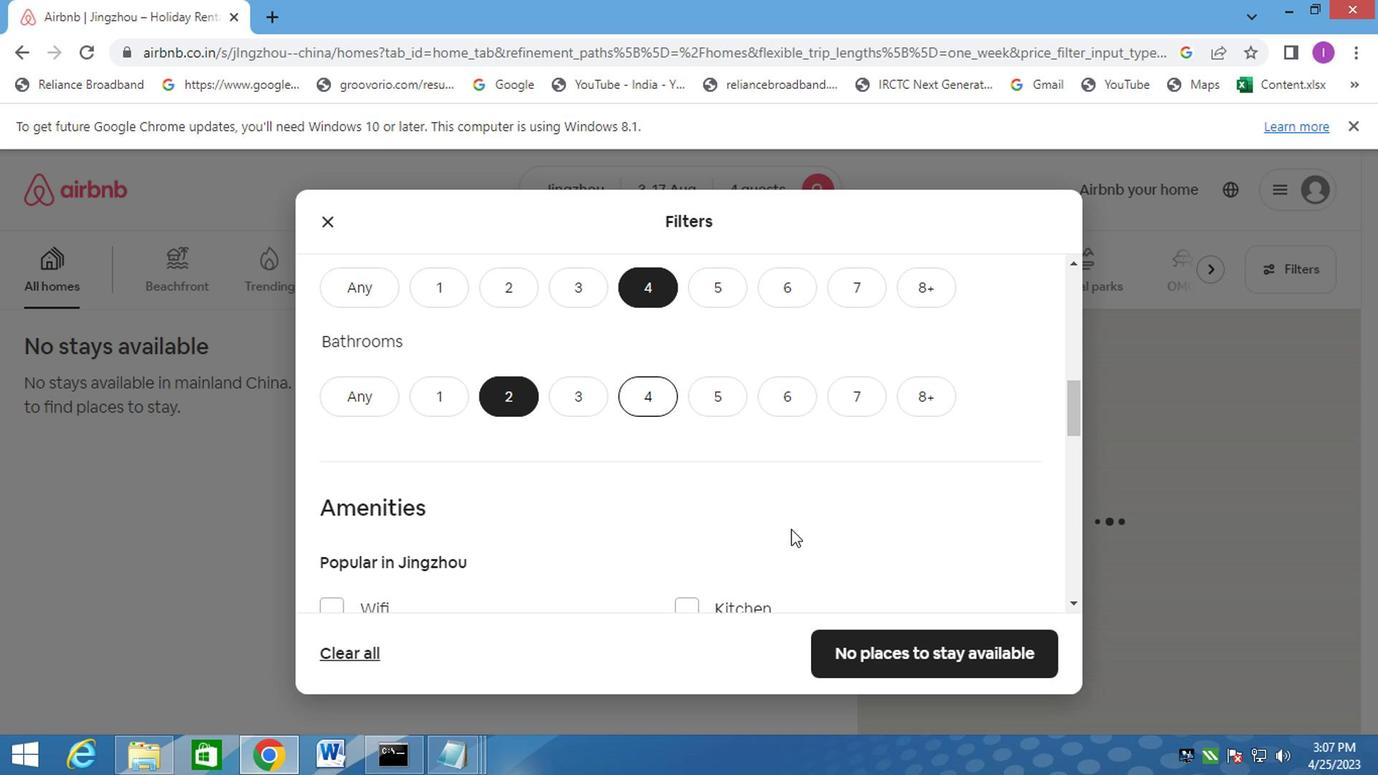 
Action: Mouse scrolled (813, 495) with delta (0, 0)
Screenshot: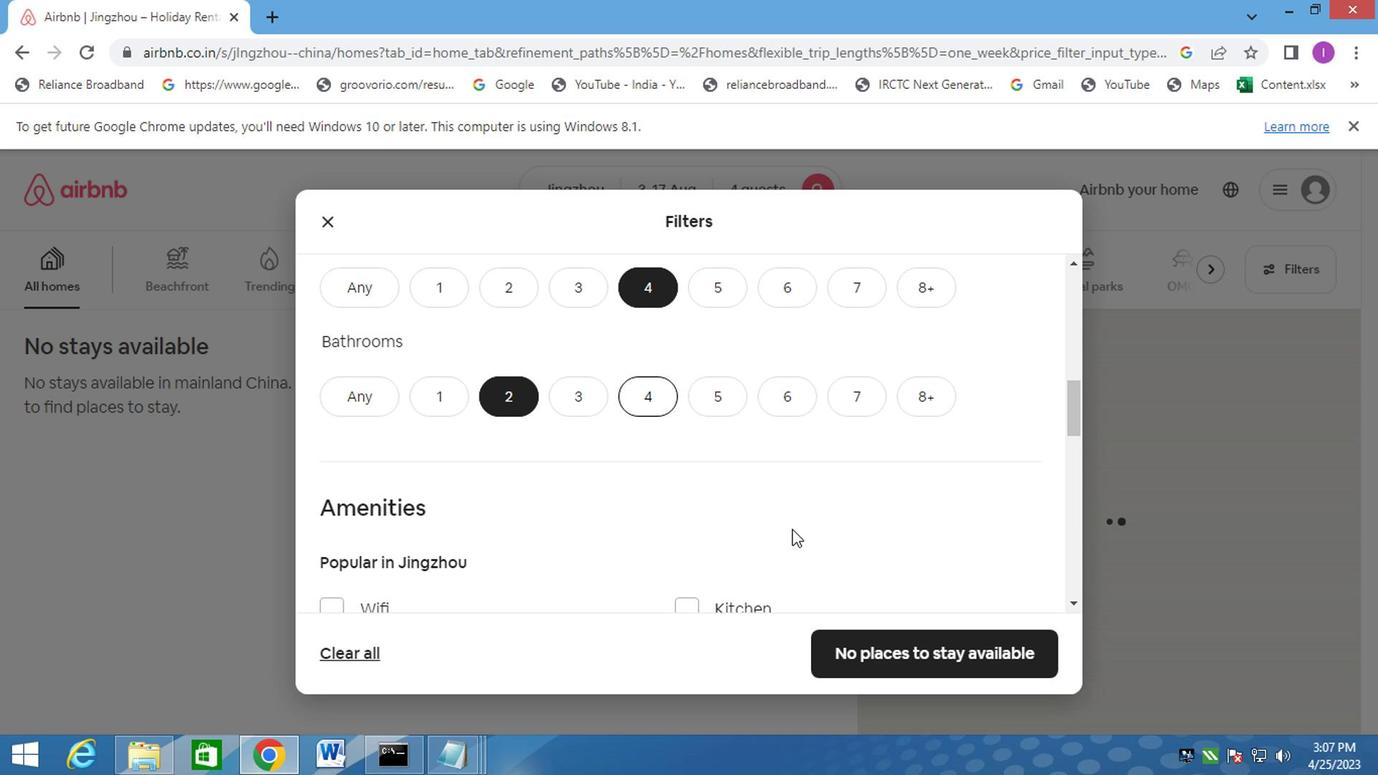 
Action: Mouse moved to (813, 496)
Screenshot: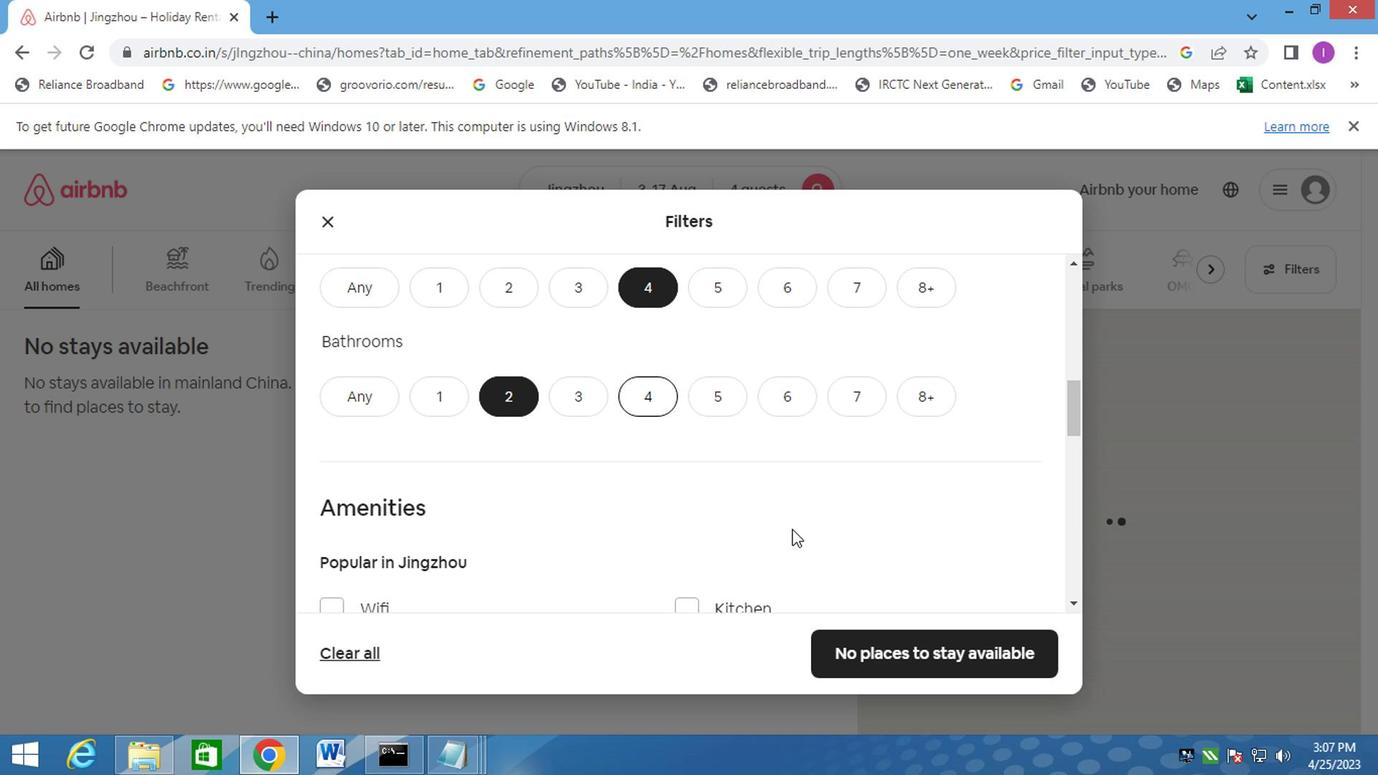 
Action: Mouse scrolled (813, 495) with delta (0, 0)
Screenshot: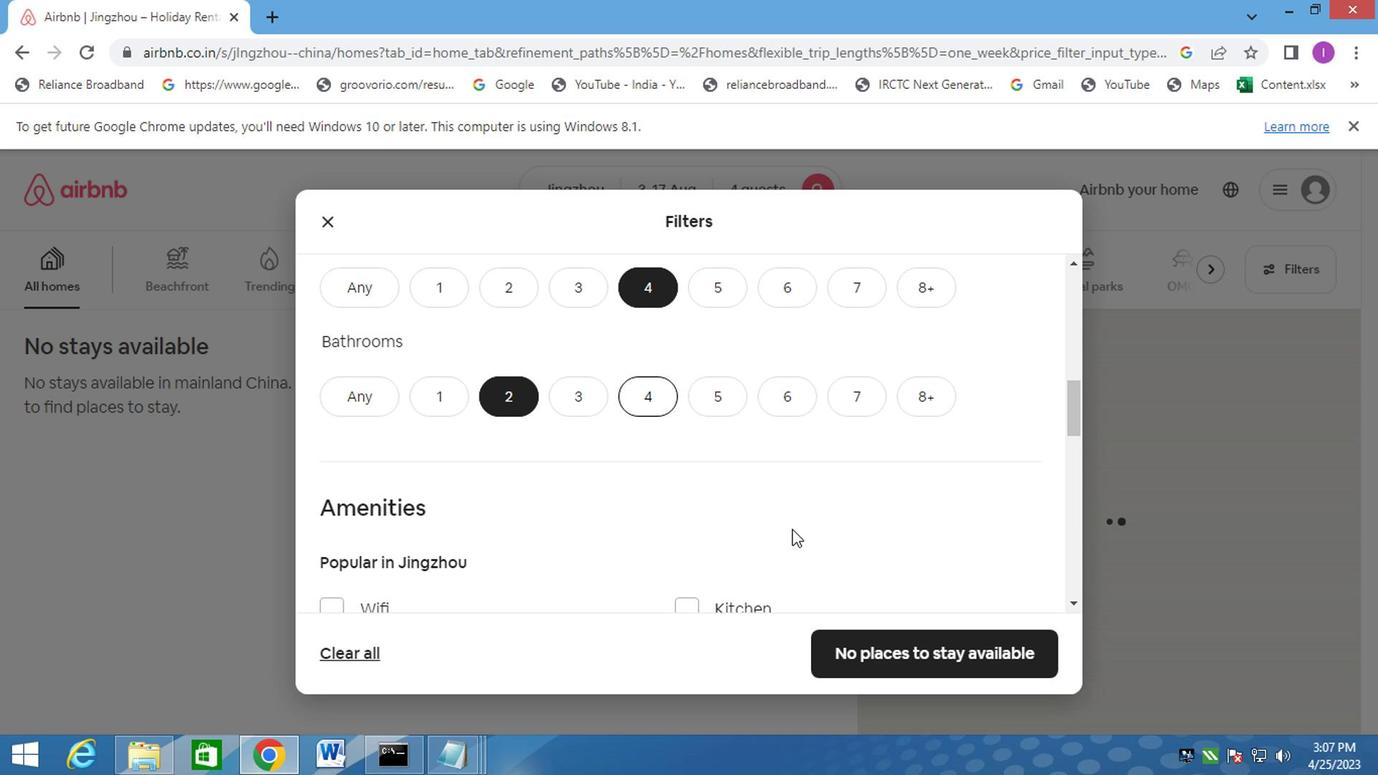 
Action: Mouse moved to (815, 496)
Screenshot: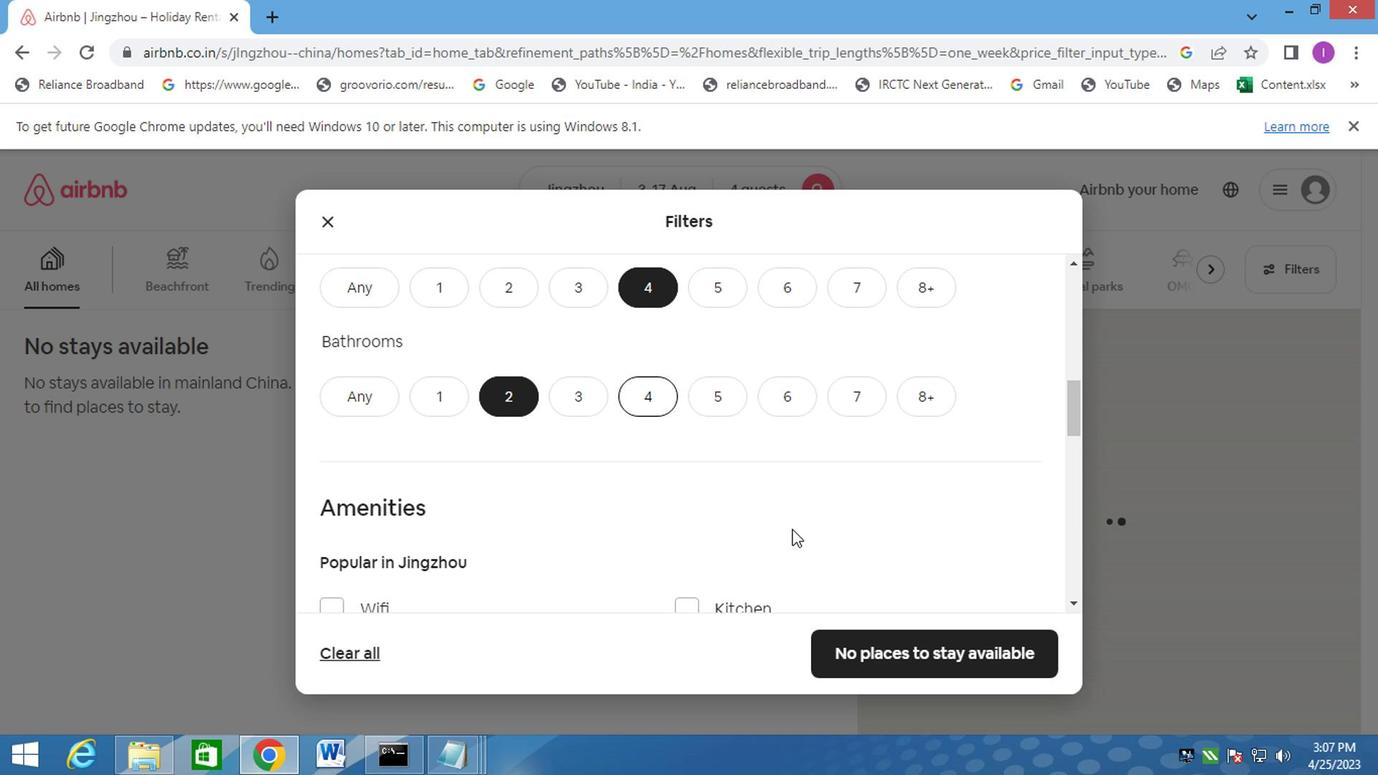 
Action: Mouse scrolled (815, 495) with delta (0, 0)
Screenshot: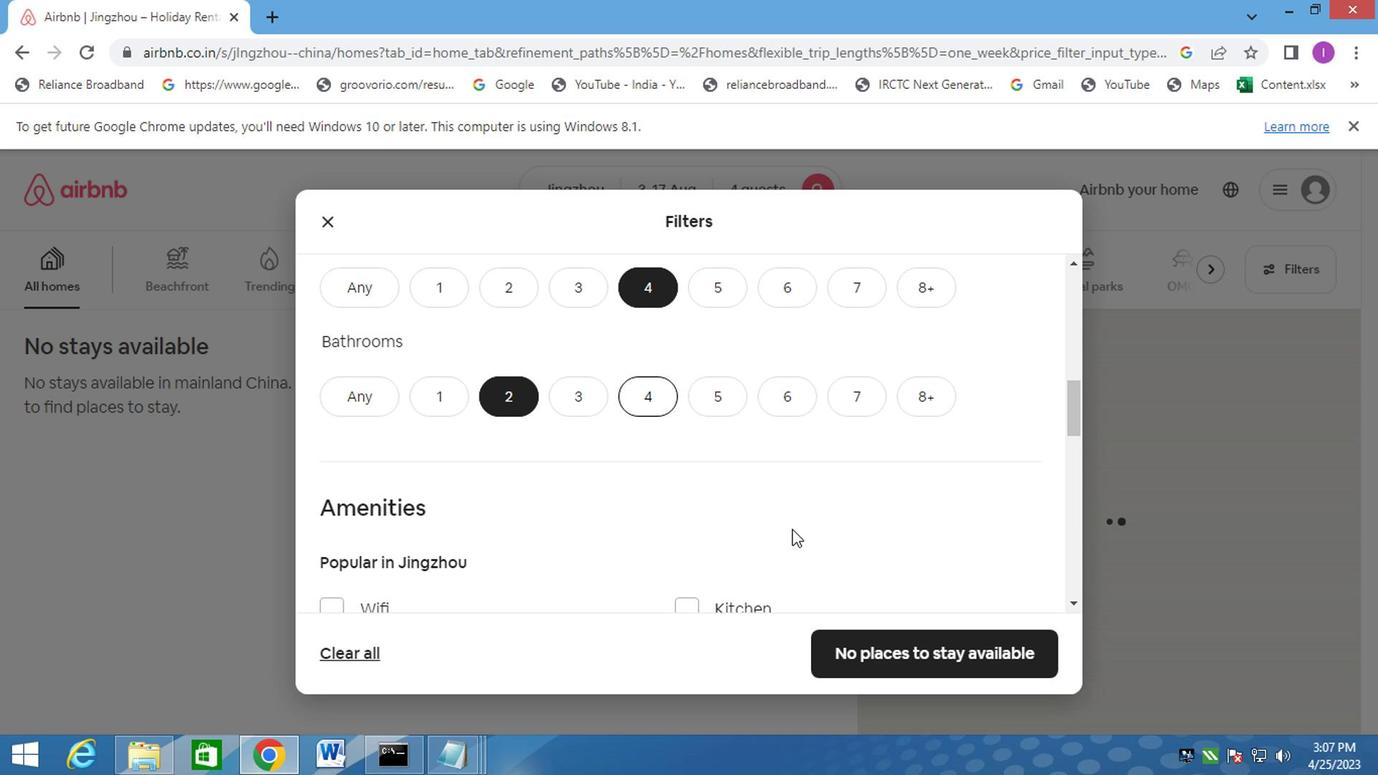 
Action: Mouse moved to (861, 470)
Screenshot: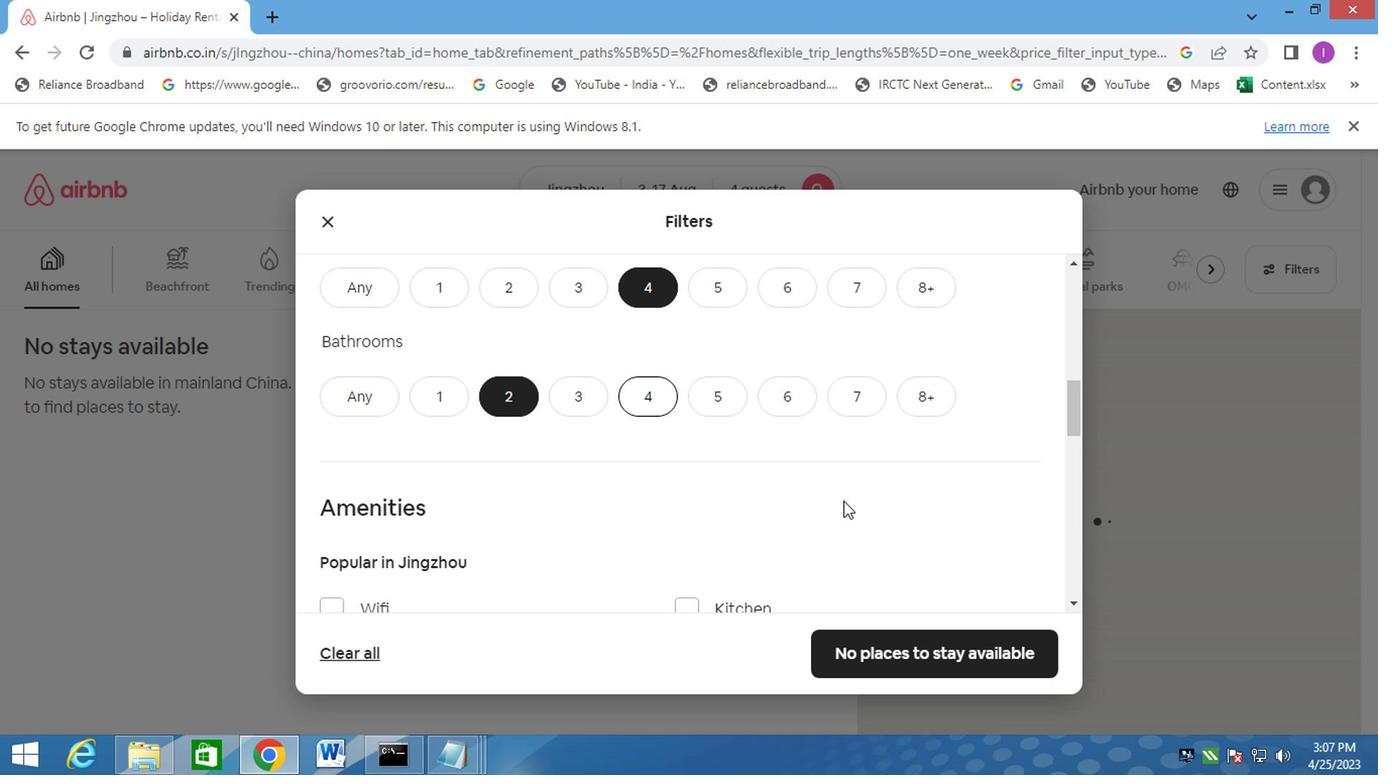 
Action: Mouse scrolled (861, 469) with delta (0, 0)
Screenshot: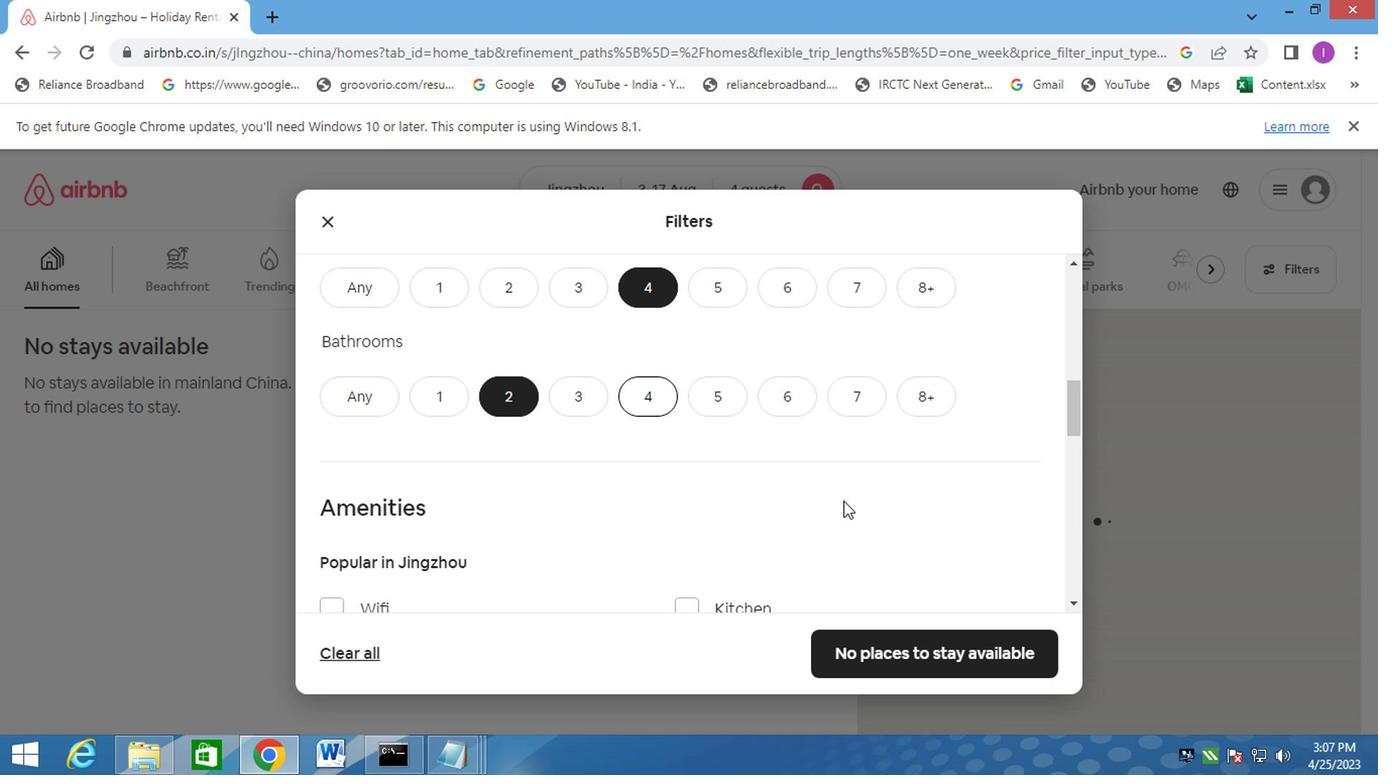 
Action: Mouse moved to (864, 470)
Screenshot: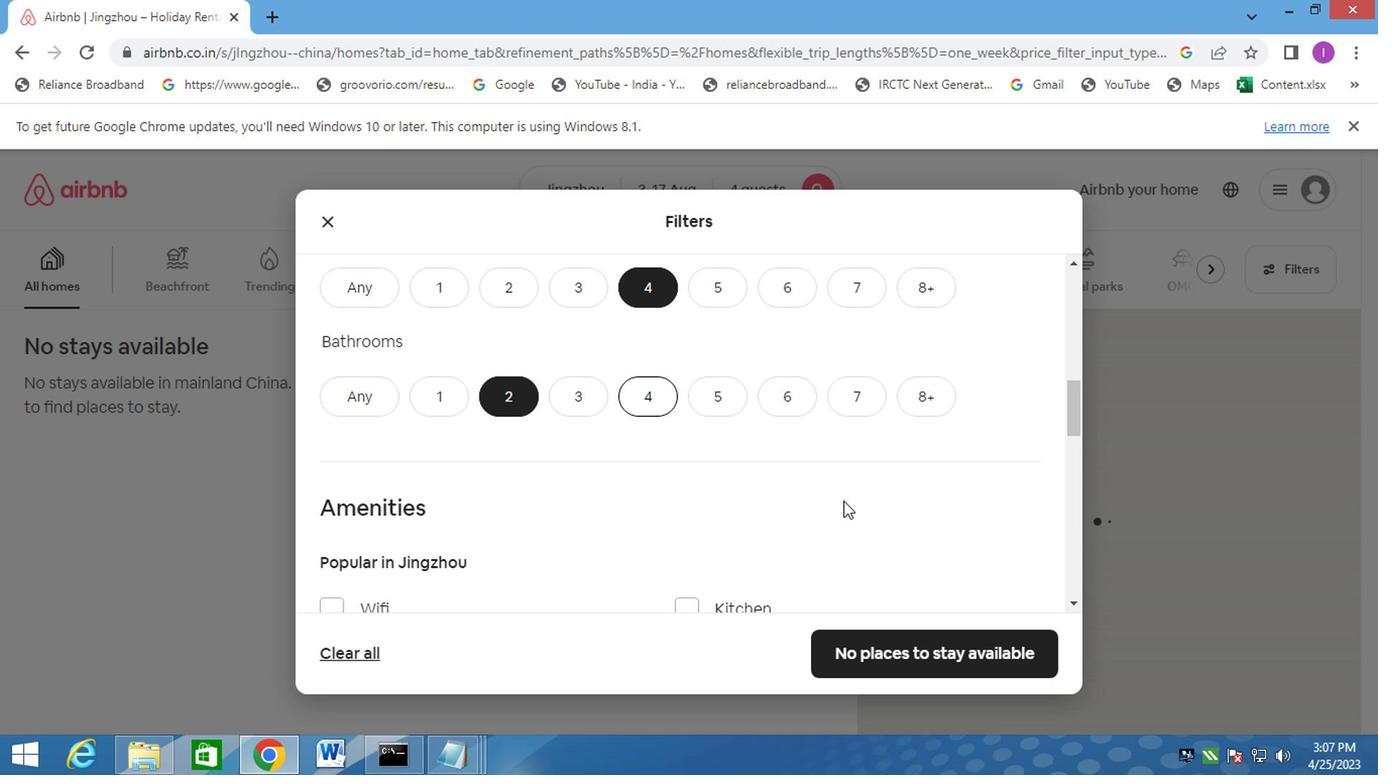 
Action: Mouse scrolled (864, 469) with delta (0, 0)
Screenshot: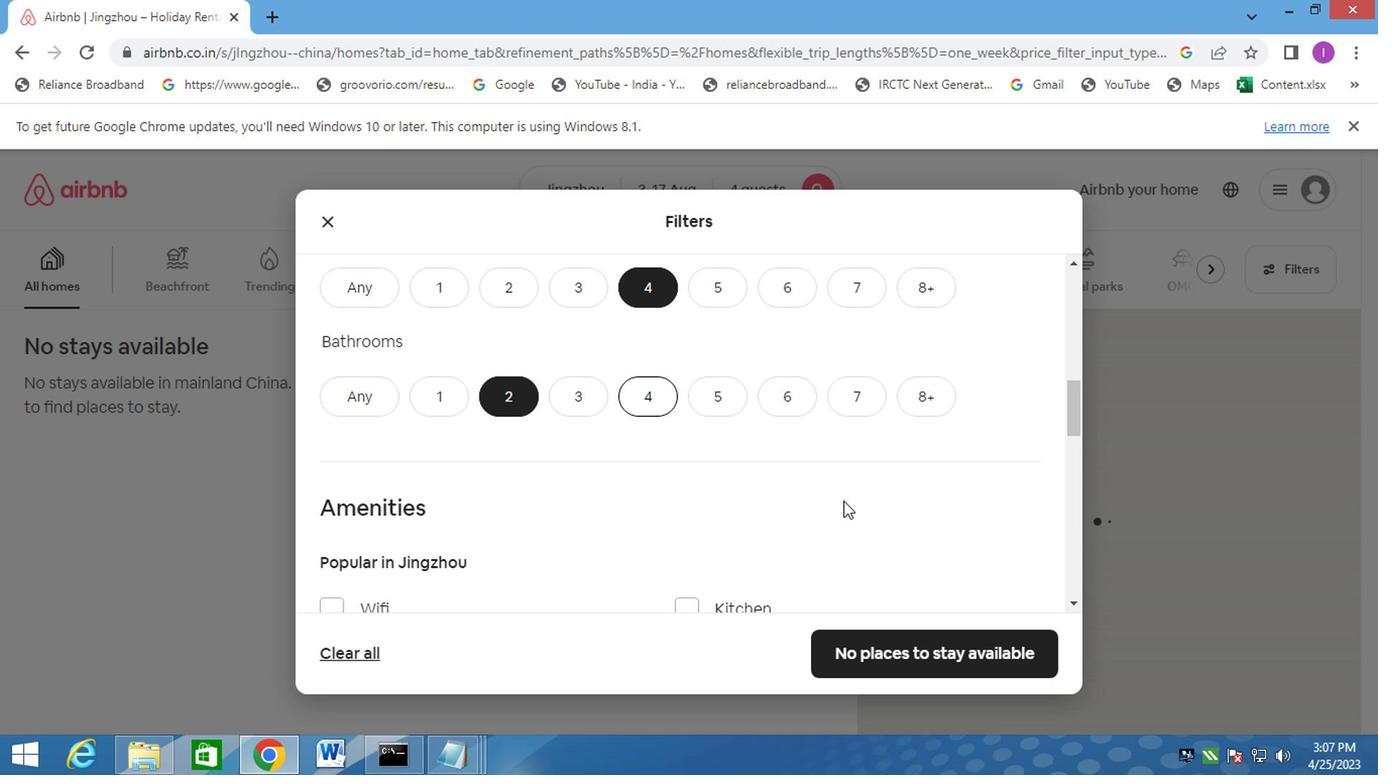 
Action: Mouse moved to (881, 465)
Screenshot: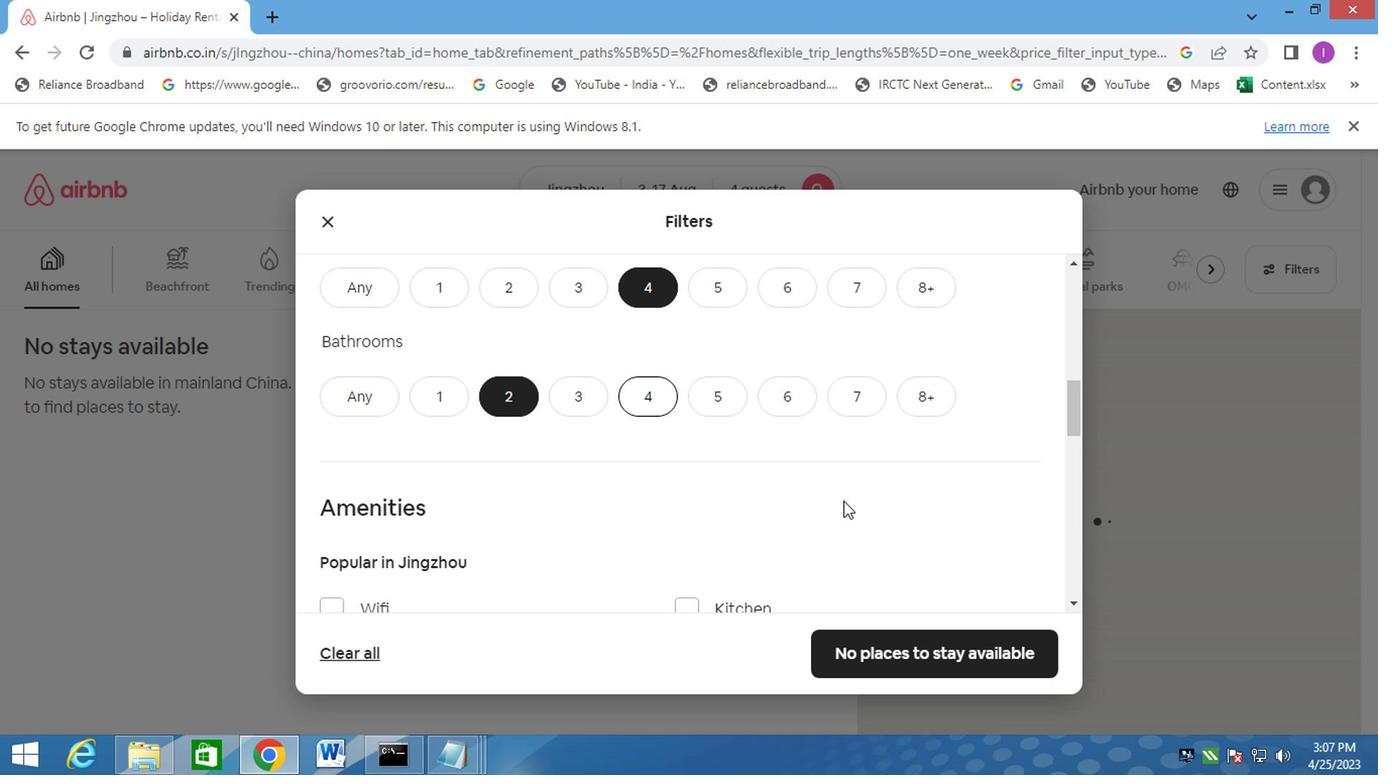 
Action: Mouse scrolled (877, 467) with delta (0, 0)
Screenshot: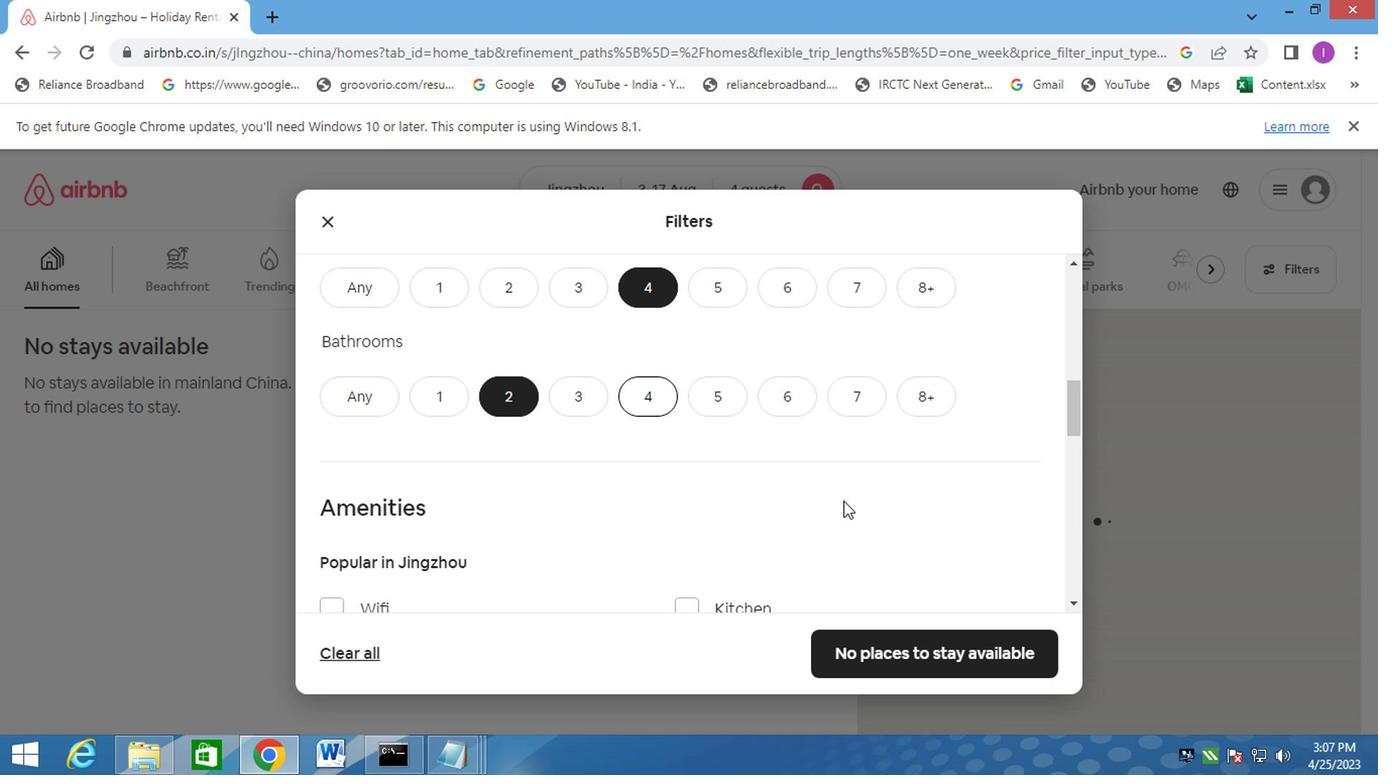 
Action: Mouse moved to (989, 402)
Screenshot: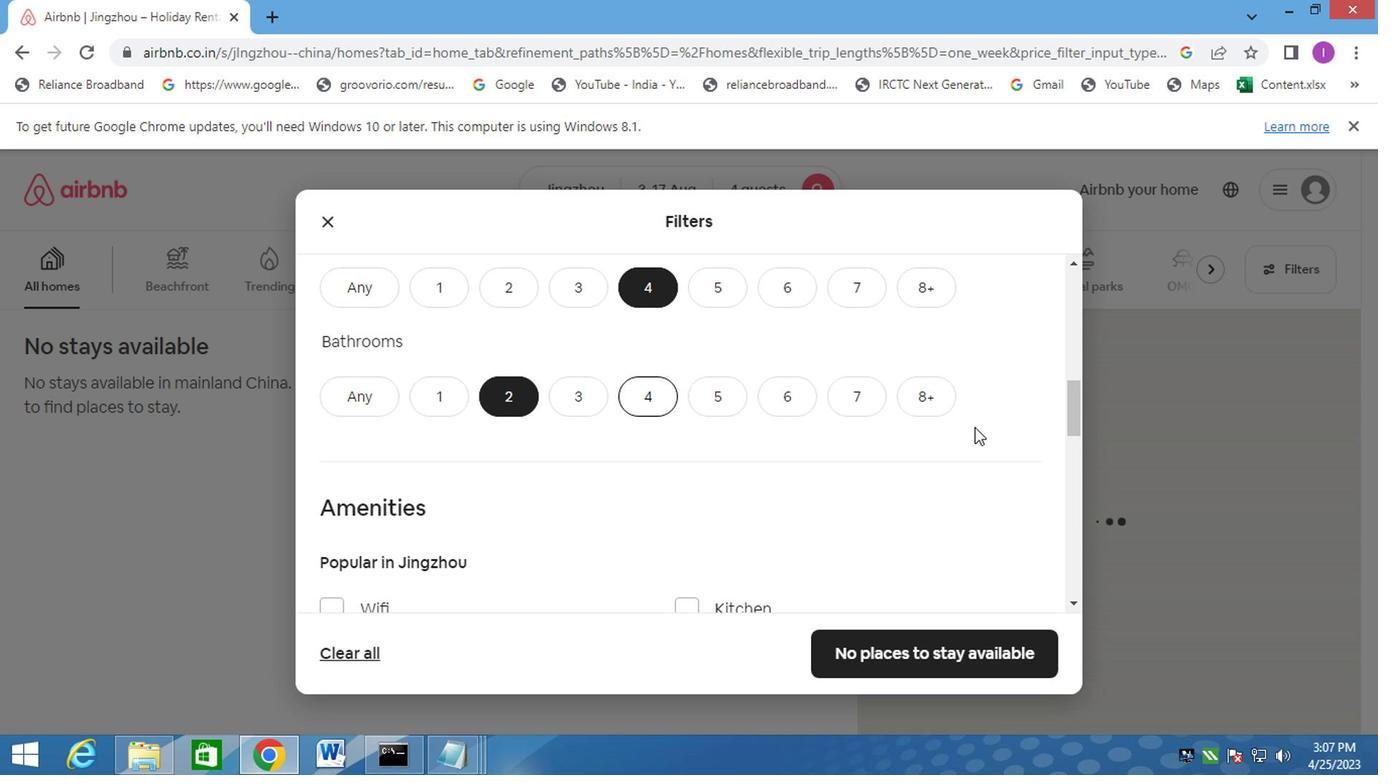 
Action: Mouse scrolled (989, 402) with delta (0, 0)
Screenshot: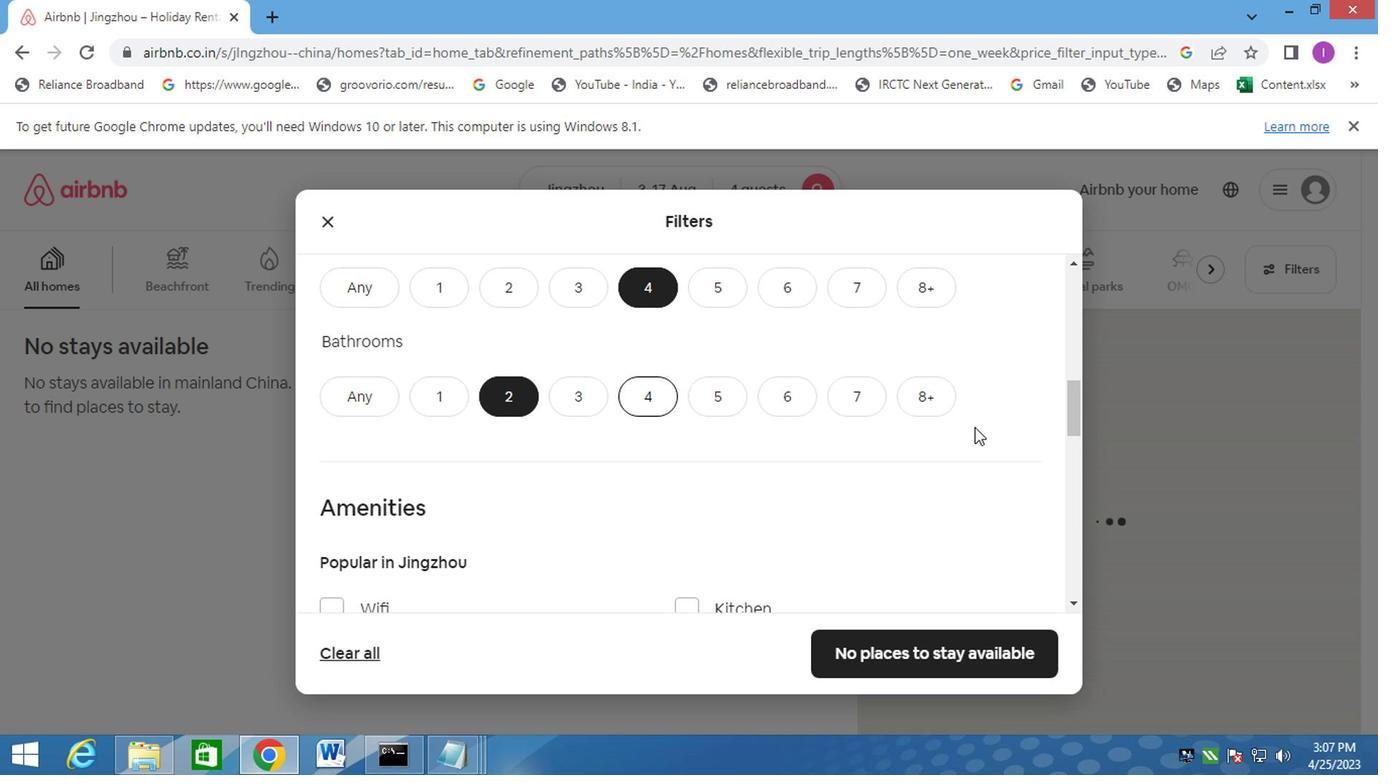 
Action: Mouse moved to (1009, 417)
Screenshot: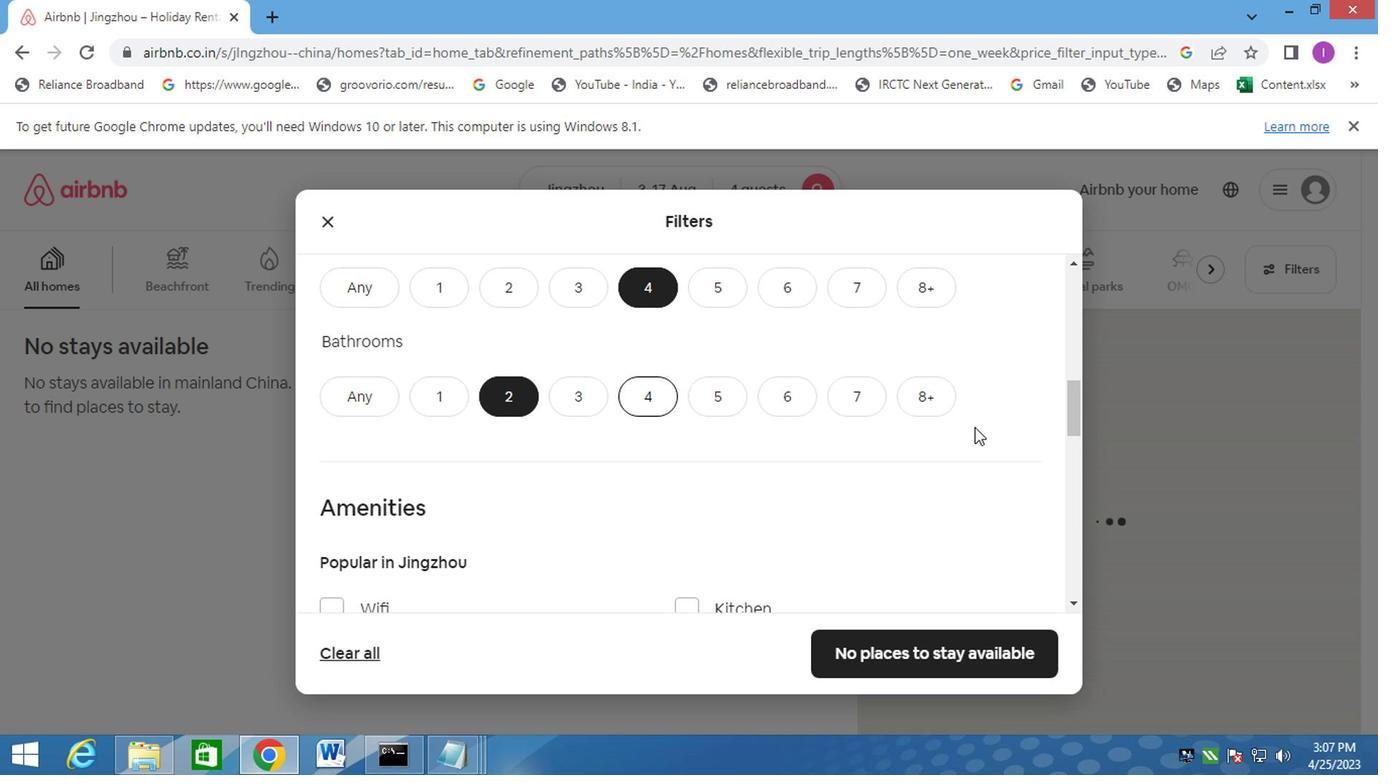 
Action: Mouse scrolled (992, 404) with delta (0, 0)
Screenshot: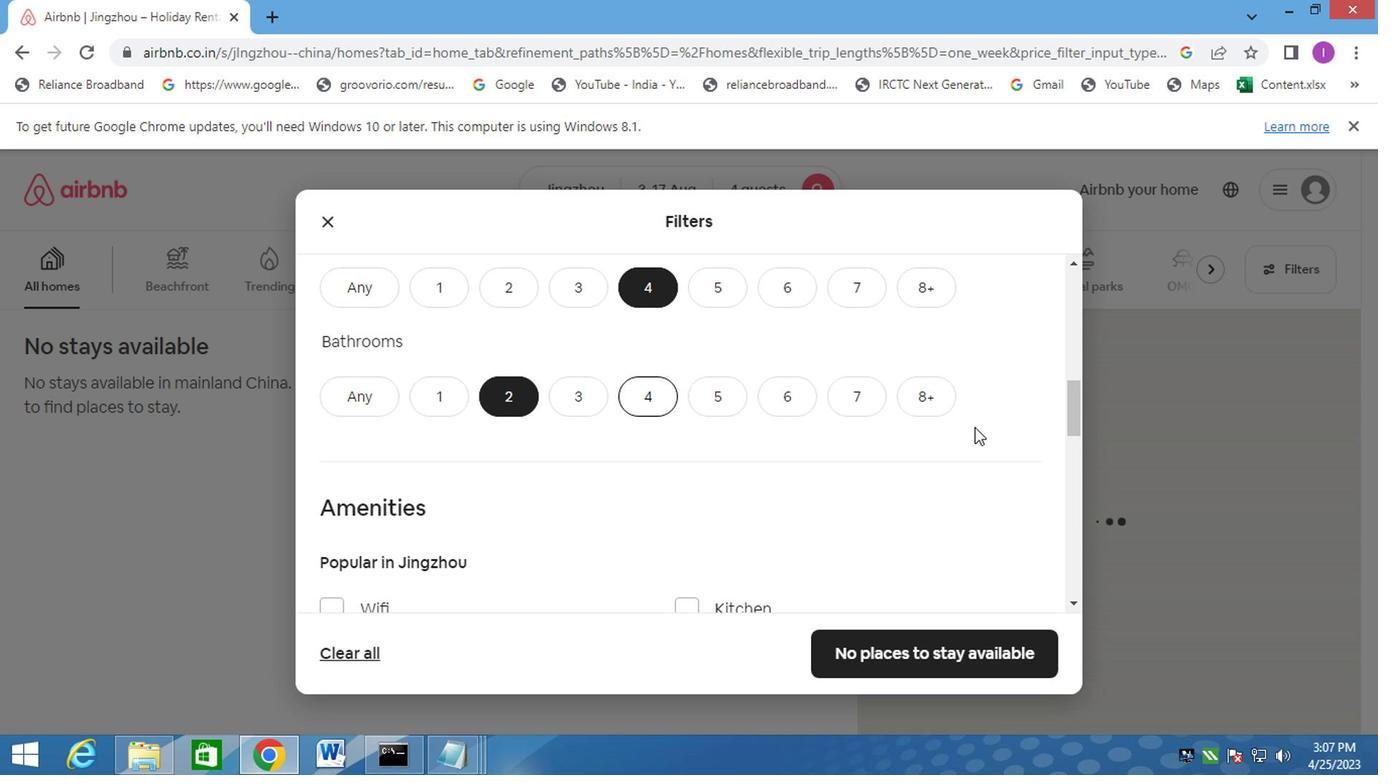 
Action: Mouse scrolled (998, 407) with delta (0, 0)
Screenshot: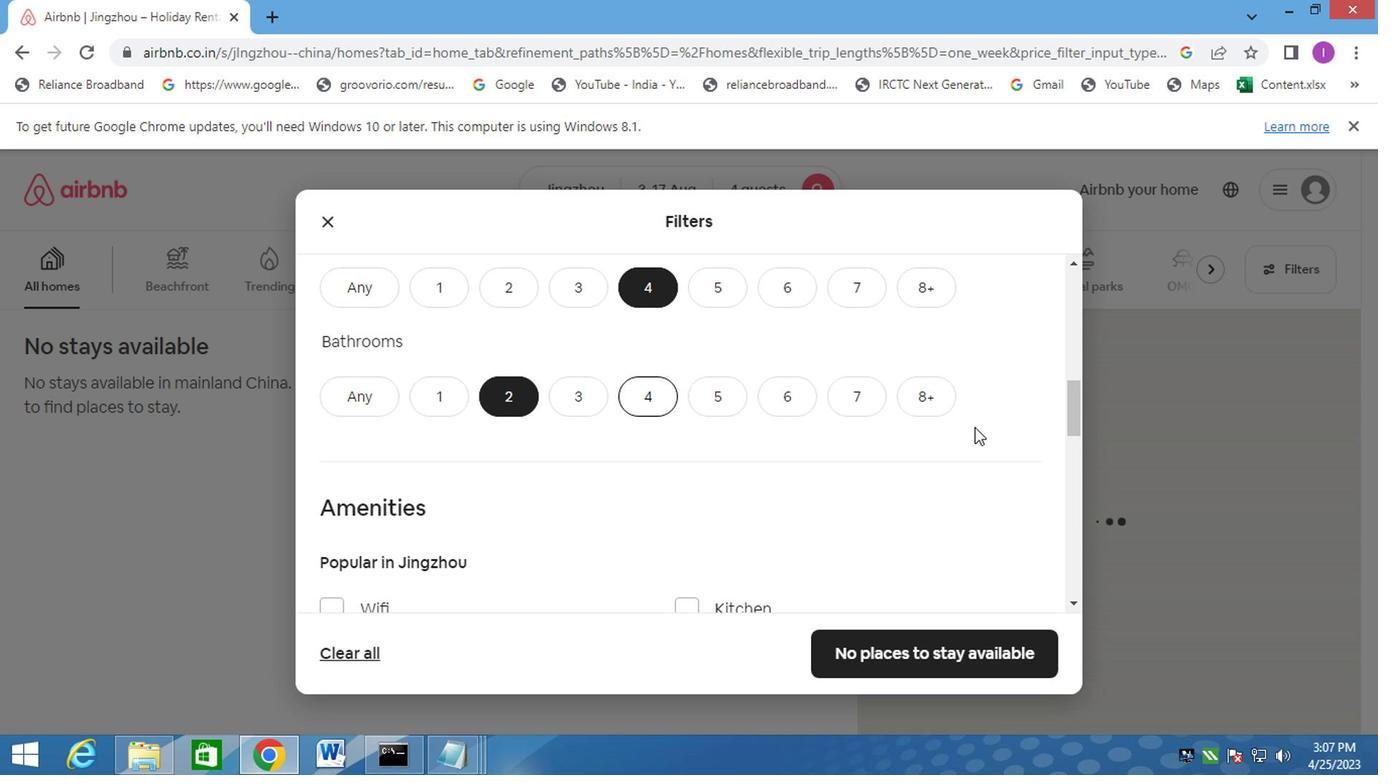 
Action: Mouse moved to (1012, 420)
Screenshot: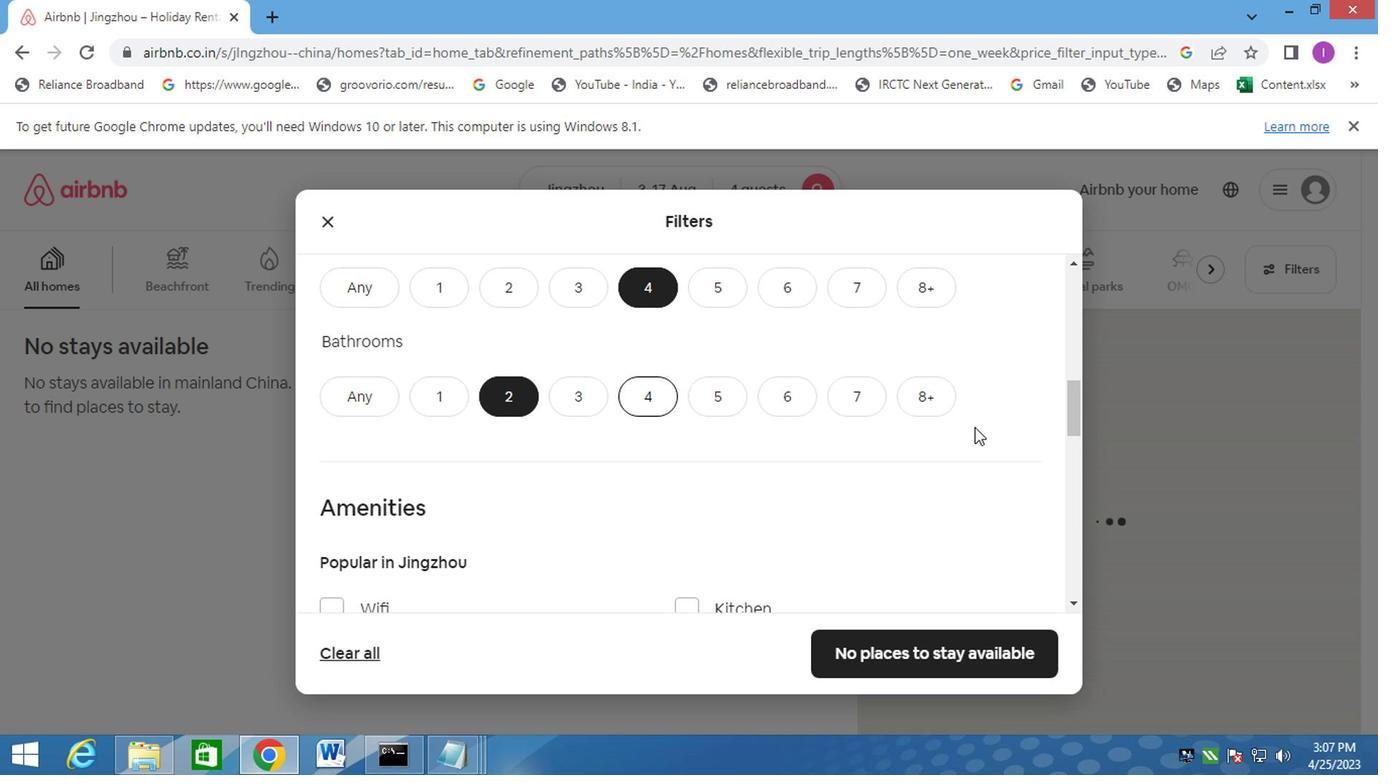 
Action: Mouse scrolled (1012, 418) with delta (0, -1)
Screenshot: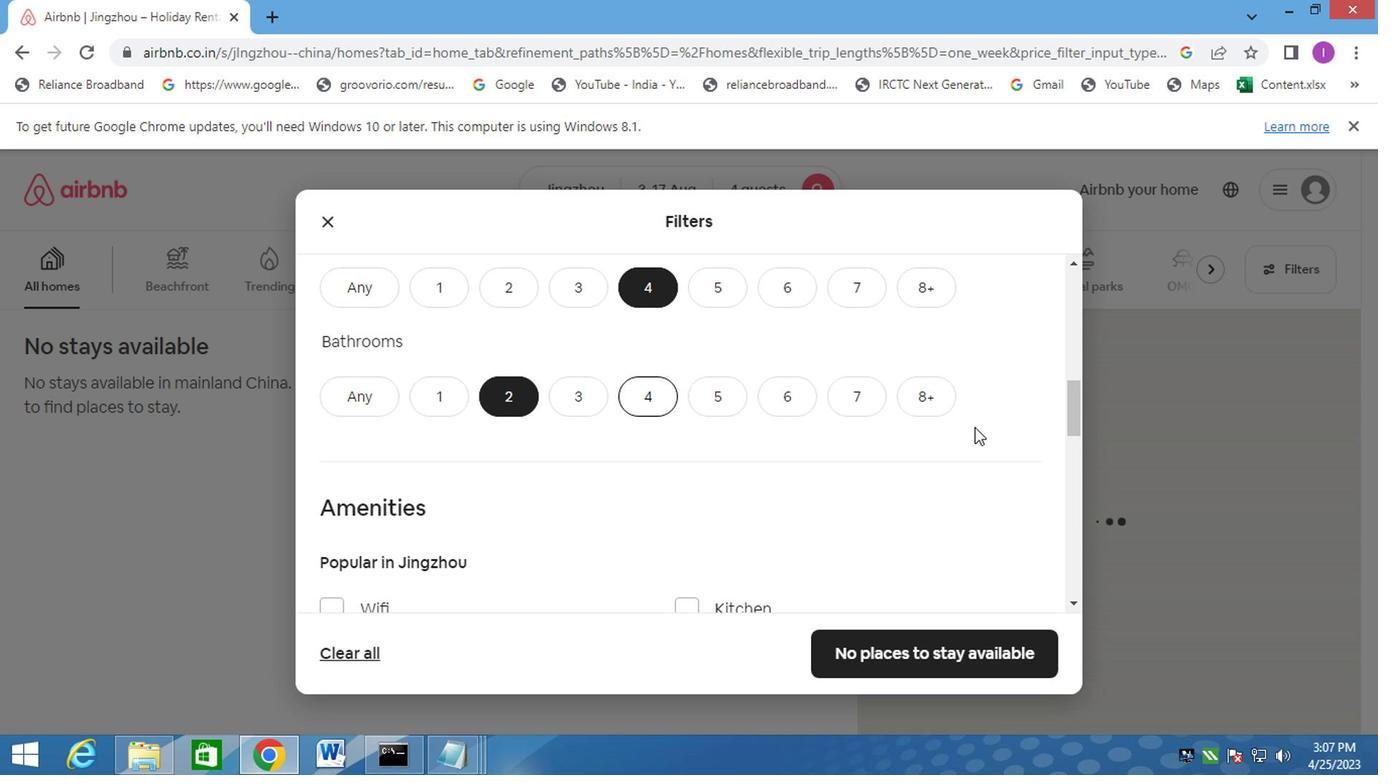 
Action: Mouse moved to (1027, 427)
Screenshot: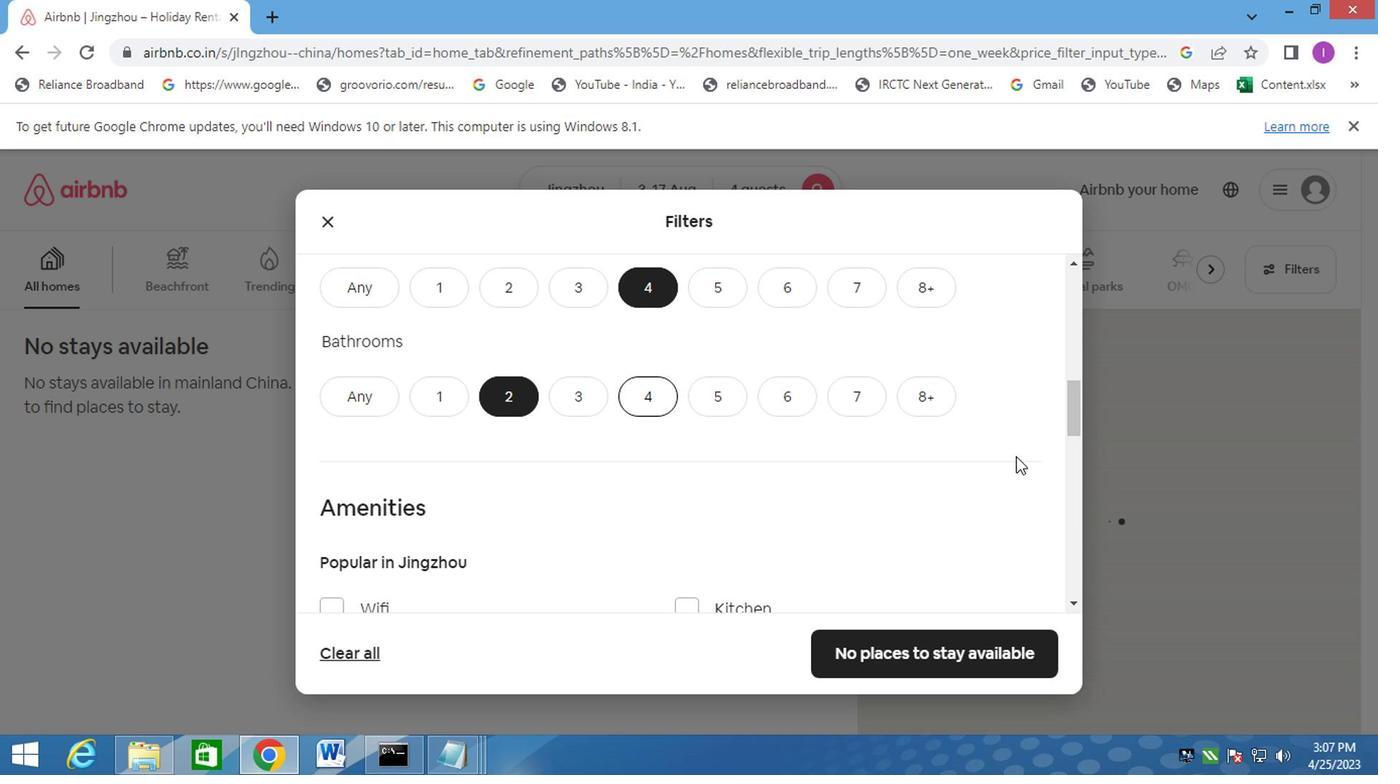 
Action: Mouse scrolled (1027, 426) with delta (0, 0)
Screenshot: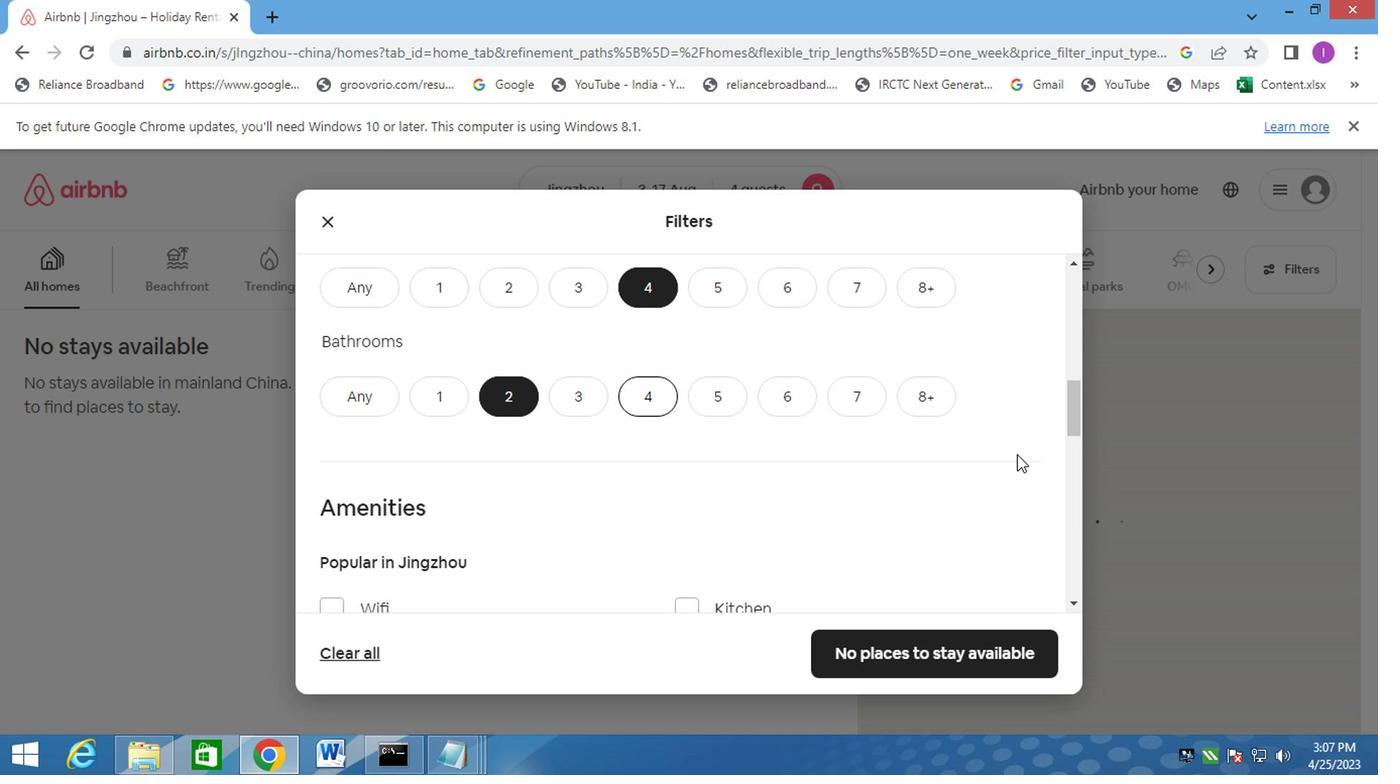 
Action: Mouse scrolled (1027, 426) with delta (0, 0)
Screenshot: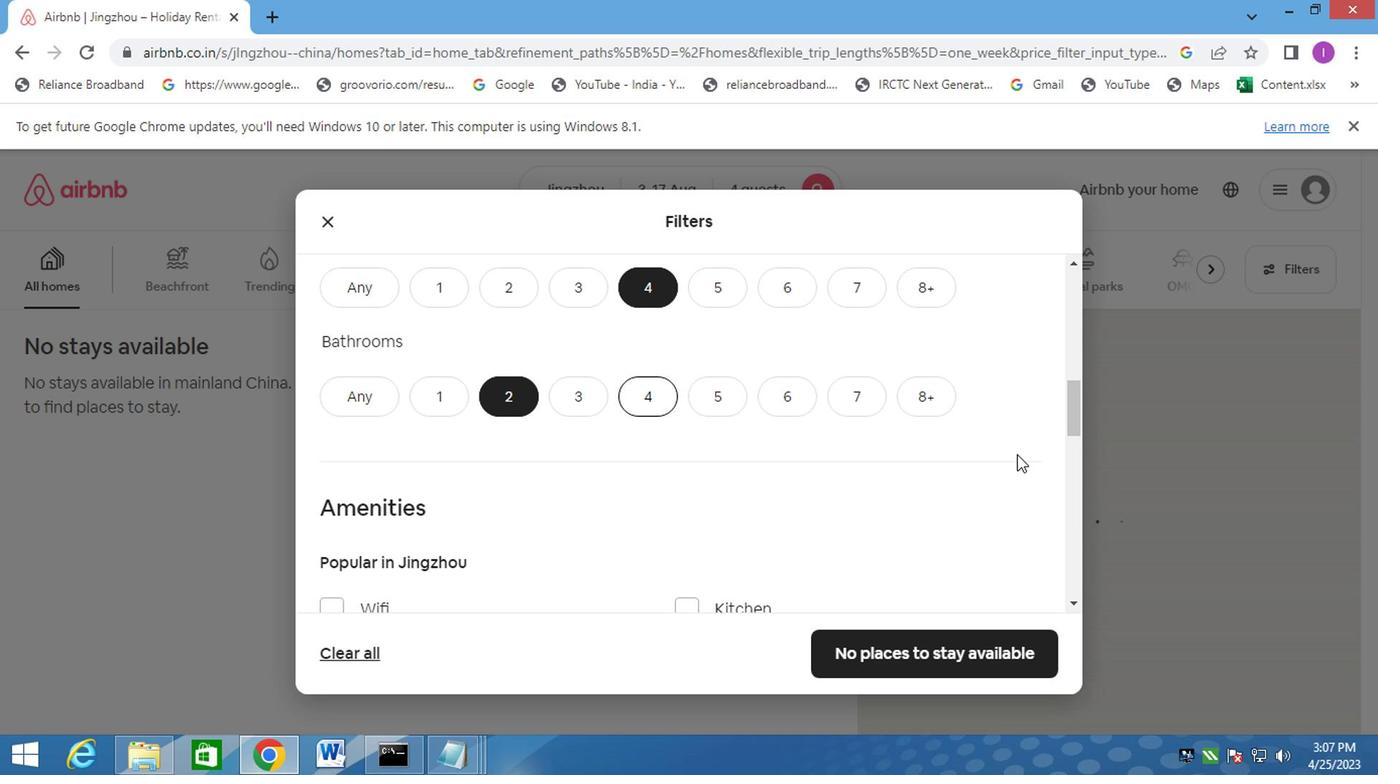 
Action: Mouse moved to (1081, 383)
Screenshot: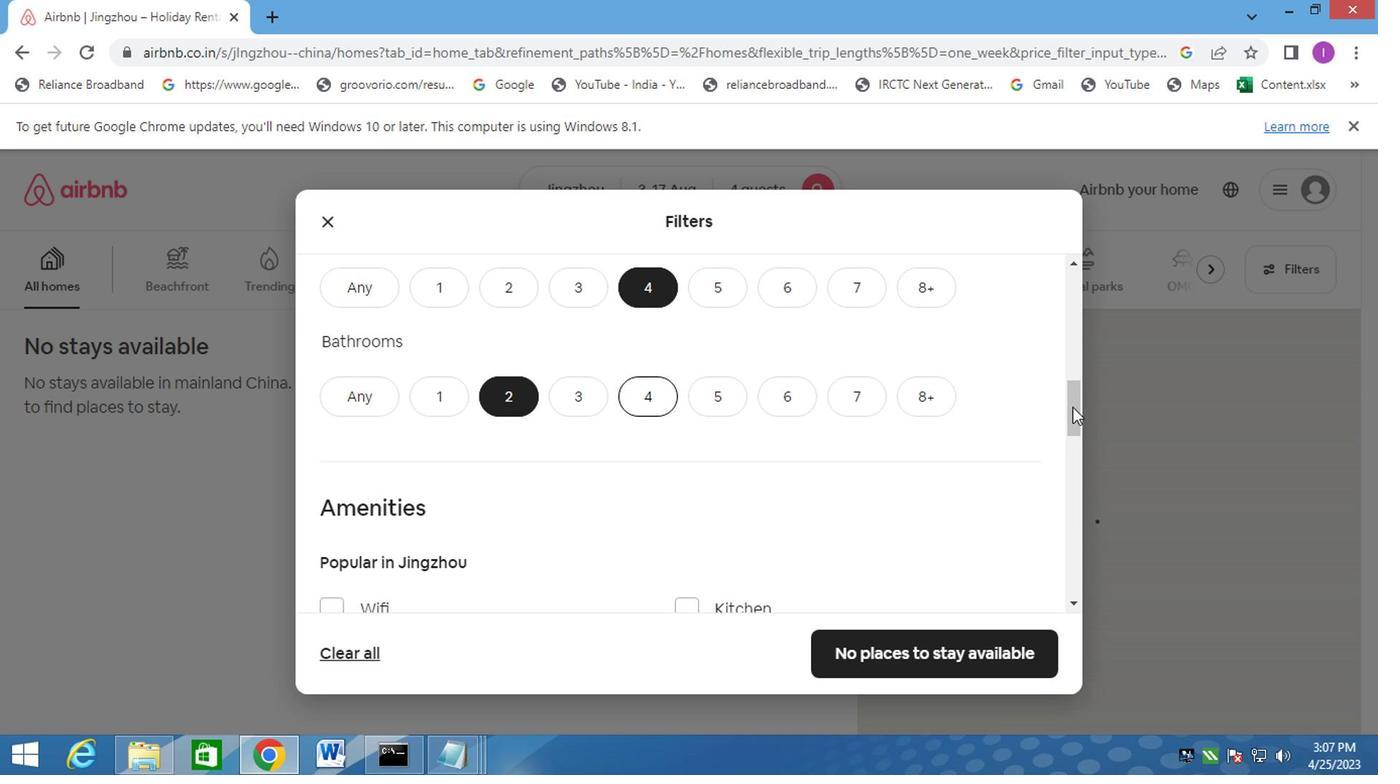 
Action: Mouse pressed left at (1081, 383)
Screenshot: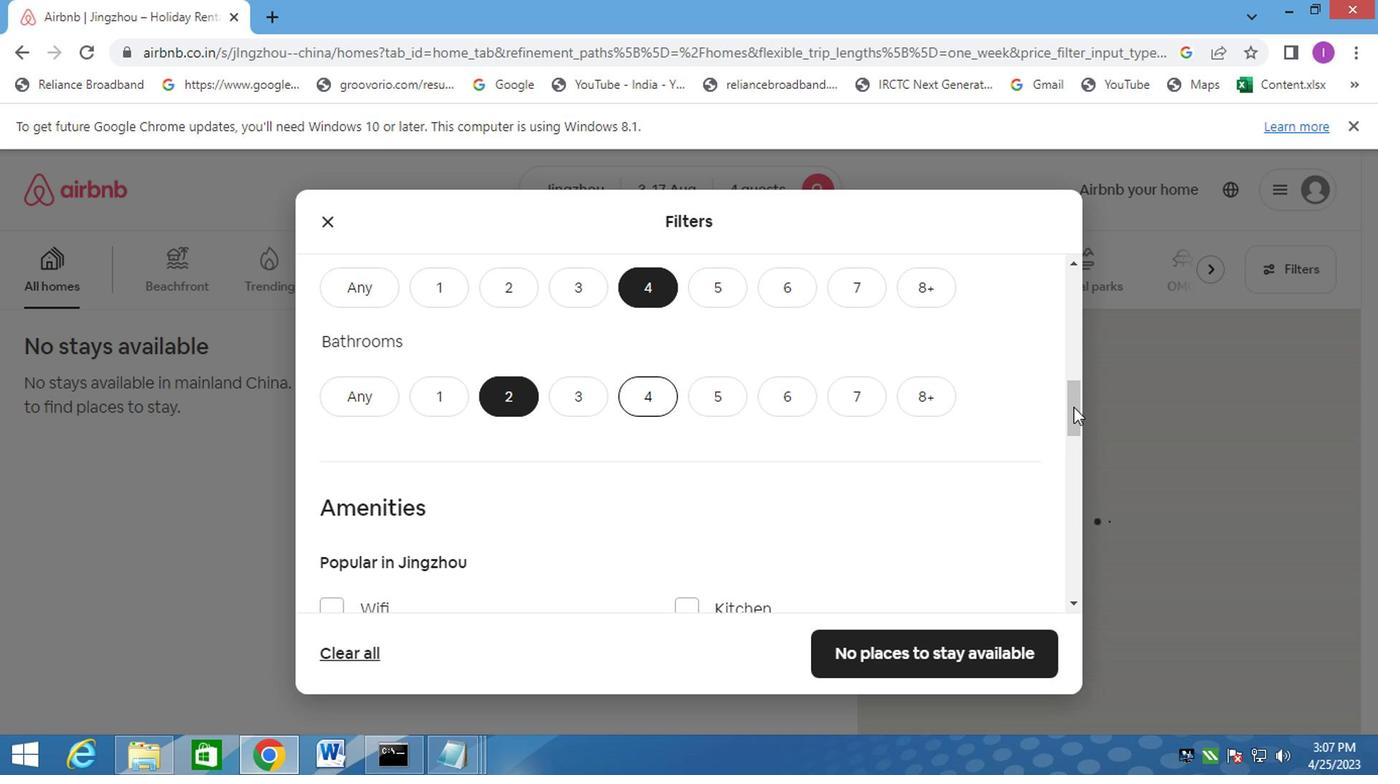 
Action: Mouse moved to (1077, 420)
Screenshot: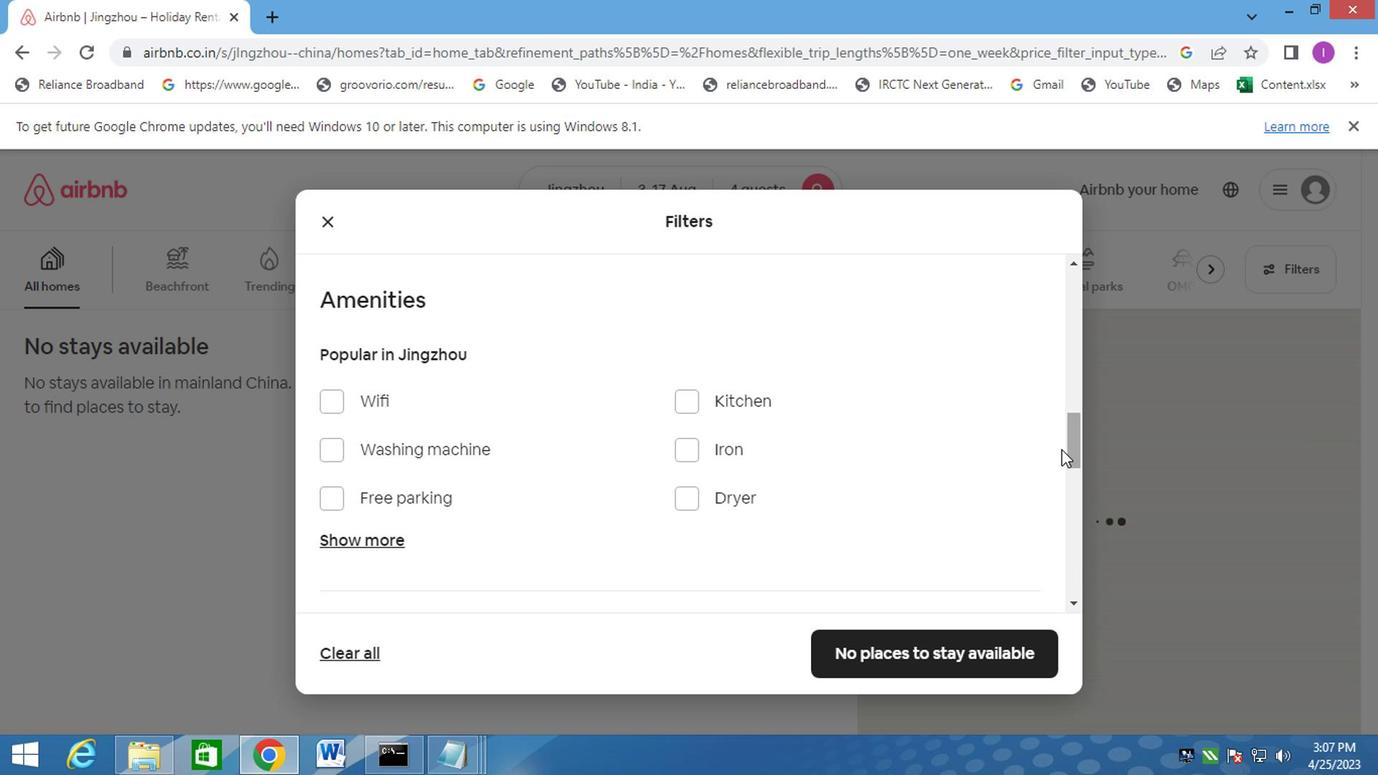 
Action: Mouse pressed left at (1077, 420)
Screenshot: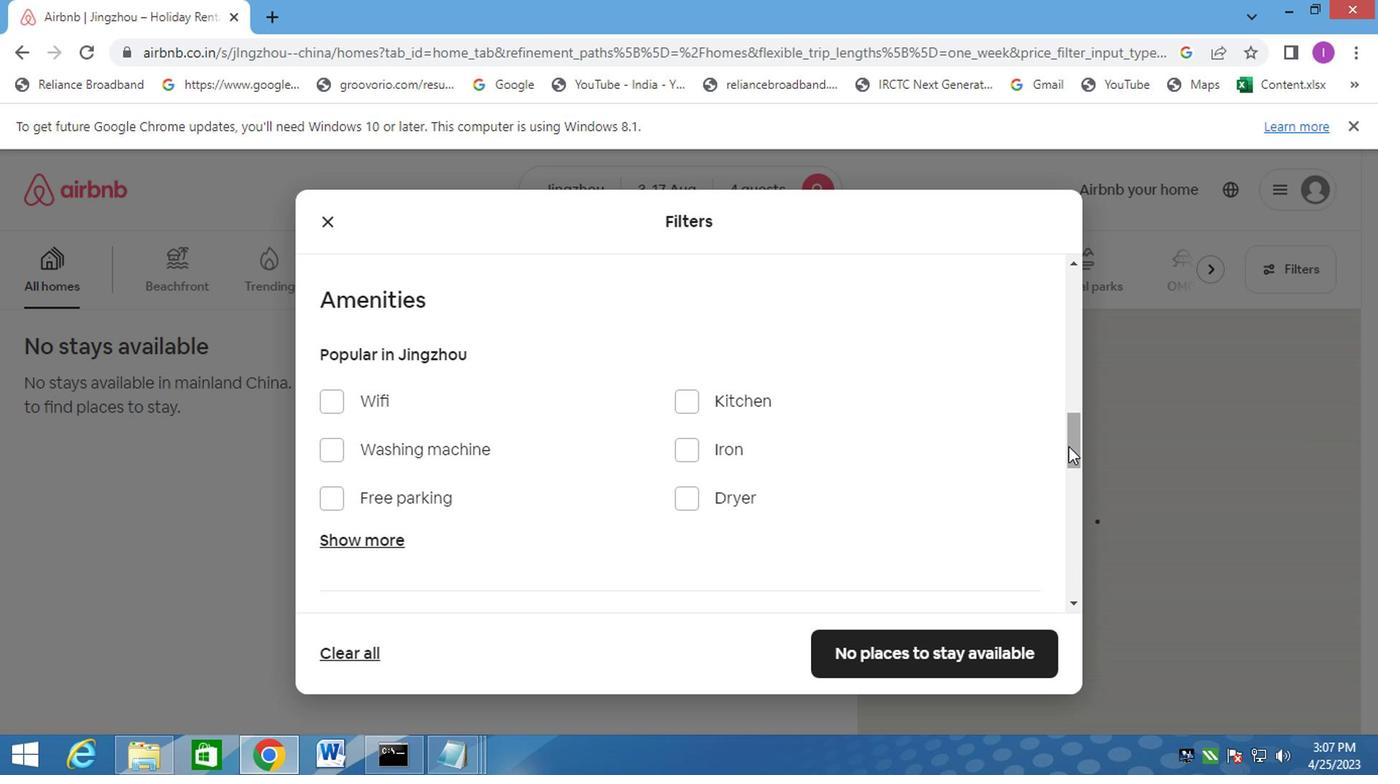 
Action: Mouse moved to (1017, 520)
Screenshot: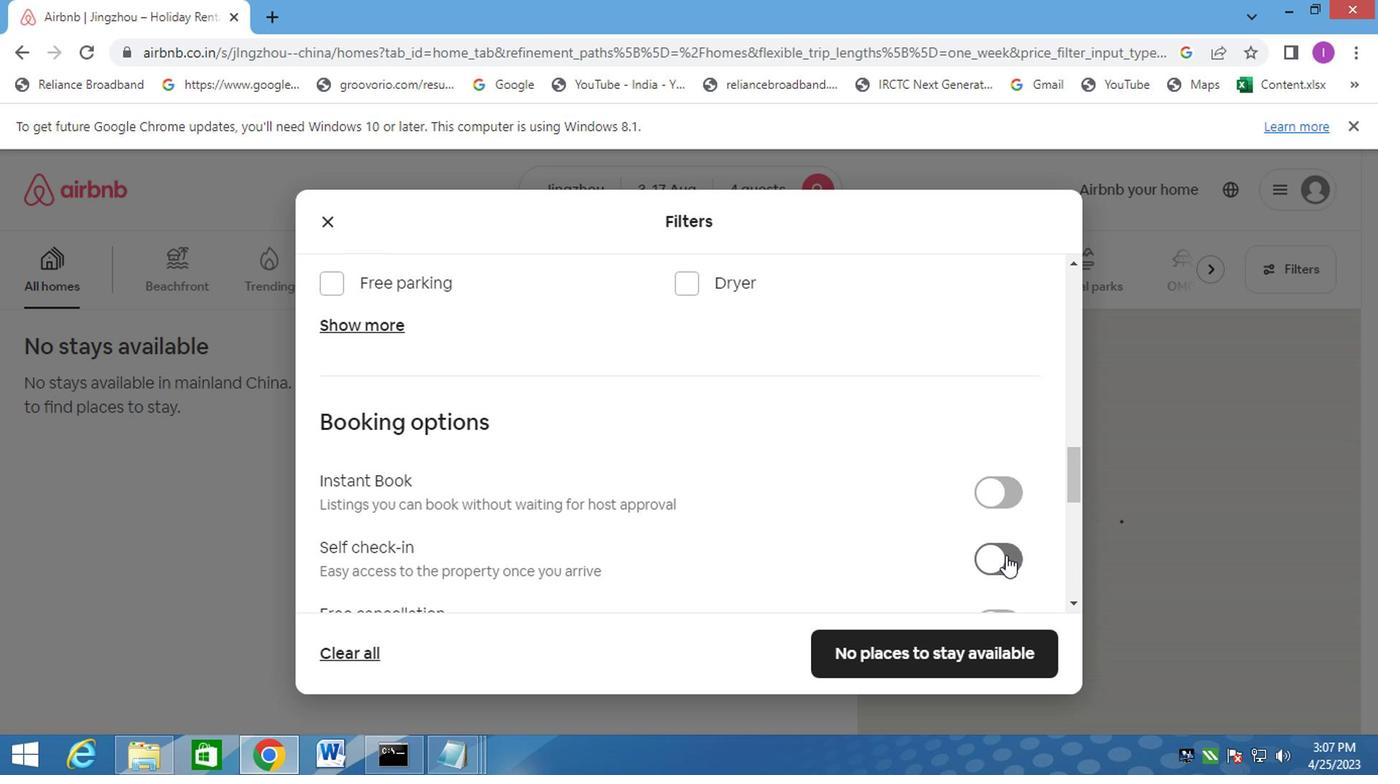 
Action: Mouse pressed left at (1017, 520)
Screenshot: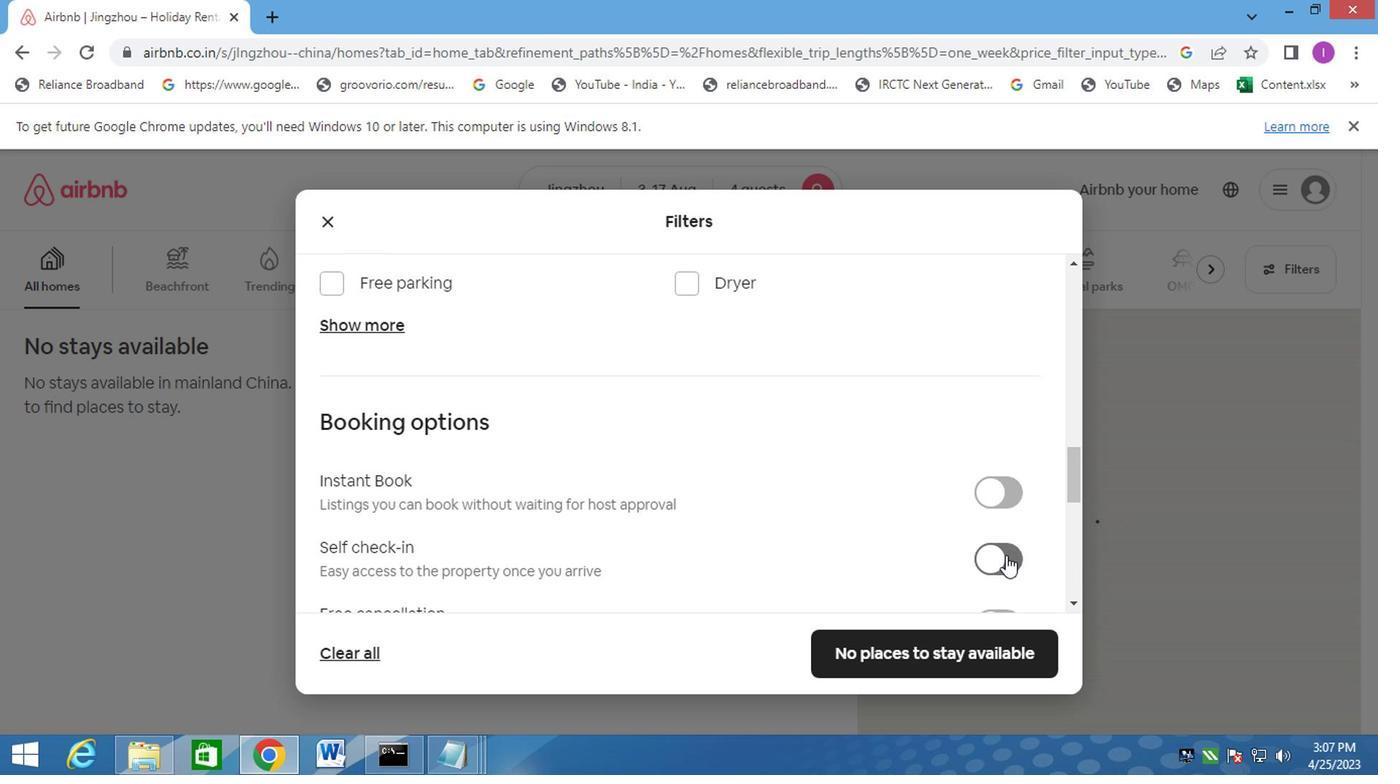 
Action: Mouse moved to (1075, 449)
Screenshot: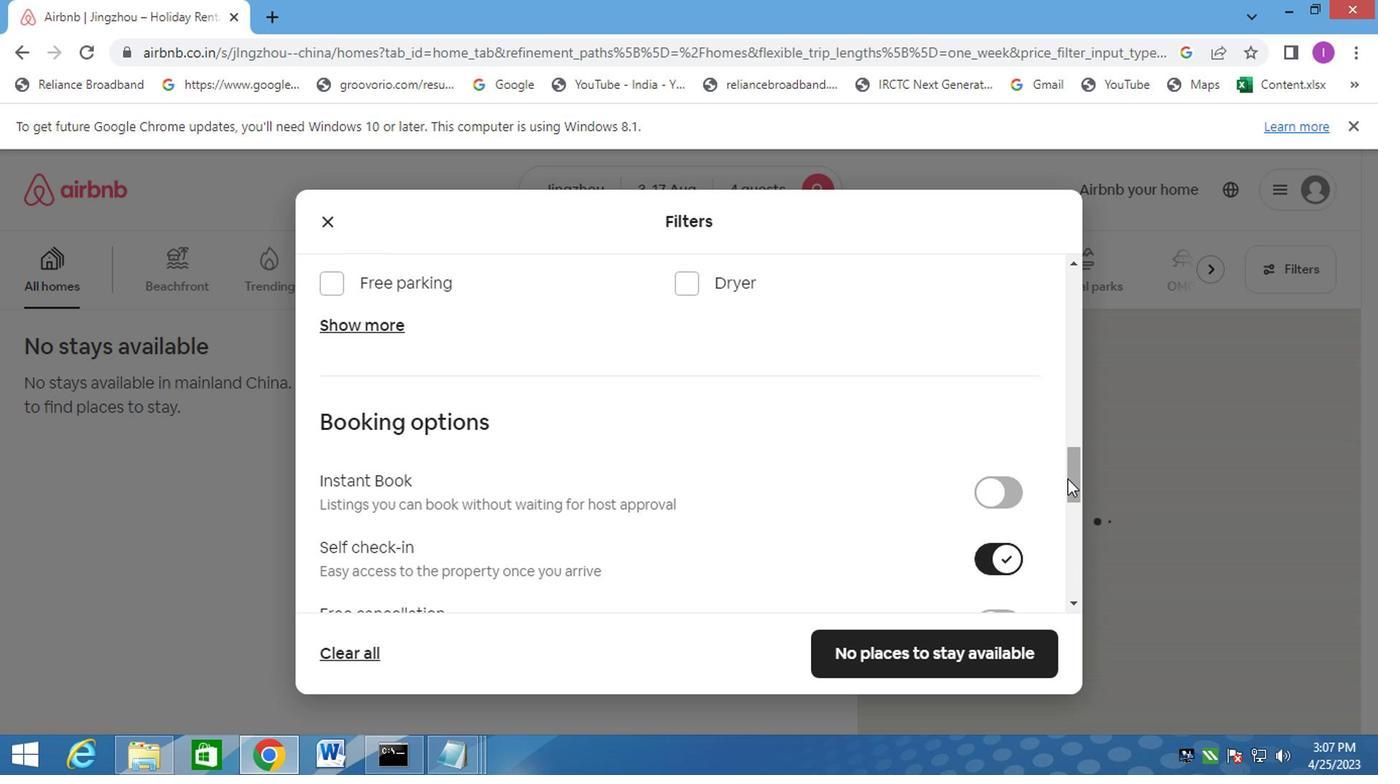 
Action: Mouse pressed left at (1075, 449)
Screenshot: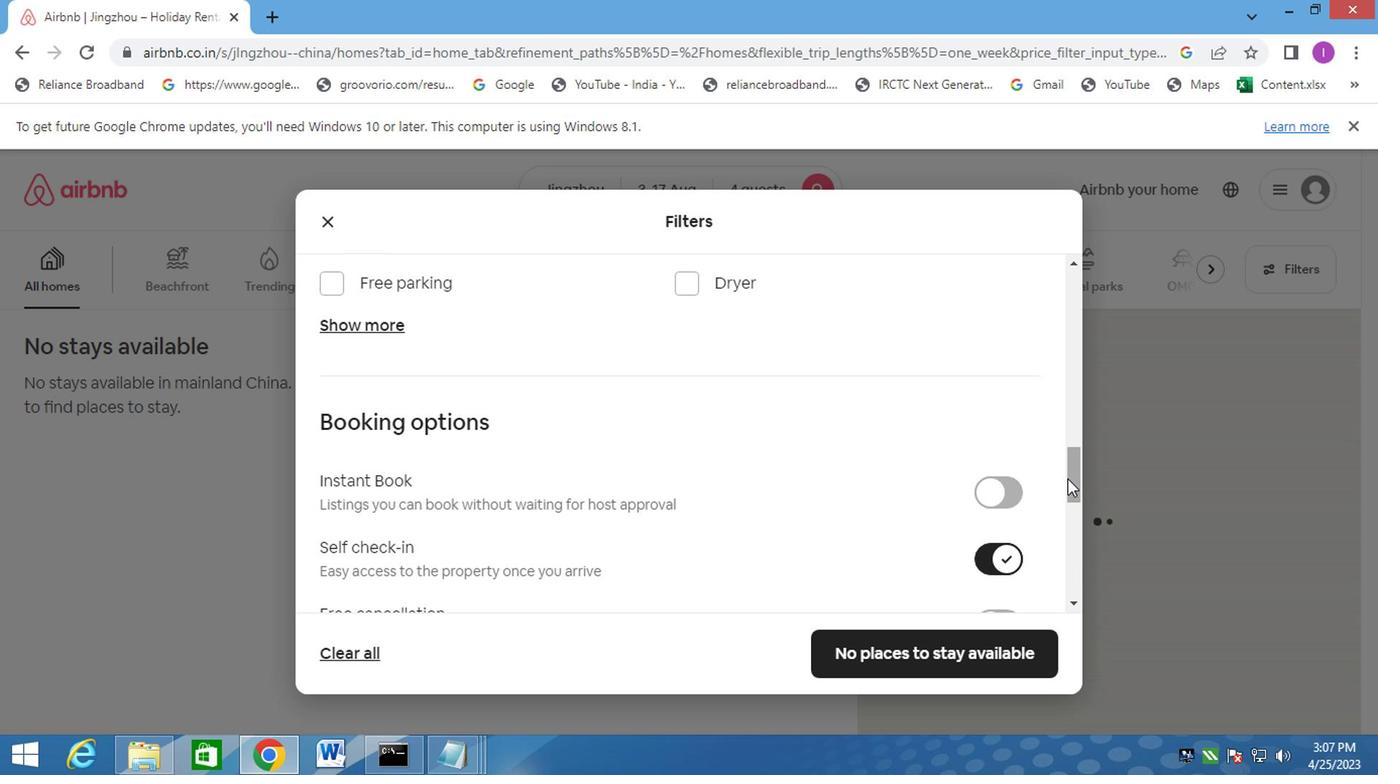 
Action: Mouse moved to (965, 451)
Screenshot: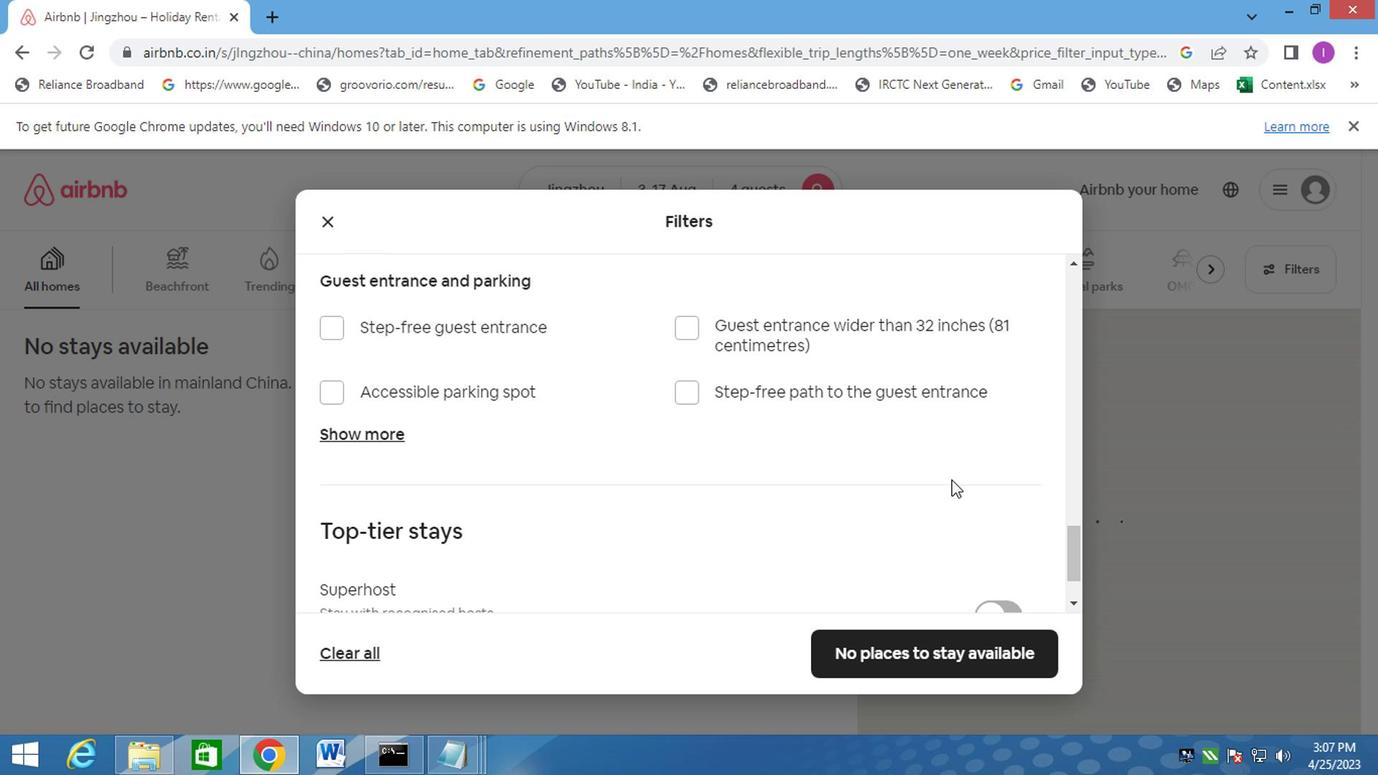 
Action: Mouse scrolled (965, 449) with delta (0, -1)
Screenshot: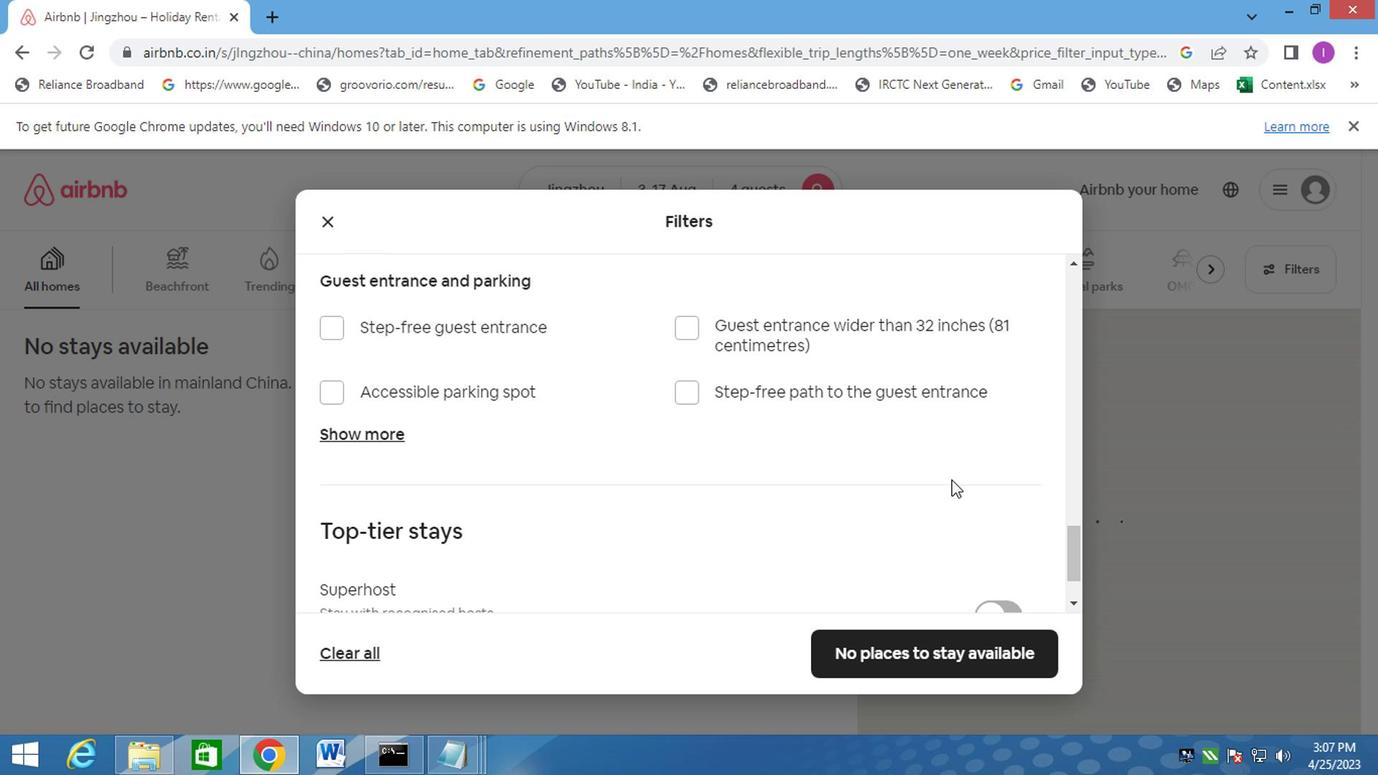 
Action: Mouse scrolled (965, 449) with delta (0, -1)
Screenshot: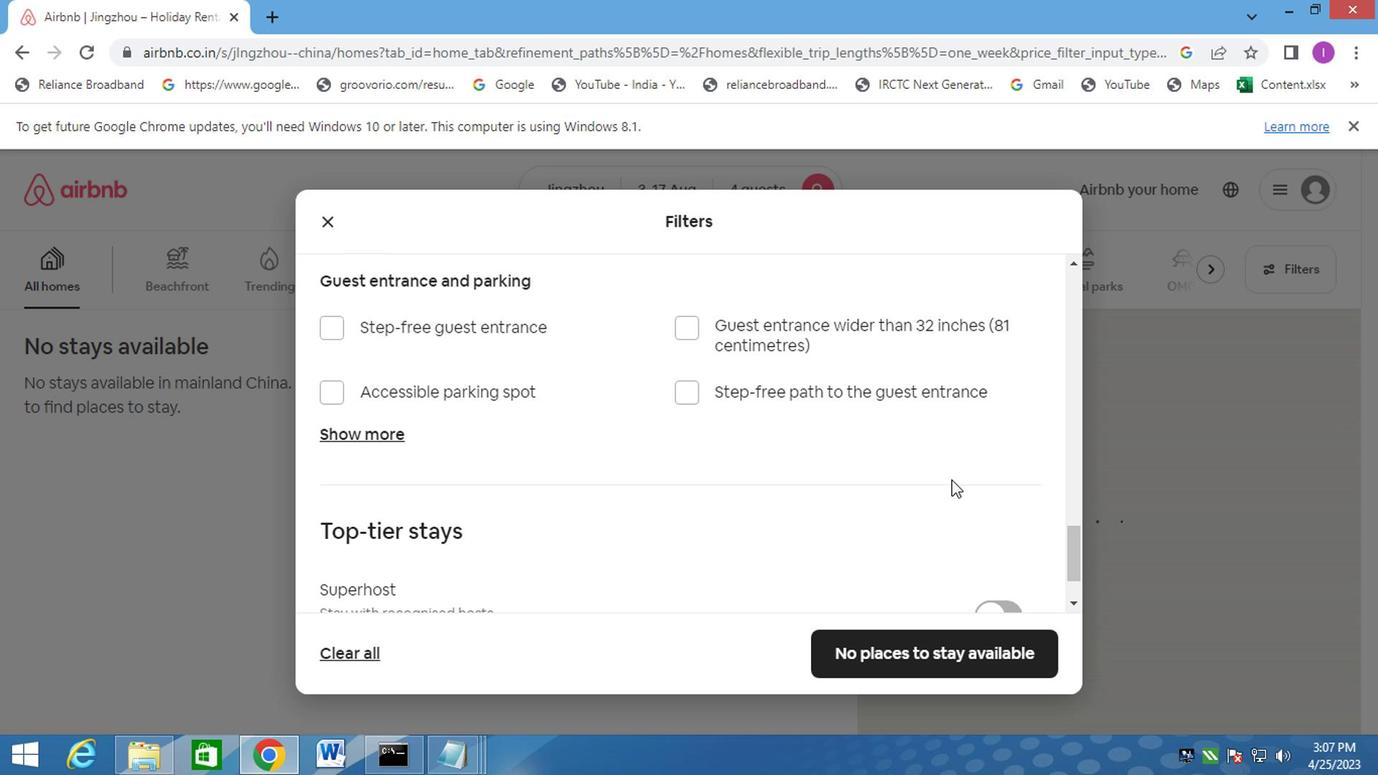 
Action: Mouse moved to (969, 451)
Screenshot: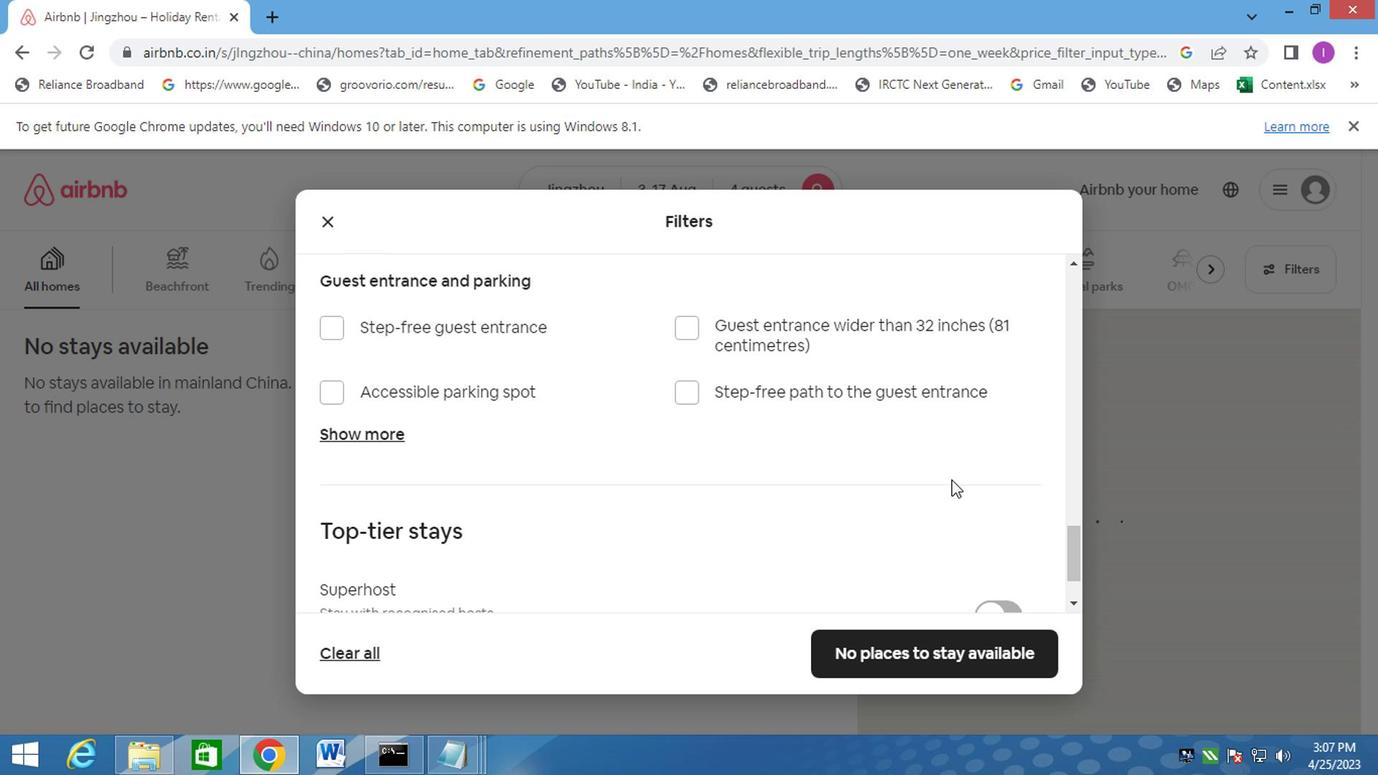 
Action: Mouse scrolled (967, 449) with delta (0, -1)
Screenshot: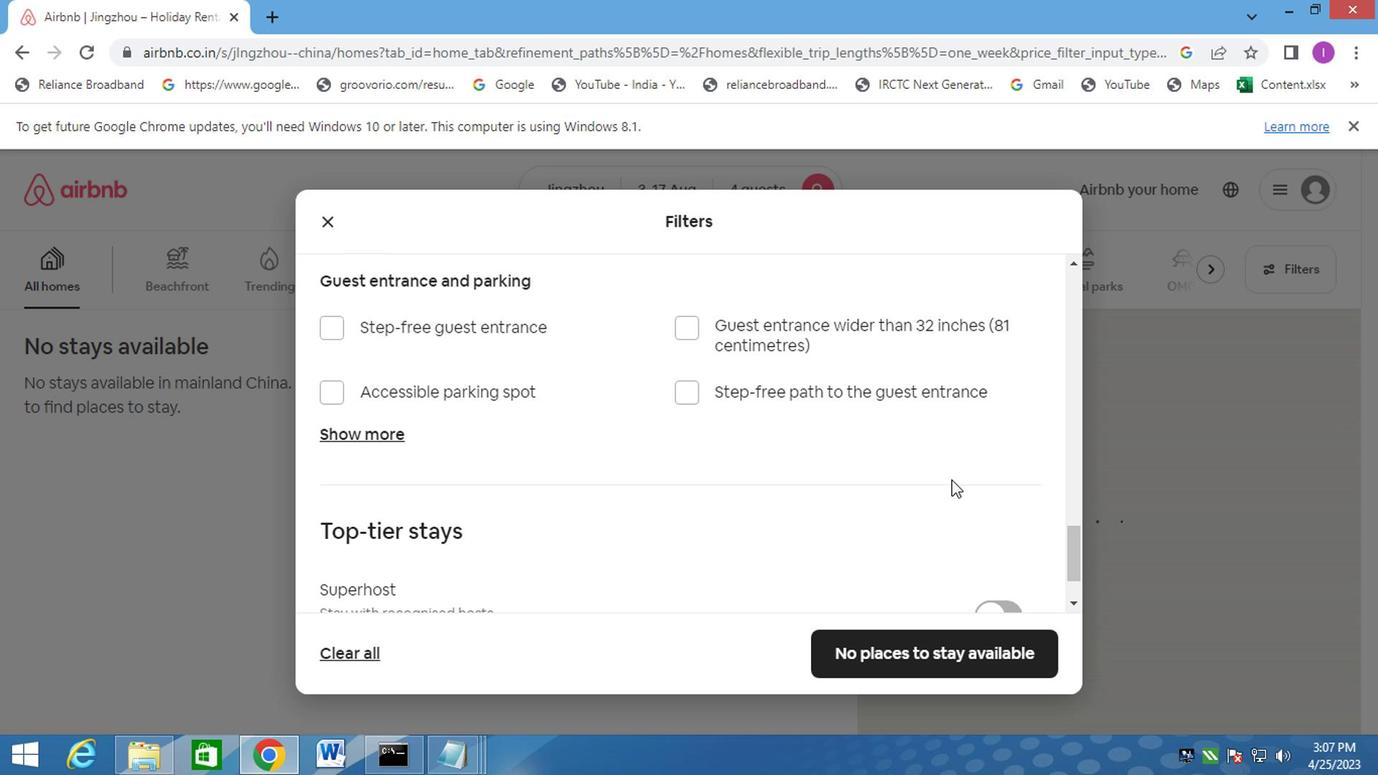 
Action: Mouse scrolled (967, 449) with delta (0, -1)
Screenshot: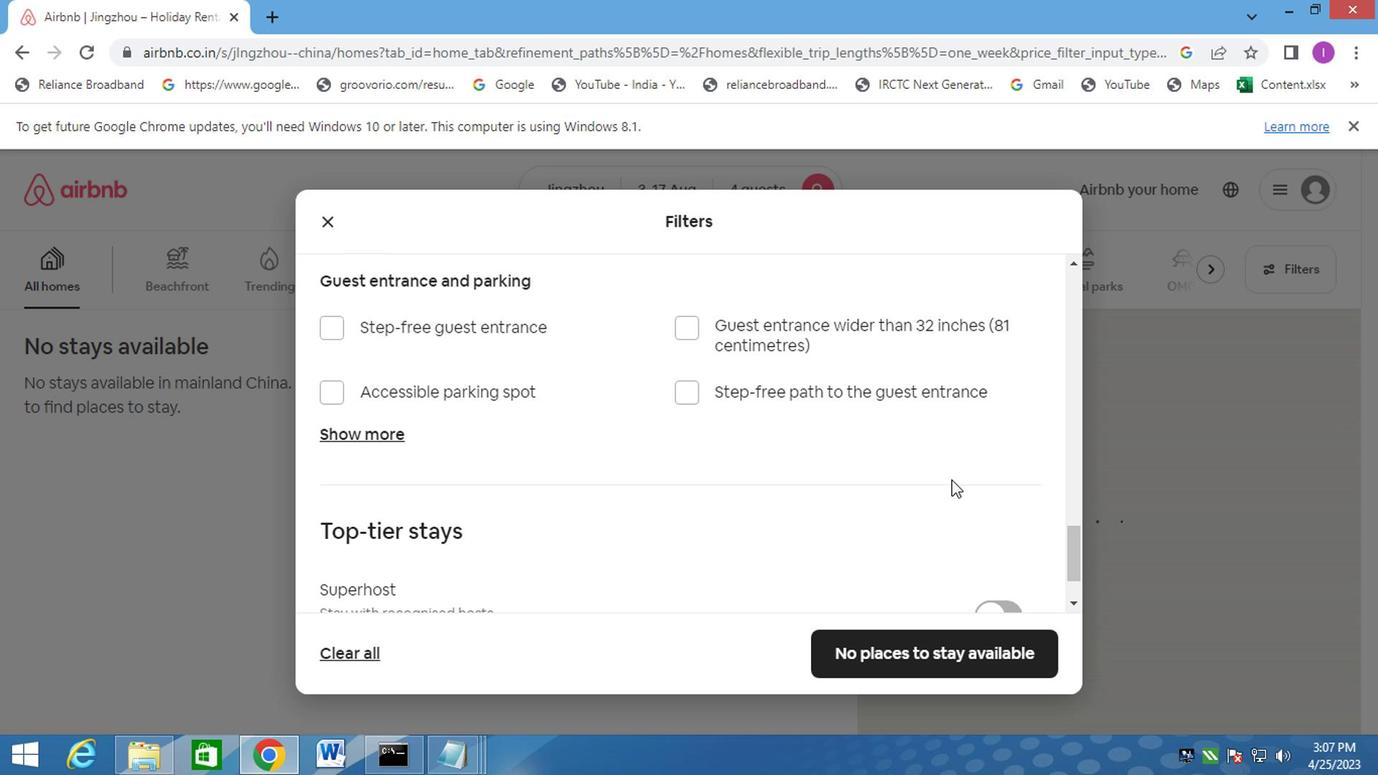 
Action: Mouse moved to (978, 438)
Screenshot: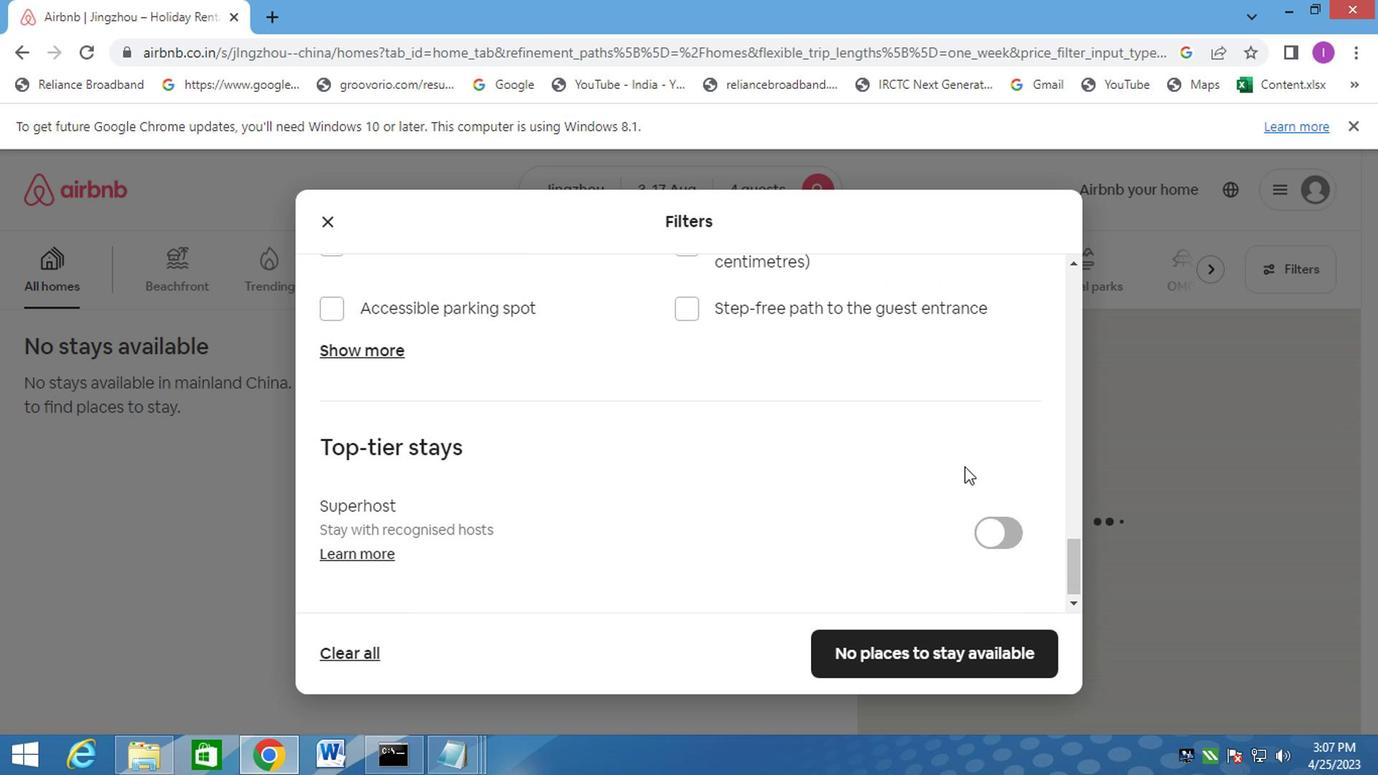 
Action: Mouse scrolled (978, 437) with delta (0, -1)
Screenshot: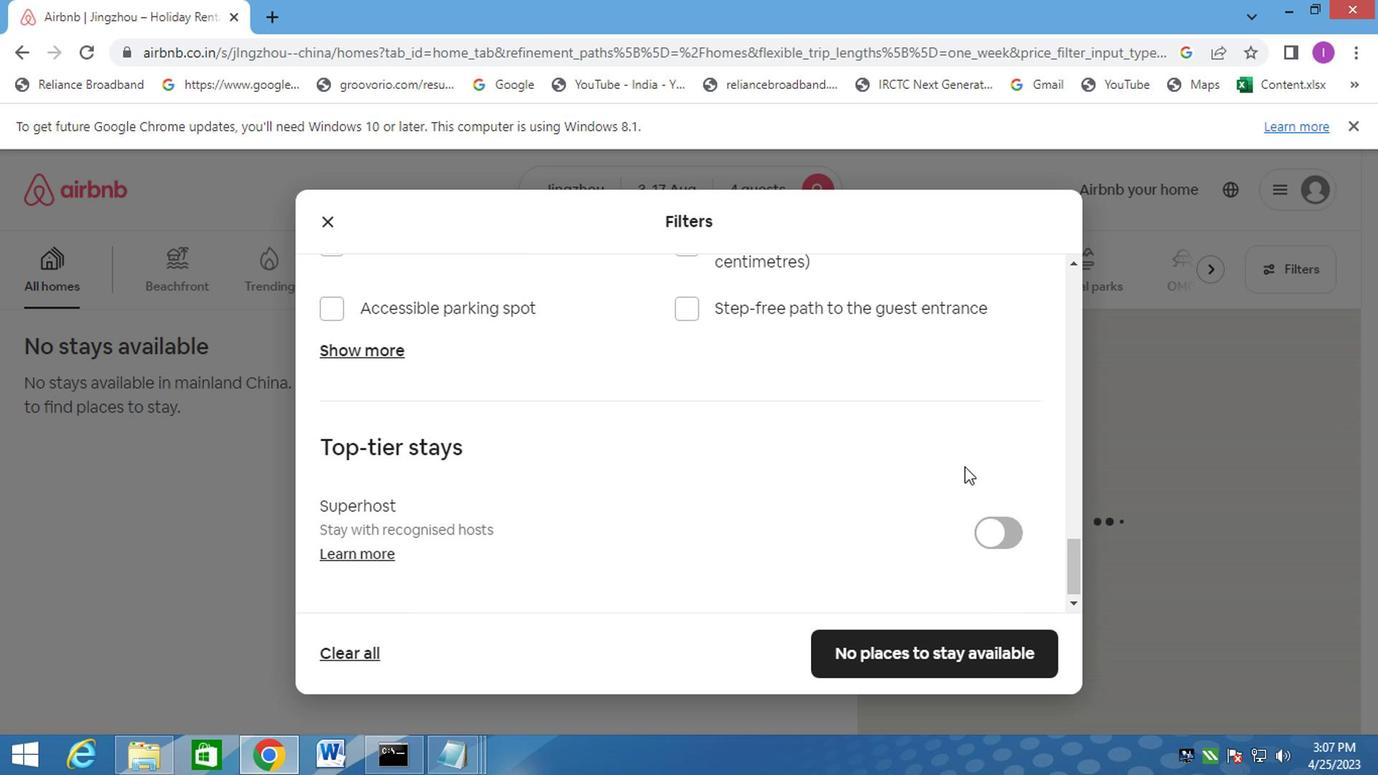 
Action: Mouse moved to (978, 437)
Screenshot: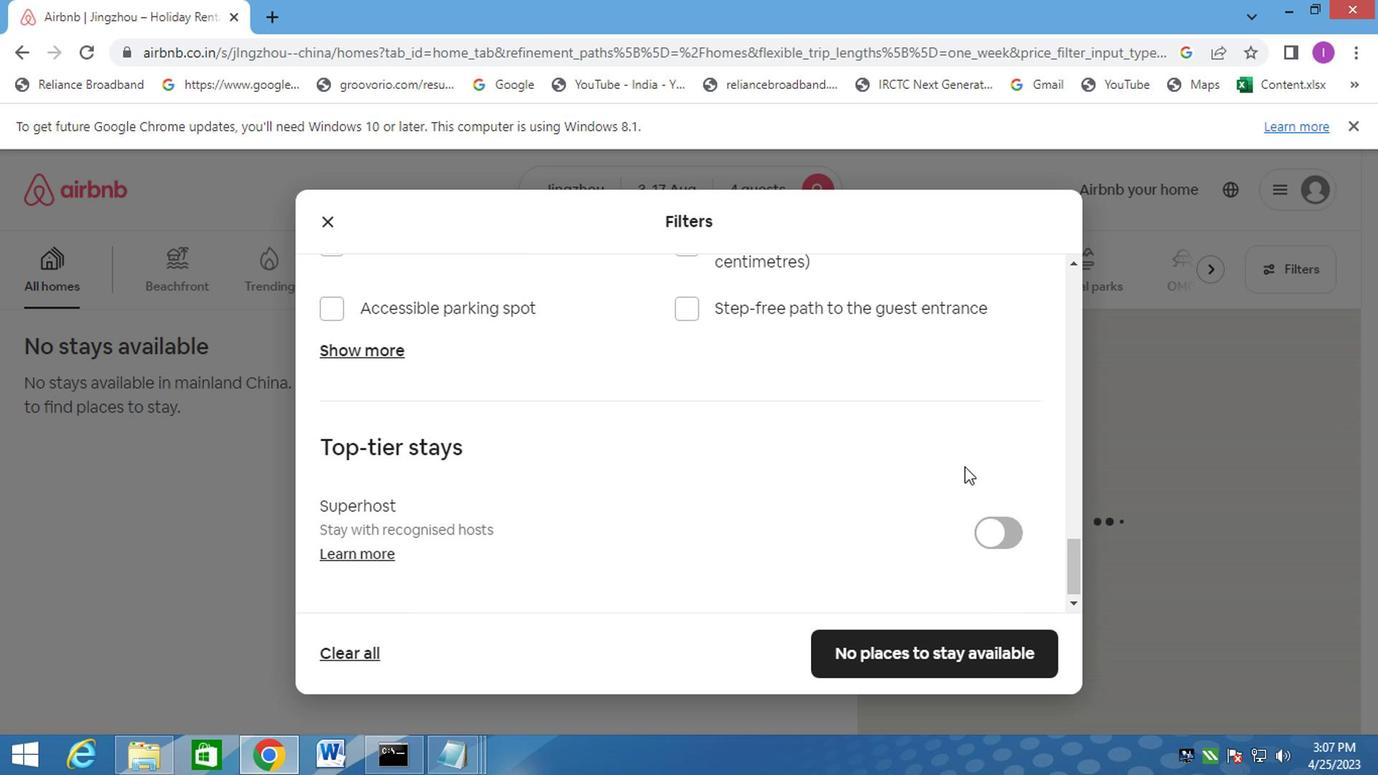 
Action: Mouse scrolled (978, 436) with delta (0, 0)
Screenshot: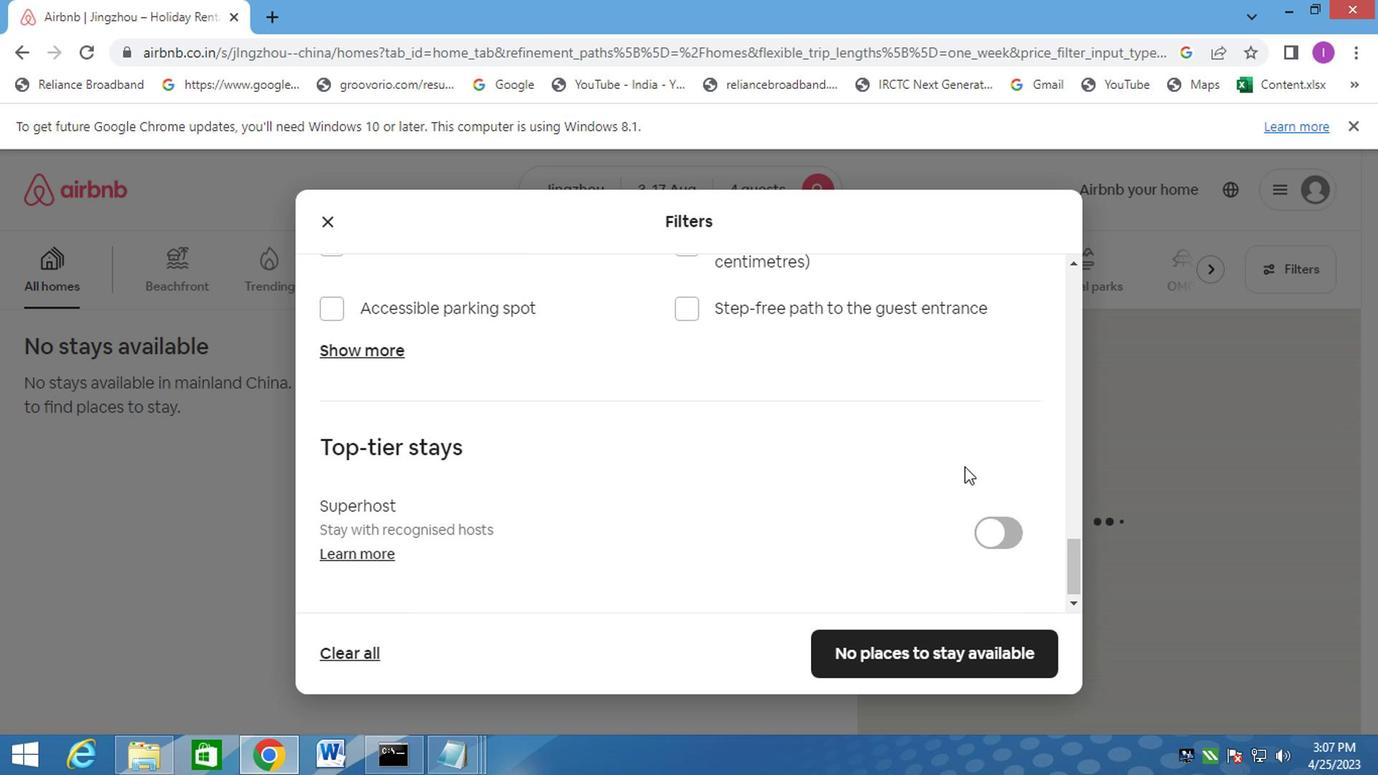 
Action: Mouse scrolled (978, 436) with delta (0, 0)
Screenshot: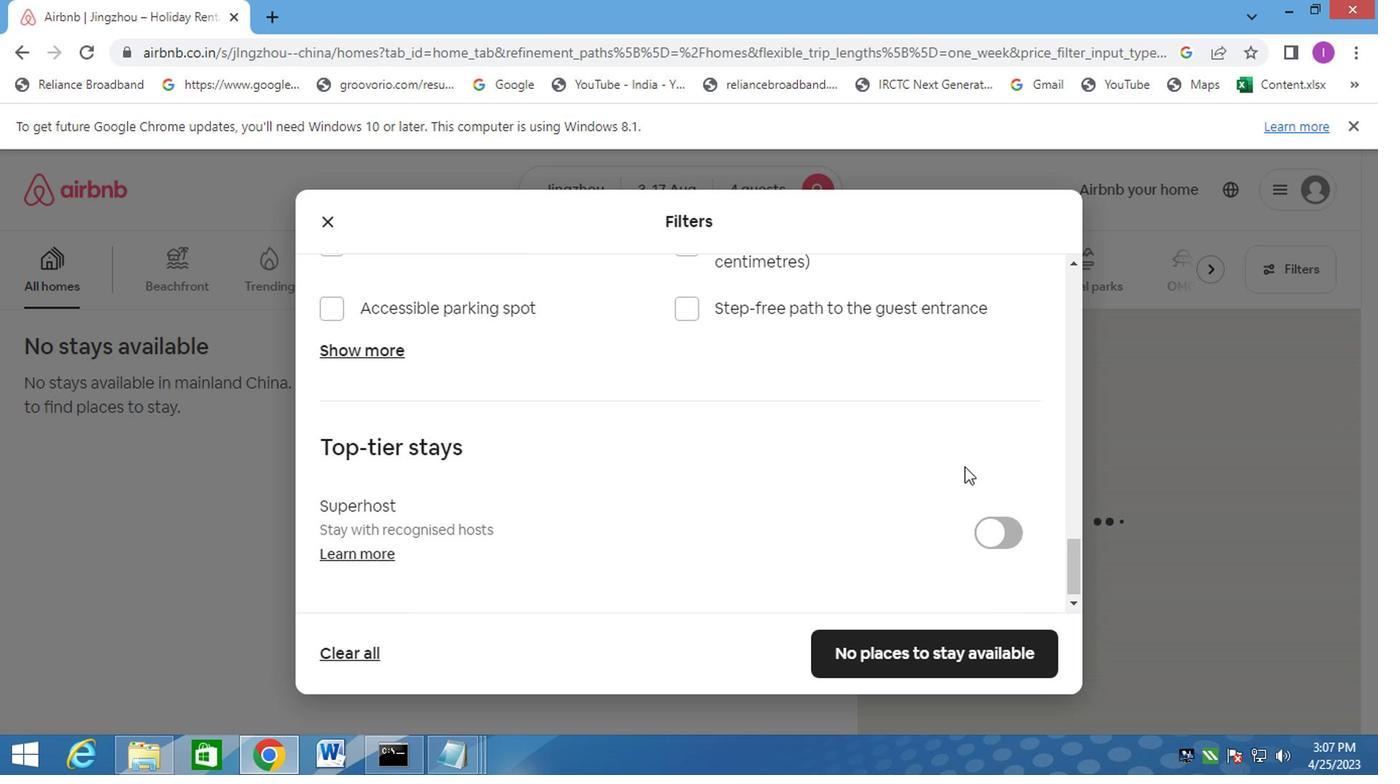 
Action: Mouse scrolled (978, 436) with delta (0, 0)
Screenshot: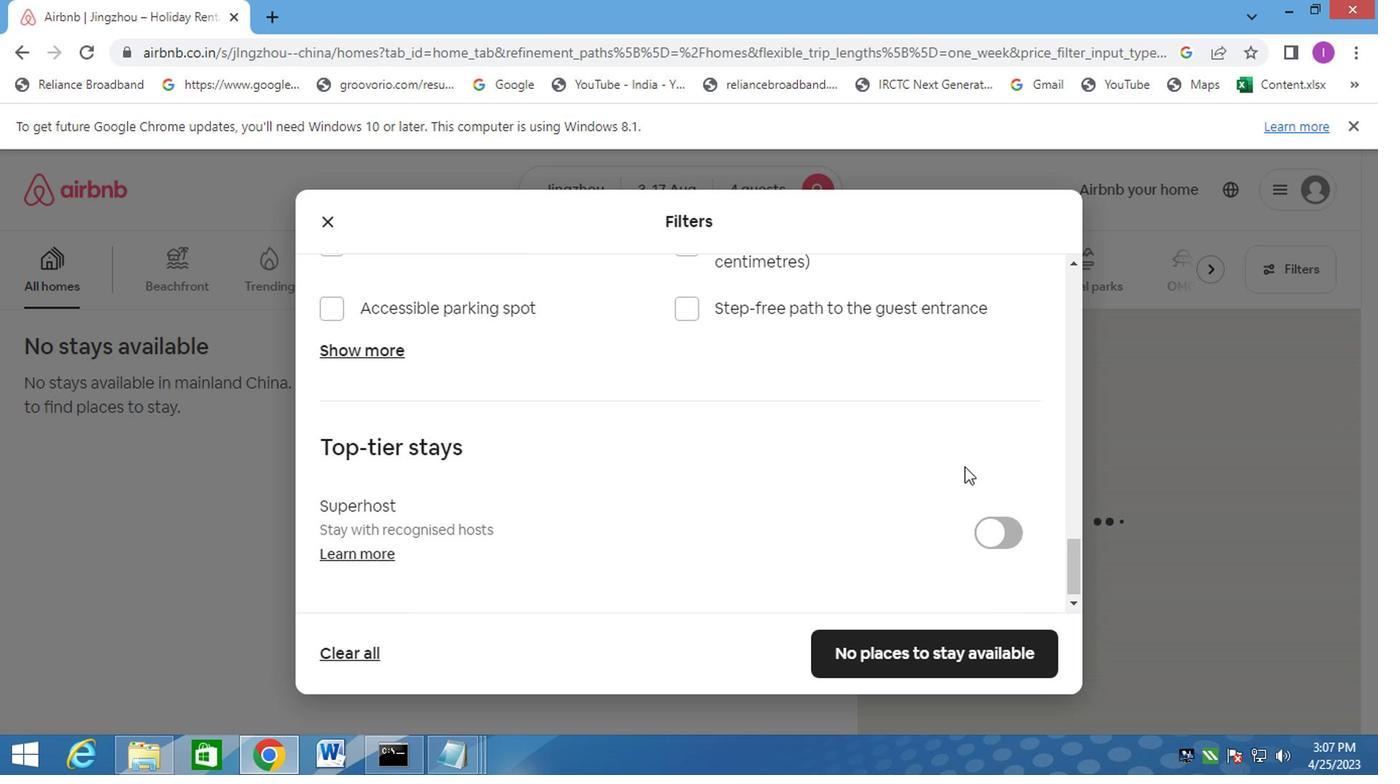 
Action: Mouse moved to (981, 437)
Screenshot: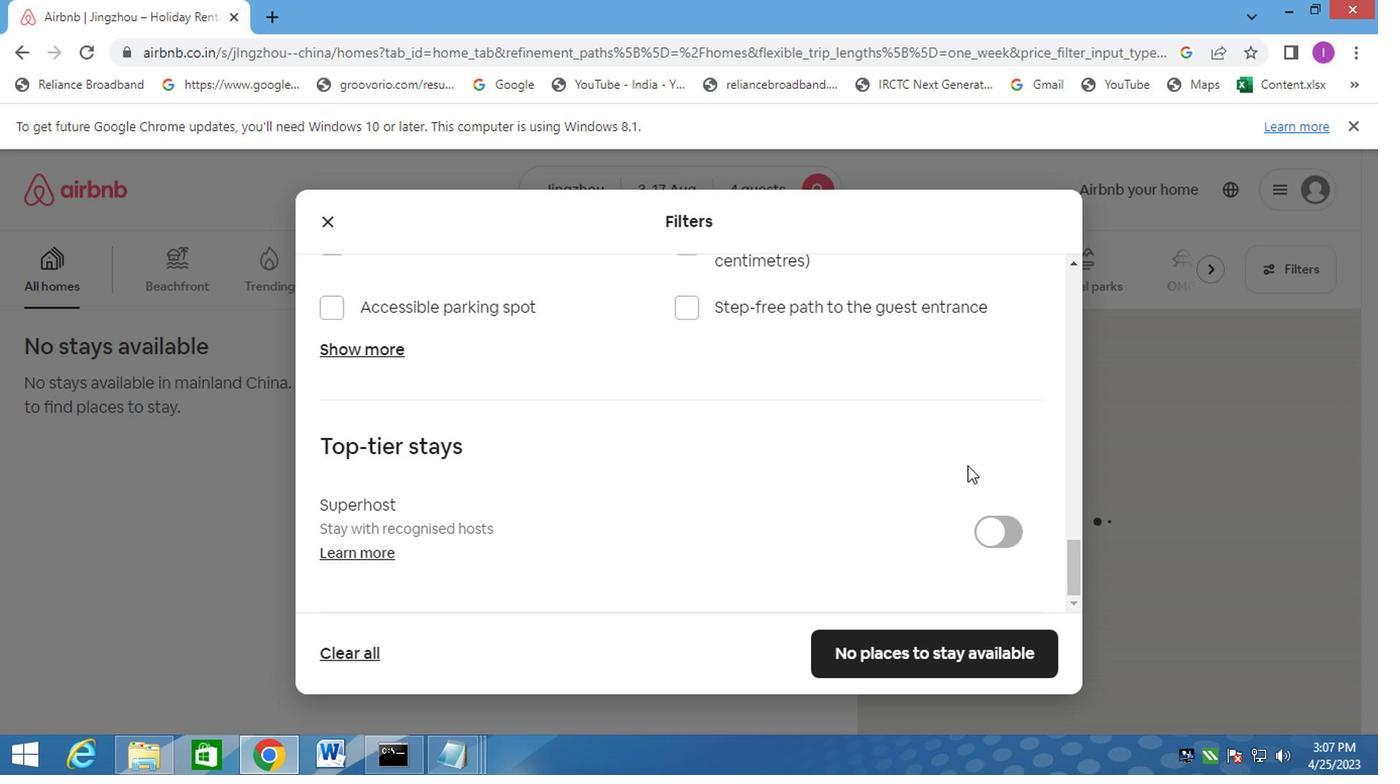 
Action: Mouse scrolled (981, 436) with delta (0, 0)
Screenshot: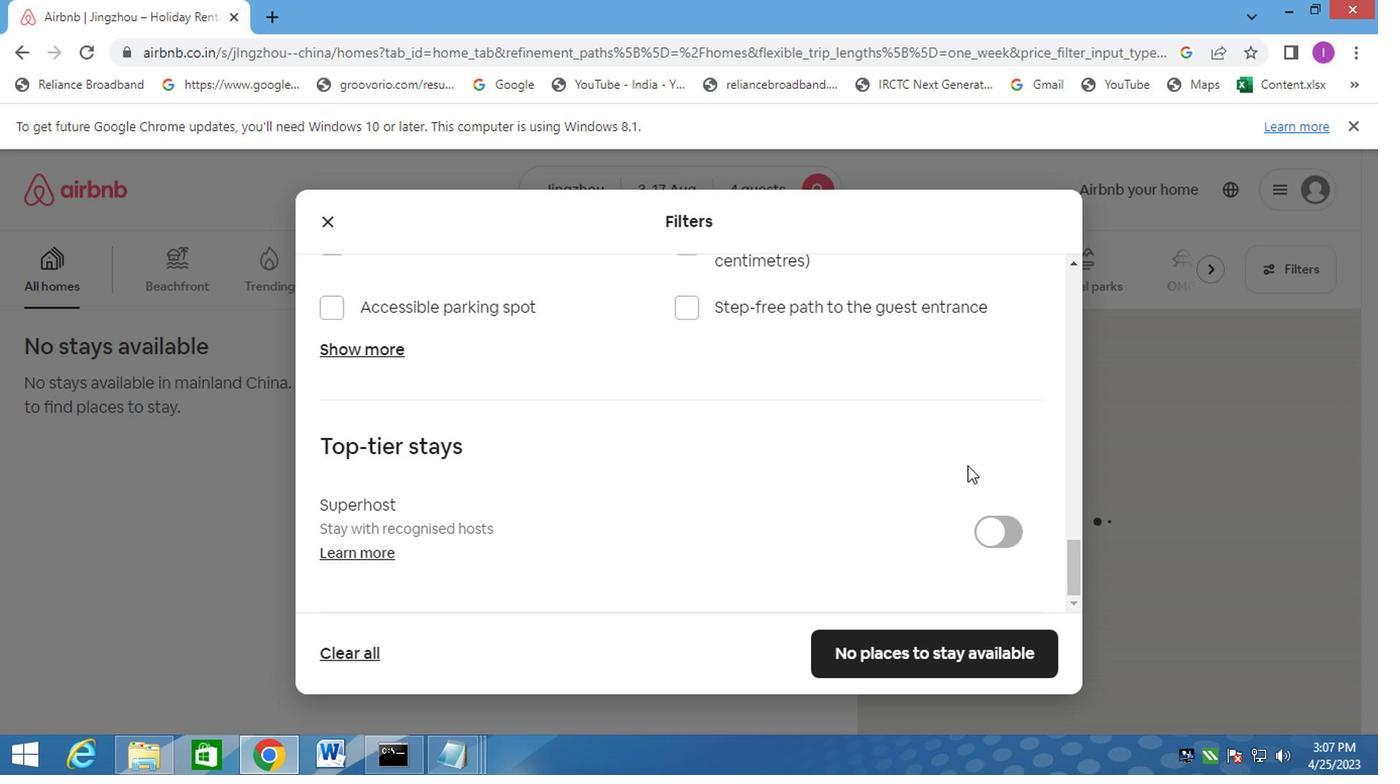 
Action: Mouse scrolled (981, 436) with delta (0, 0)
Screenshot: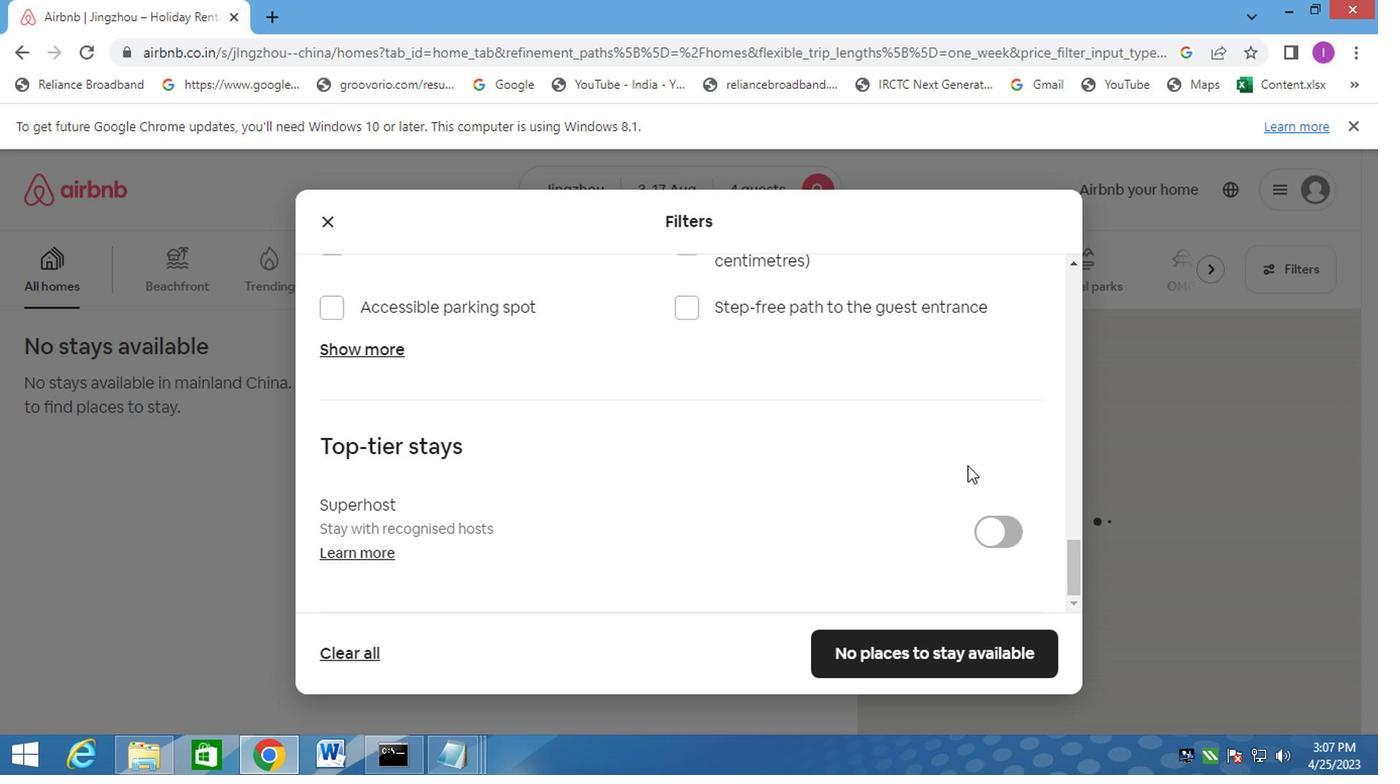 
Action: Mouse scrolled (981, 436) with delta (0, 0)
Screenshot: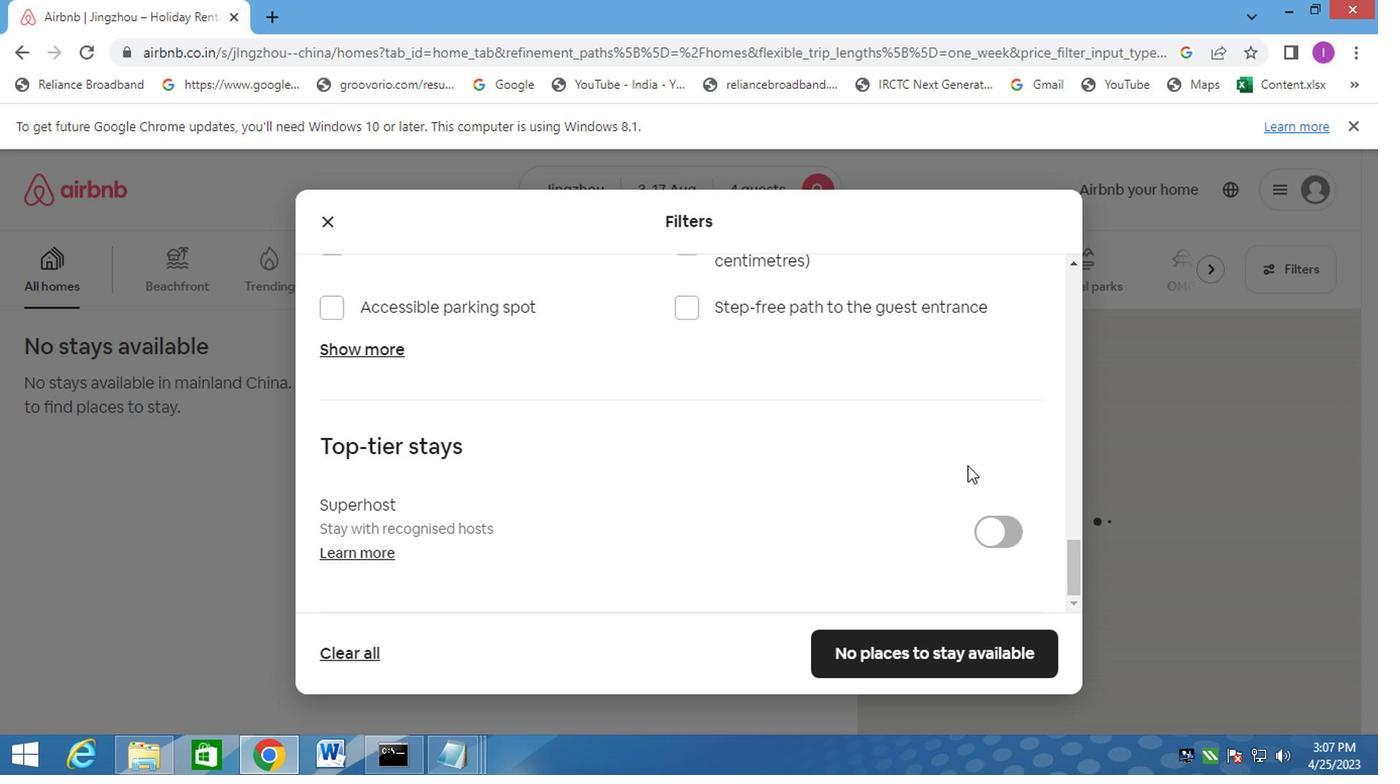 
Action: Mouse scrolled (981, 436) with delta (0, 0)
Screenshot: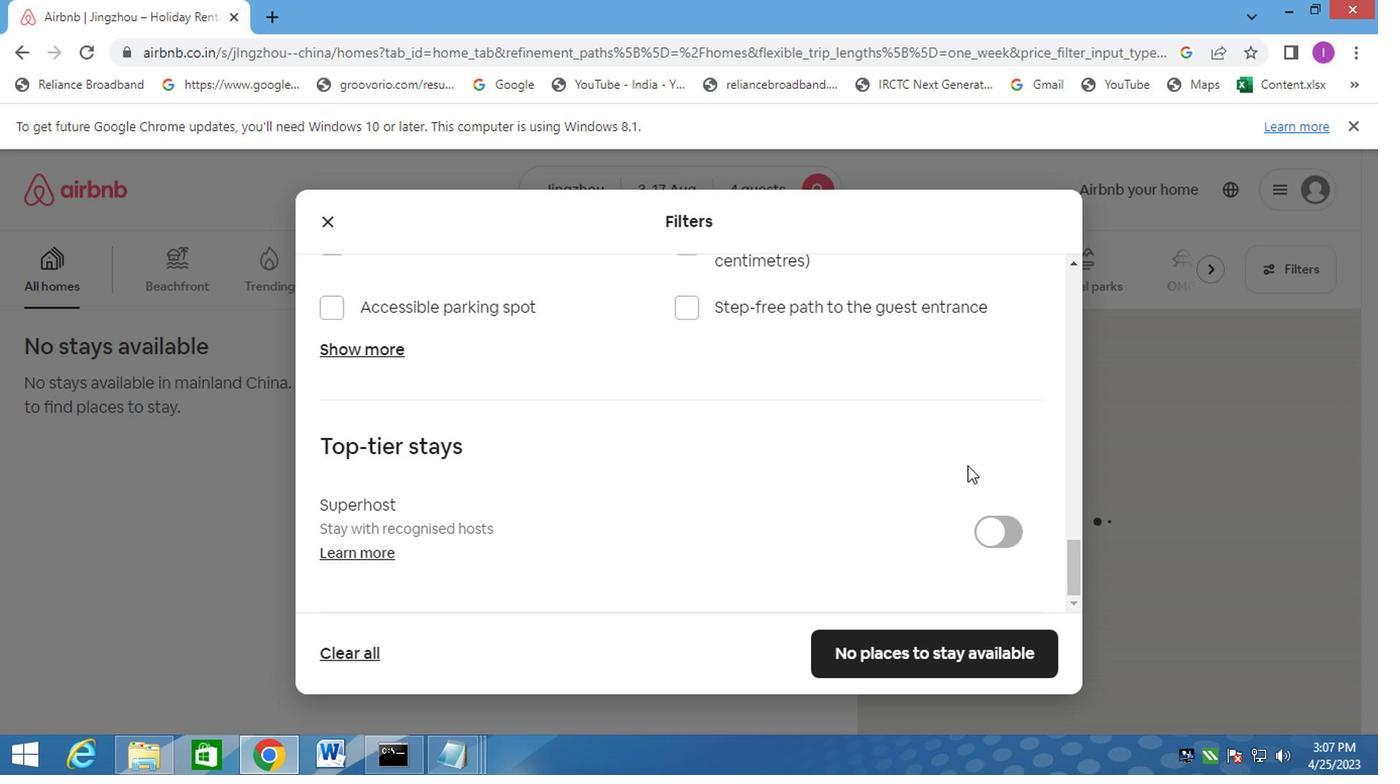 
Action: Mouse moved to (935, 619)
Screenshot: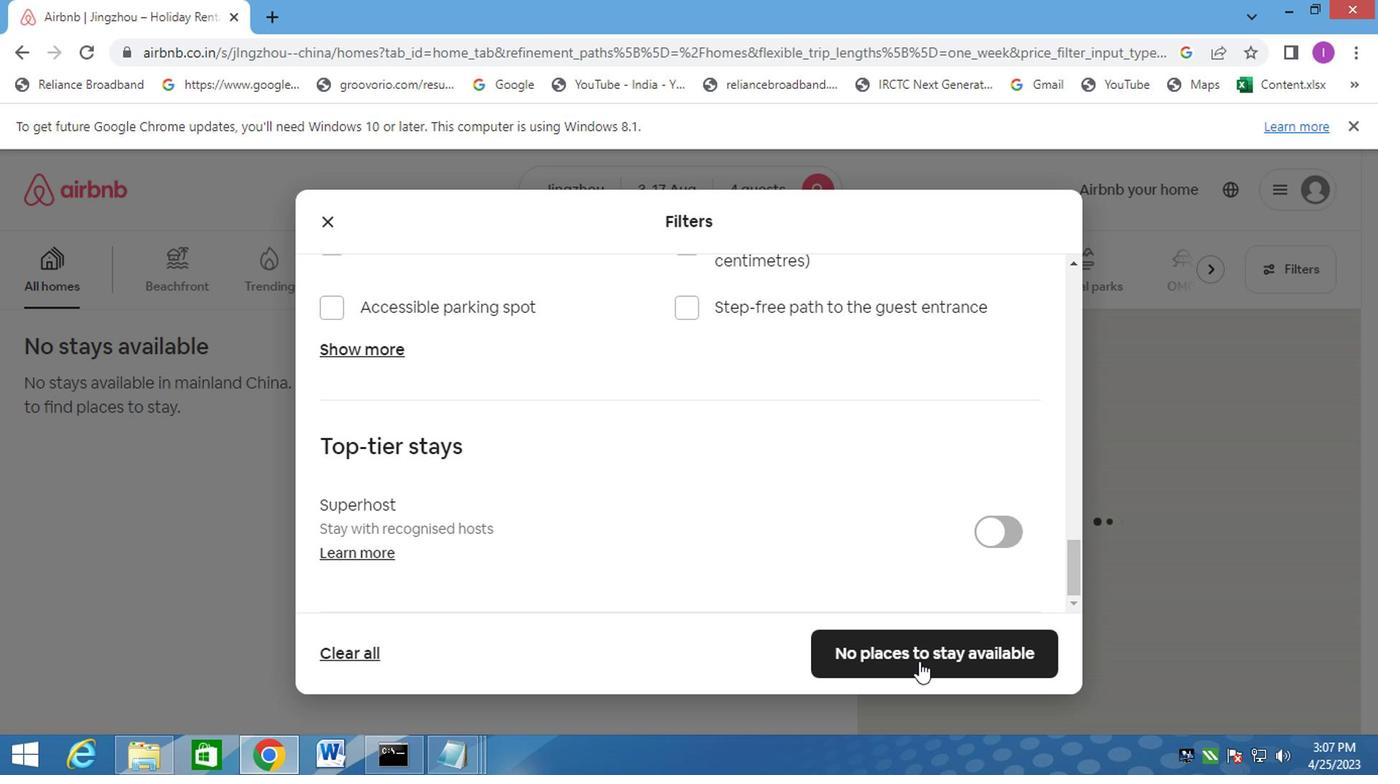 
Action: Mouse pressed left at (935, 619)
Screenshot: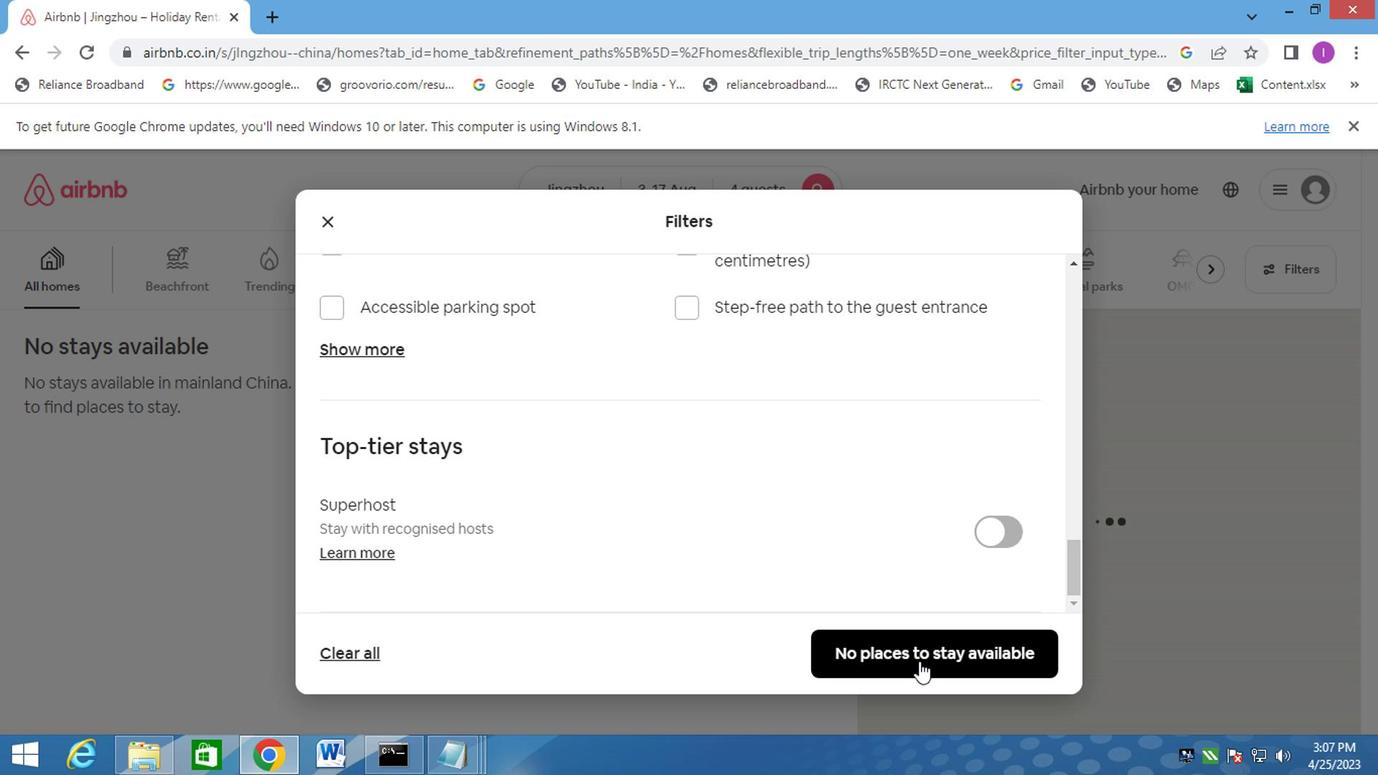 
Action: Mouse moved to (609, 545)
Screenshot: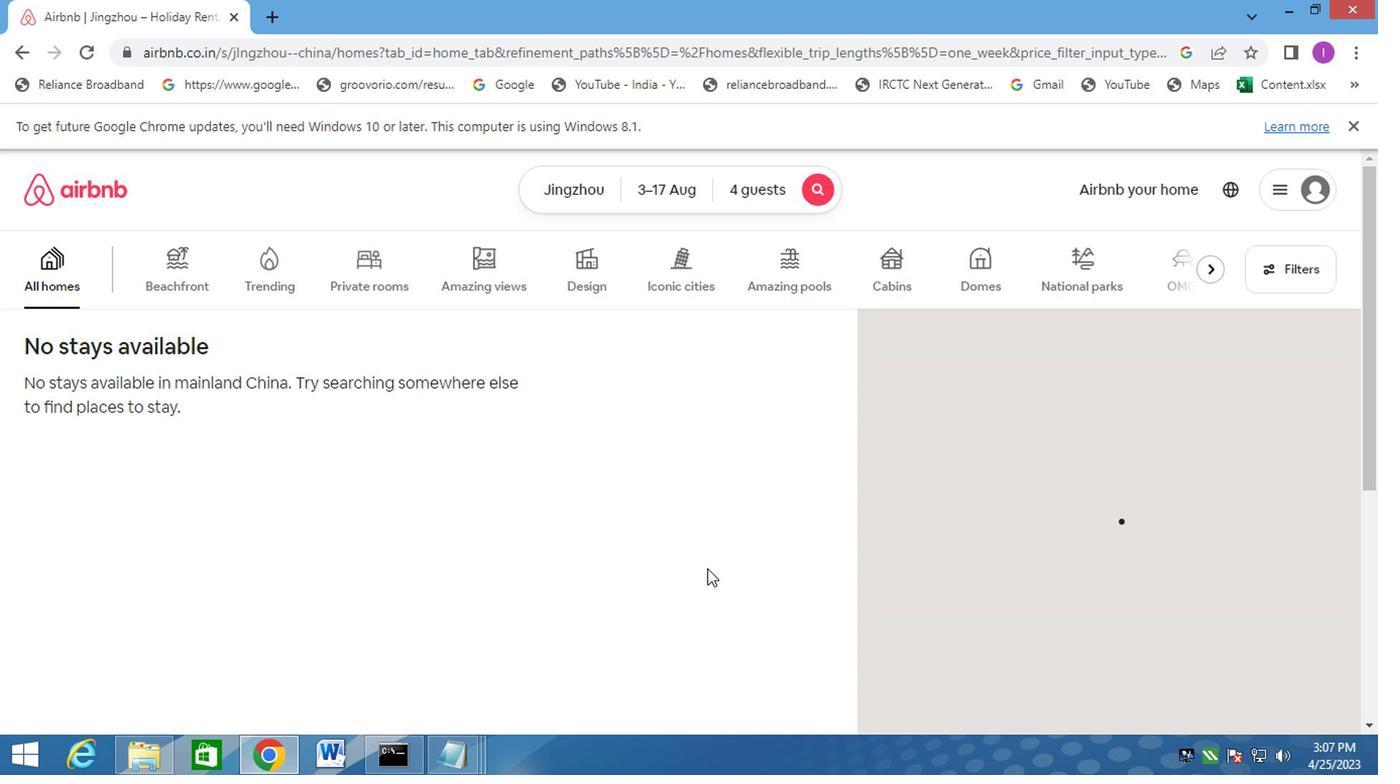 
